 Task: Search one way flight ticket for 3 adults, 3 children in premium economy from Rockland: Knox County Regional Airport to Riverton: Central Wyoming Regional Airport (was Riverton Regional) on 5-4-2023. Choice of flights is Spirit. Price is upto 99000. Outbound departure time preference is 8:00.
Action: Mouse moved to (255, 103)
Screenshot: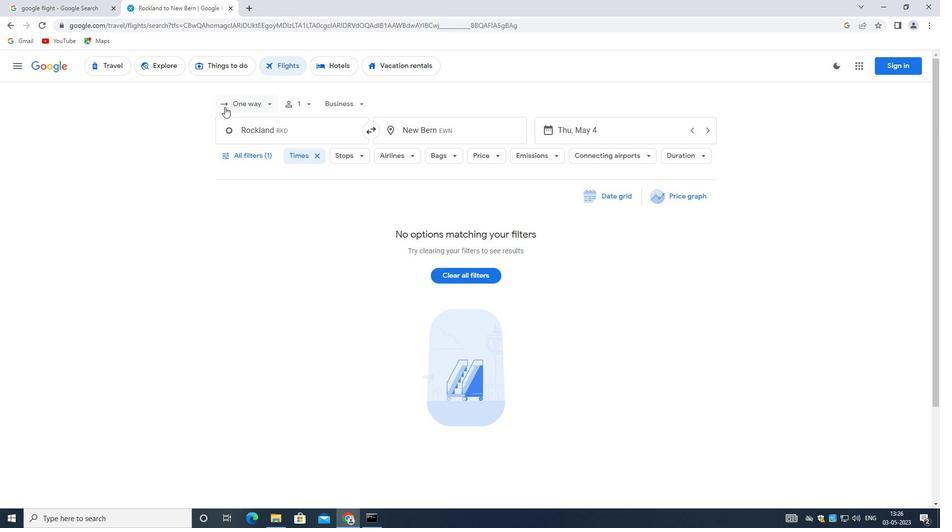 
Action: Mouse pressed left at (255, 103)
Screenshot: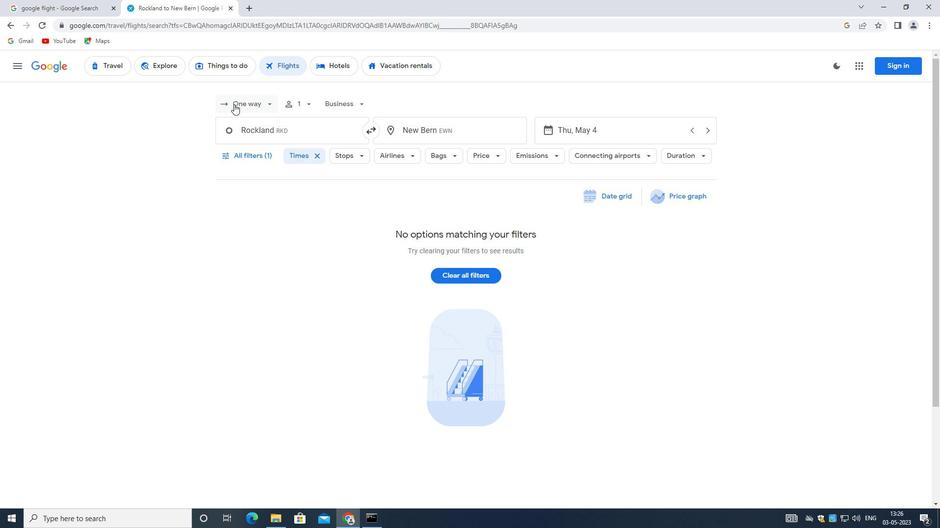 
Action: Mouse moved to (257, 148)
Screenshot: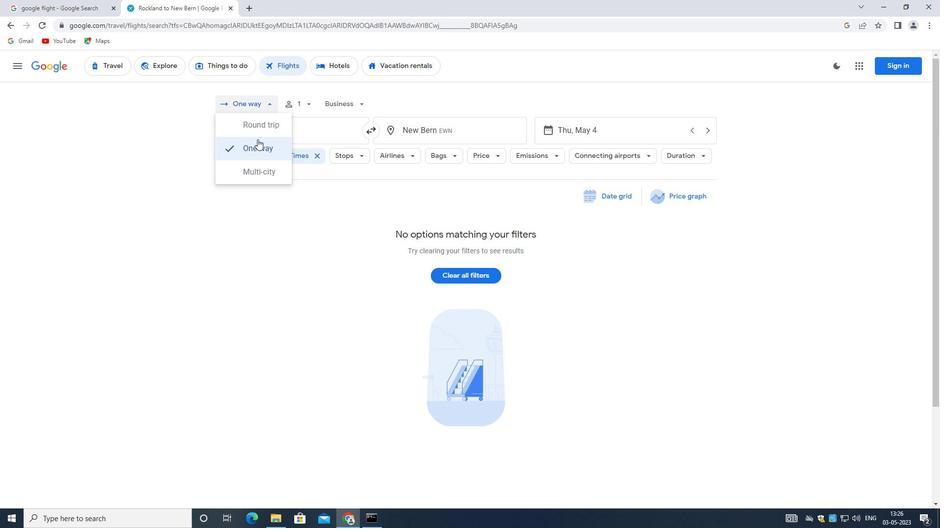 
Action: Mouse pressed left at (257, 148)
Screenshot: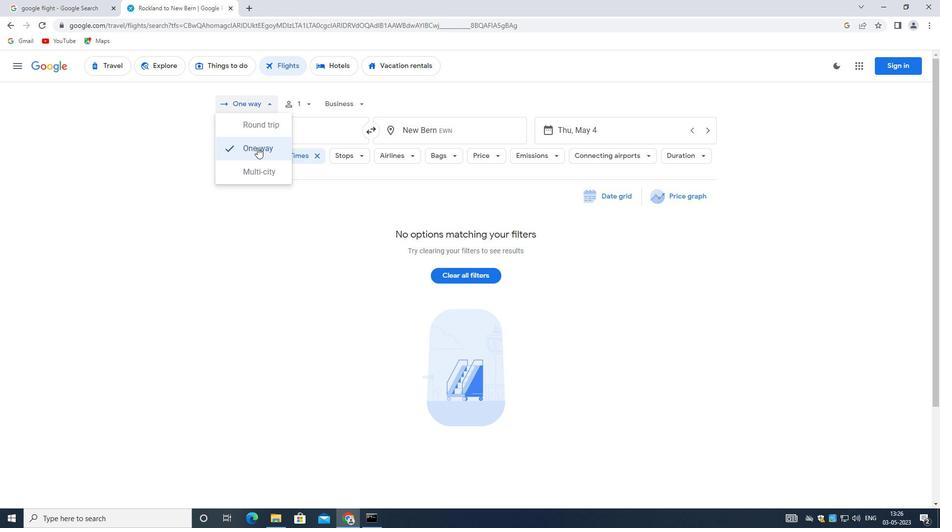 
Action: Mouse moved to (308, 105)
Screenshot: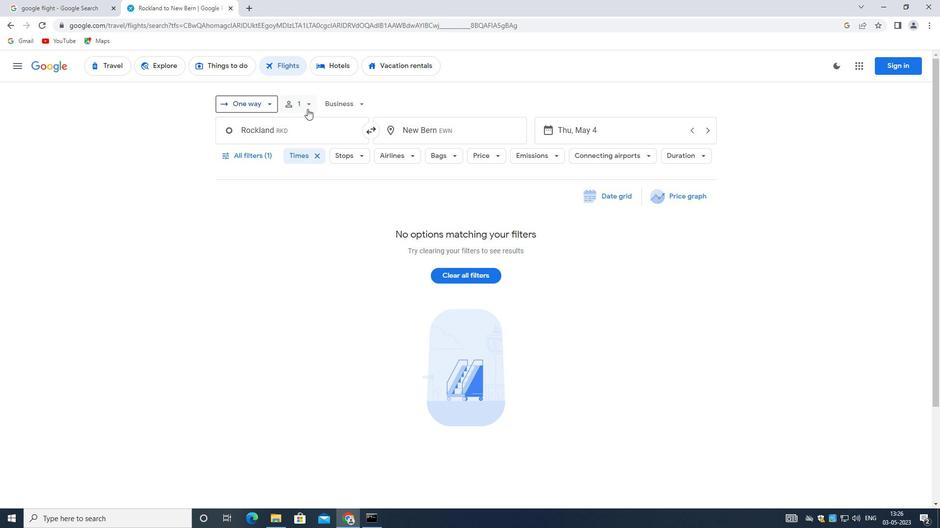 
Action: Mouse pressed left at (308, 105)
Screenshot: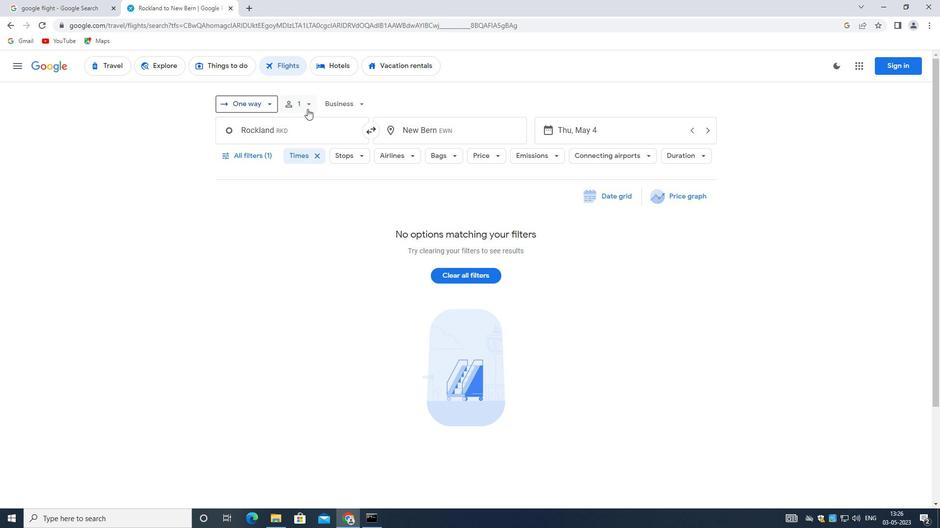 
Action: Mouse moved to (388, 130)
Screenshot: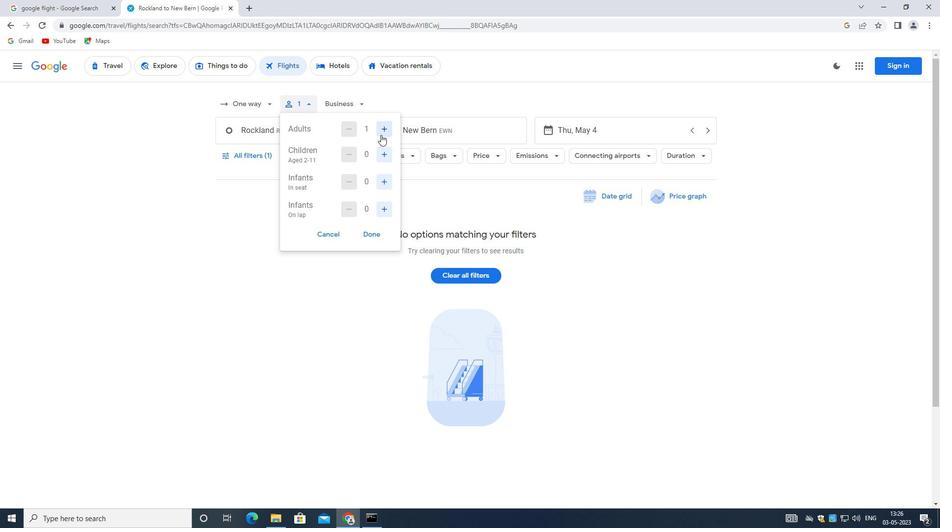 
Action: Mouse pressed left at (388, 130)
Screenshot: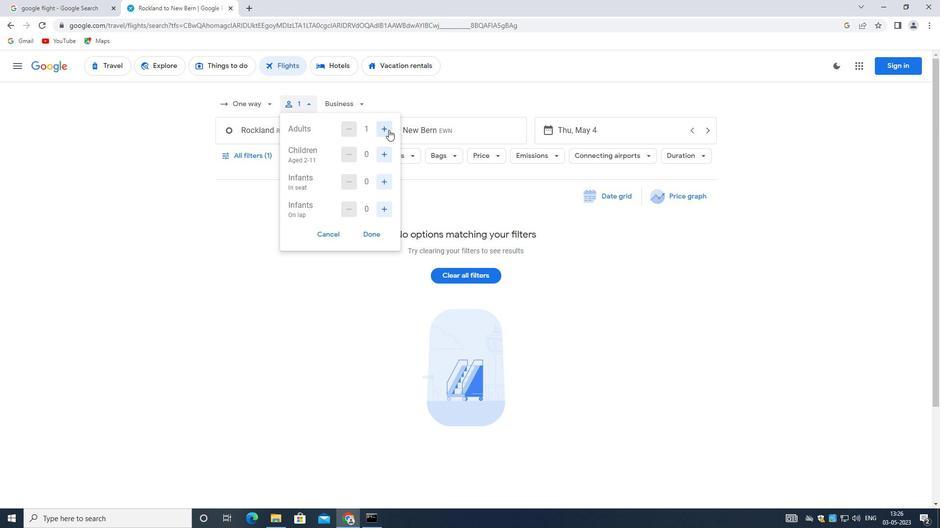 
Action: Mouse pressed left at (388, 130)
Screenshot: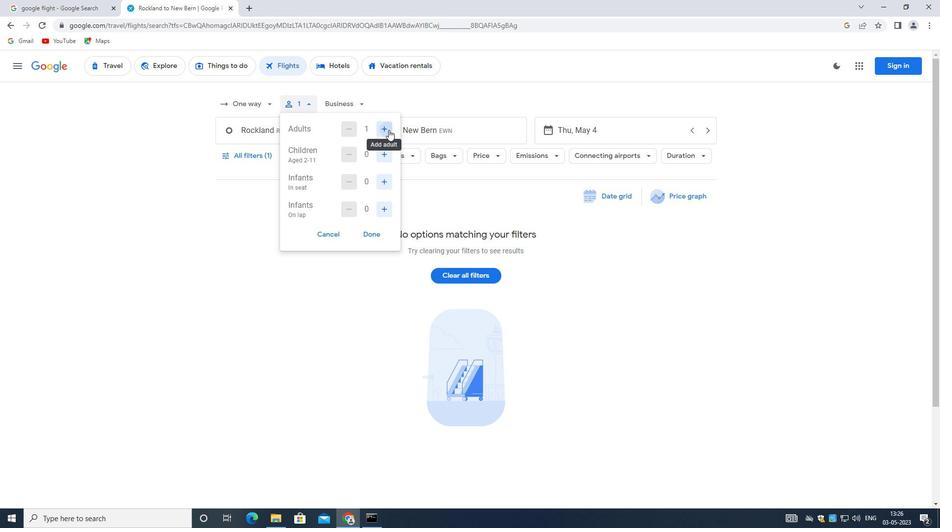 
Action: Mouse moved to (385, 155)
Screenshot: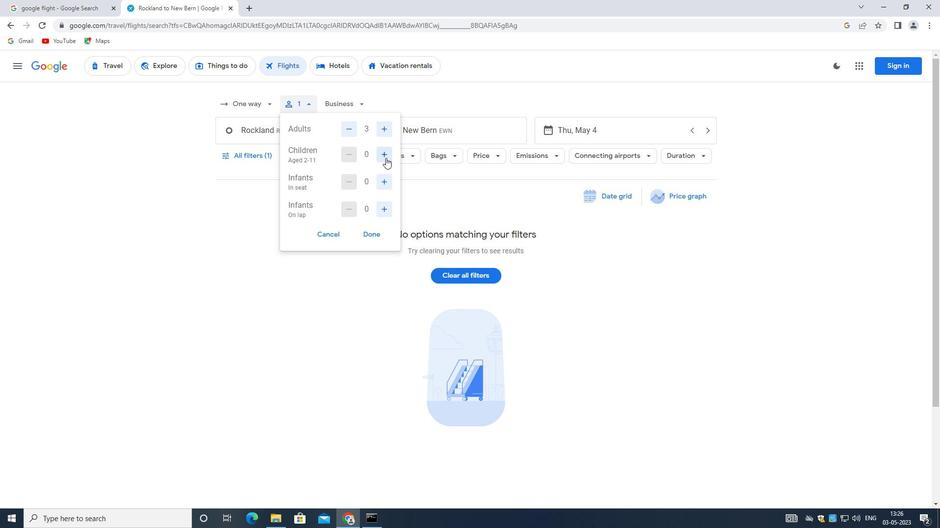 
Action: Mouse pressed left at (385, 155)
Screenshot: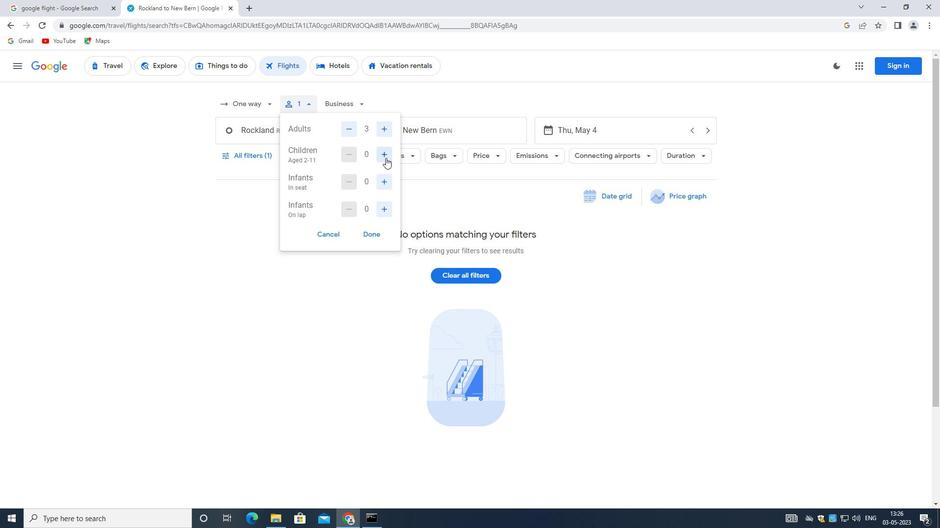 
Action: Mouse pressed left at (385, 155)
Screenshot: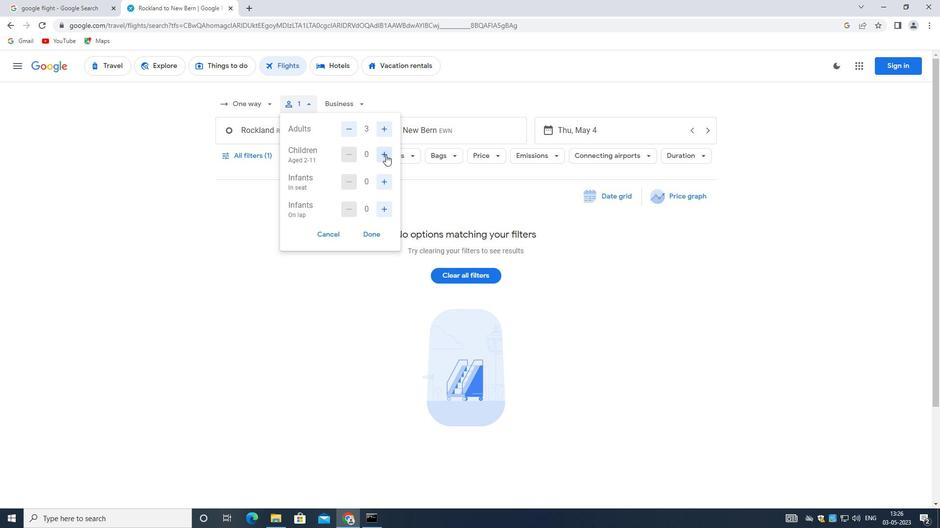 
Action: Mouse moved to (385, 154)
Screenshot: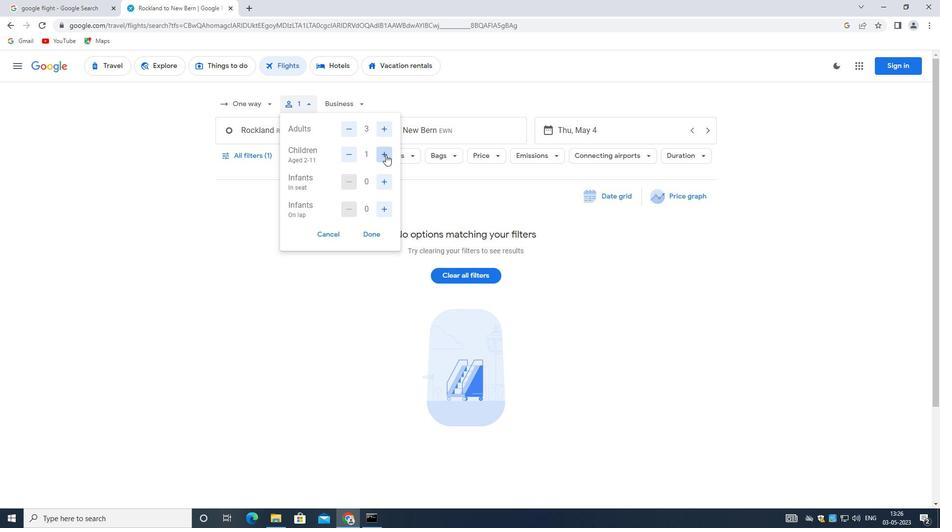 
Action: Mouse pressed left at (385, 154)
Screenshot: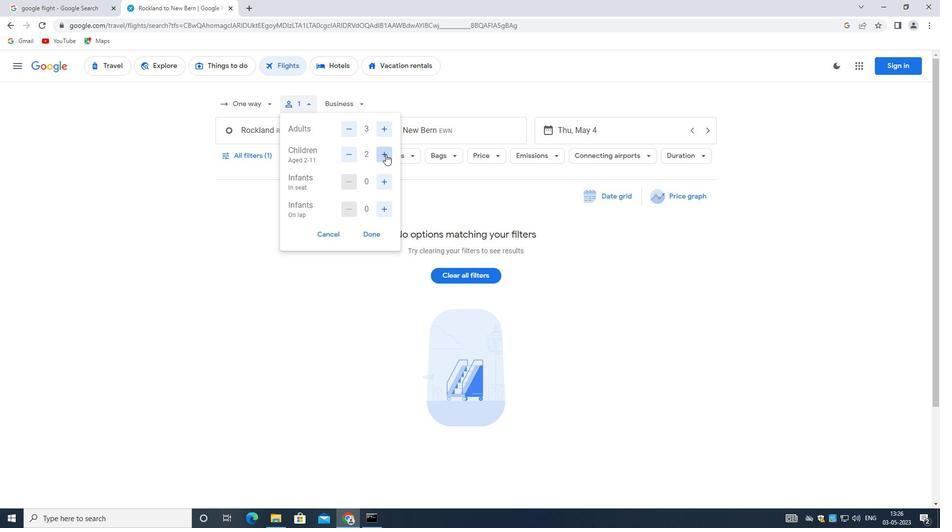 
Action: Mouse moved to (368, 236)
Screenshot: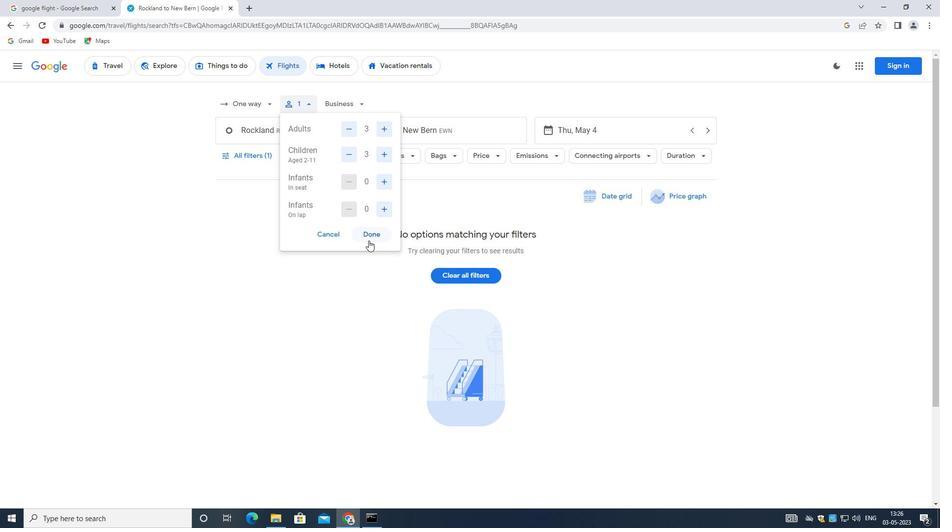 
Action: Mouse pressed left at (368, 236)
Screenshot: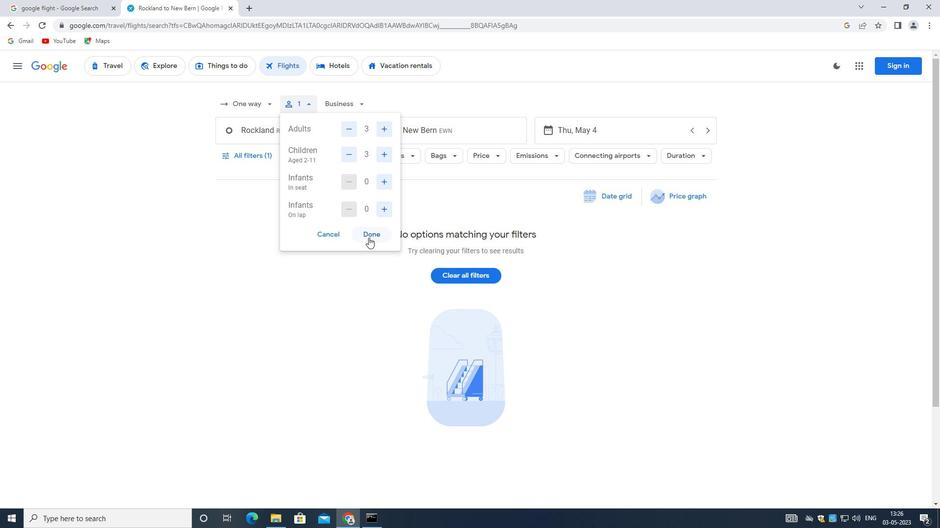 
Action: Mouse moved to (351, 109)
Screenshot: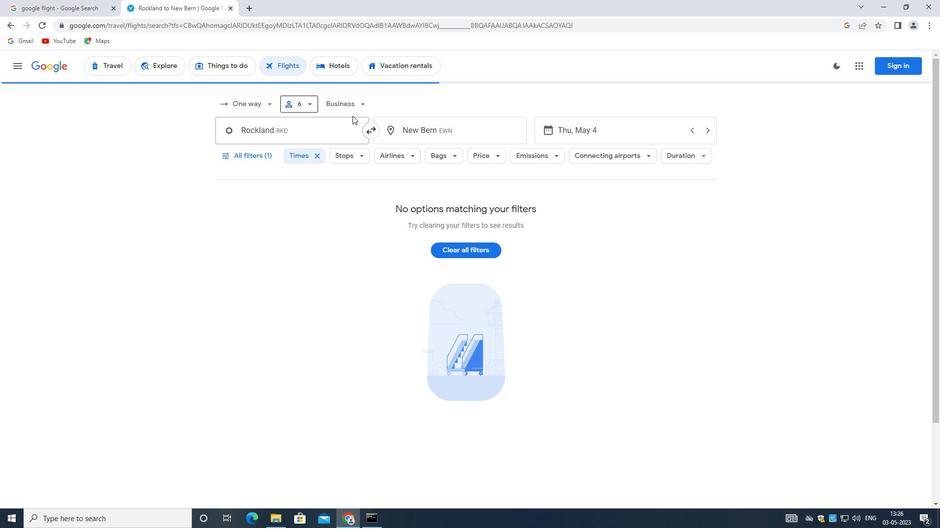 
Action: Mouse pressed left at (351, 109)
Screenshot: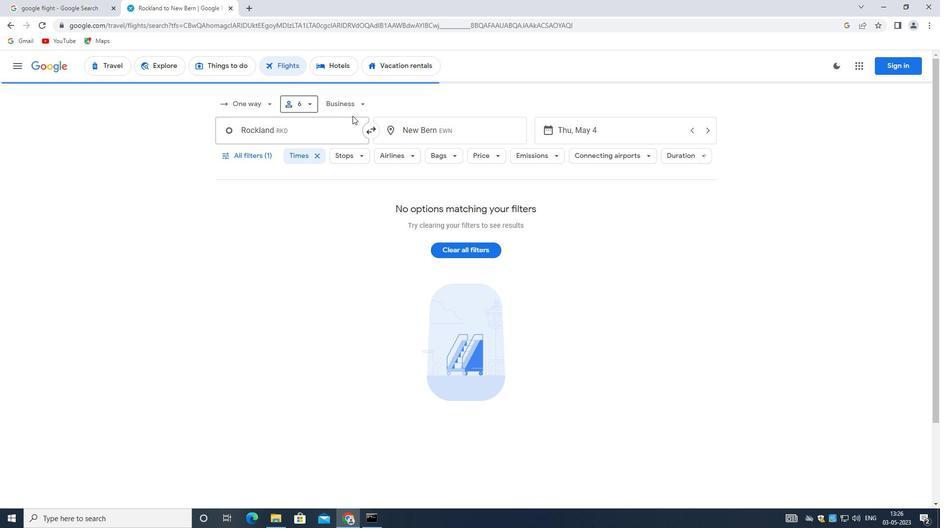 
Action: Mouse moved to (375, 149)
Screenshot: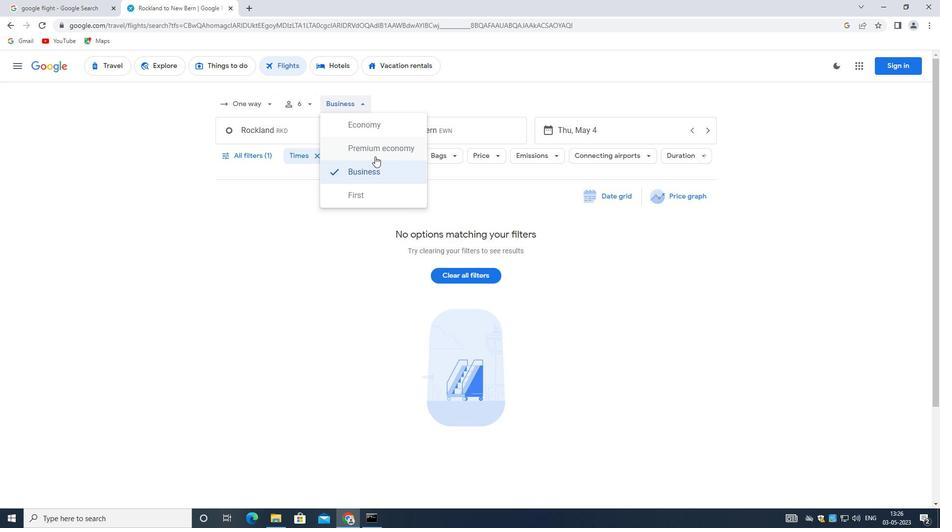 
Action: Mouse pressed left at (375, 149)
Screenshot: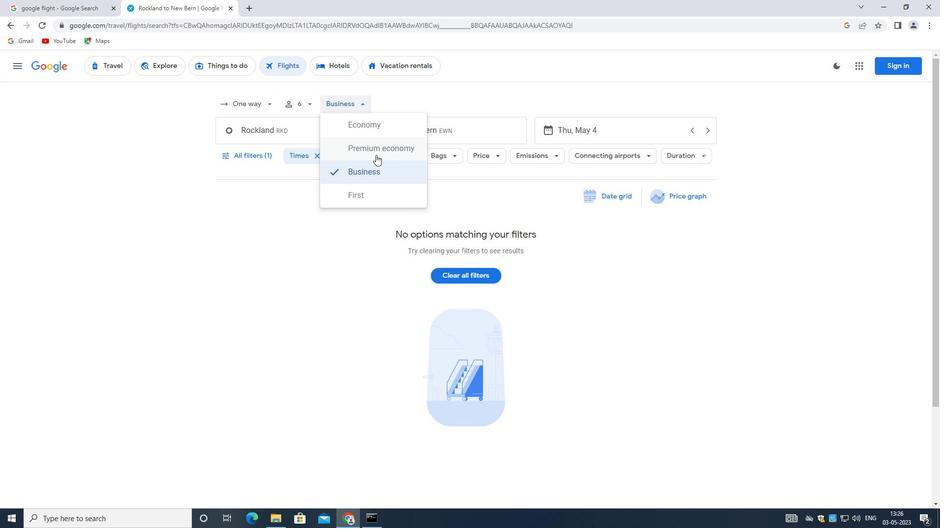 
Action: Mouse moved to (263, 127)
Screenshot: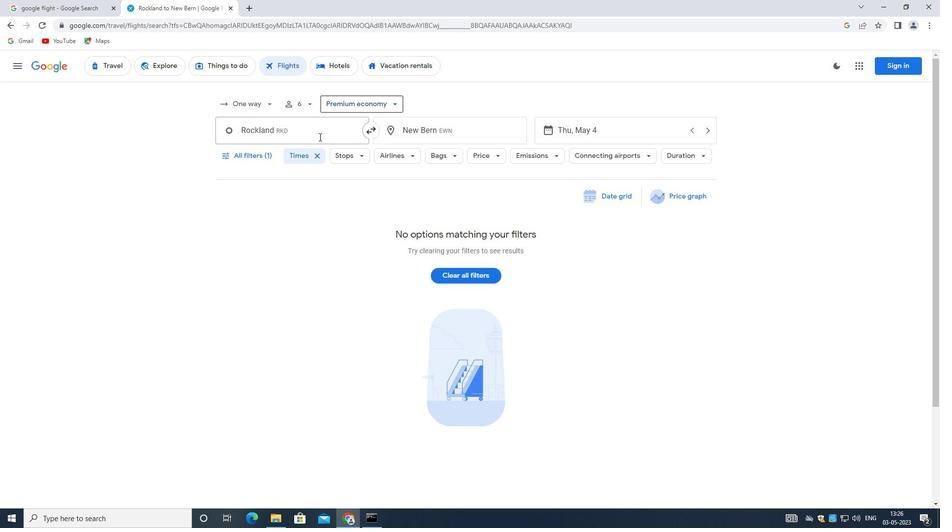 
Action: Mouse pressed left at (263, 127)
Screenshot: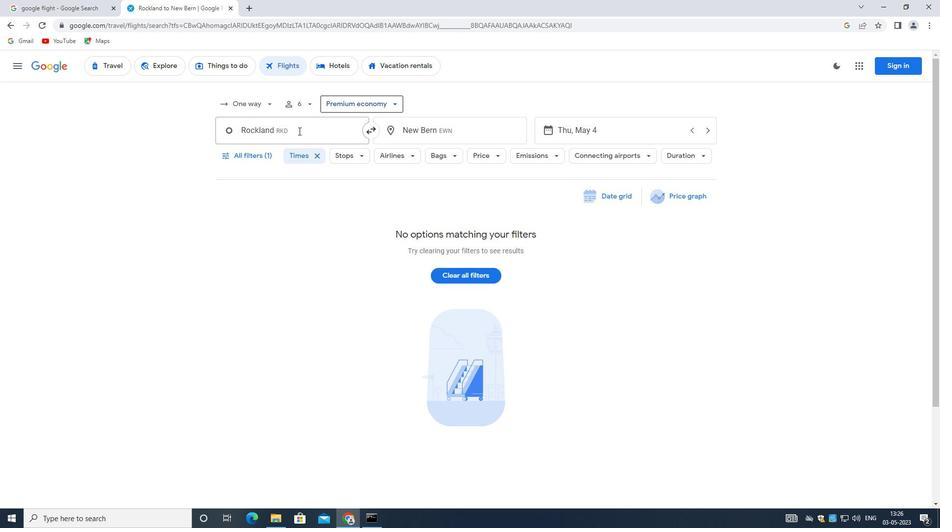 
Action: Mouse moved to (292, 208)
Screenshot: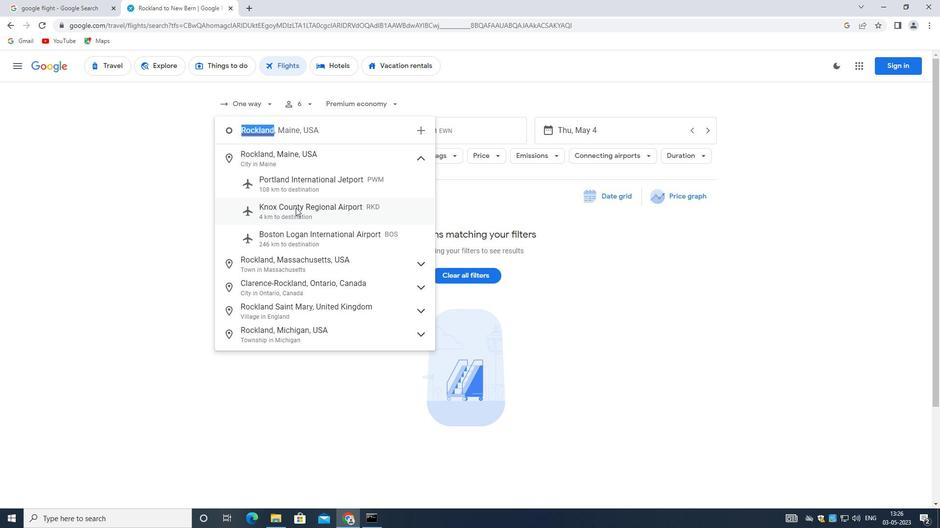 
Action: Mouse pressed left at (292, 208)
Screenshot: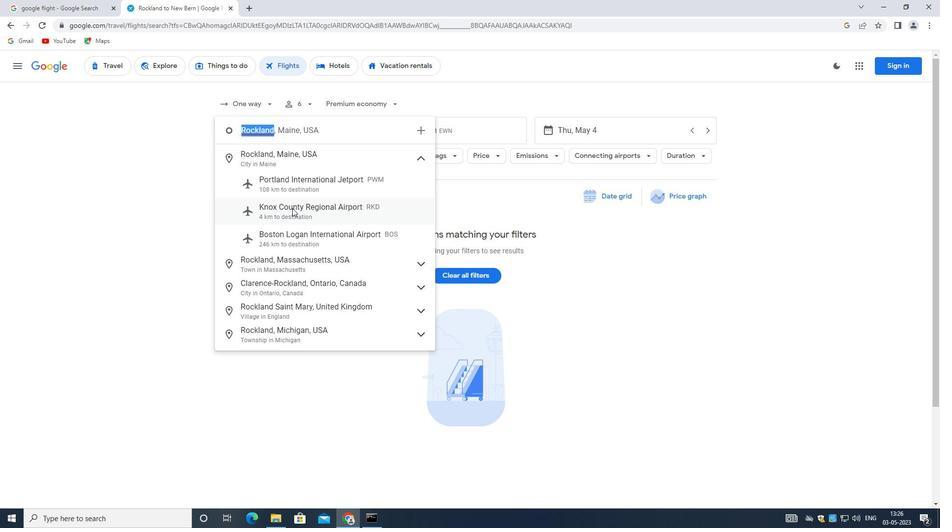 
Action: Mouse moved to (423, 122)
Screenshot: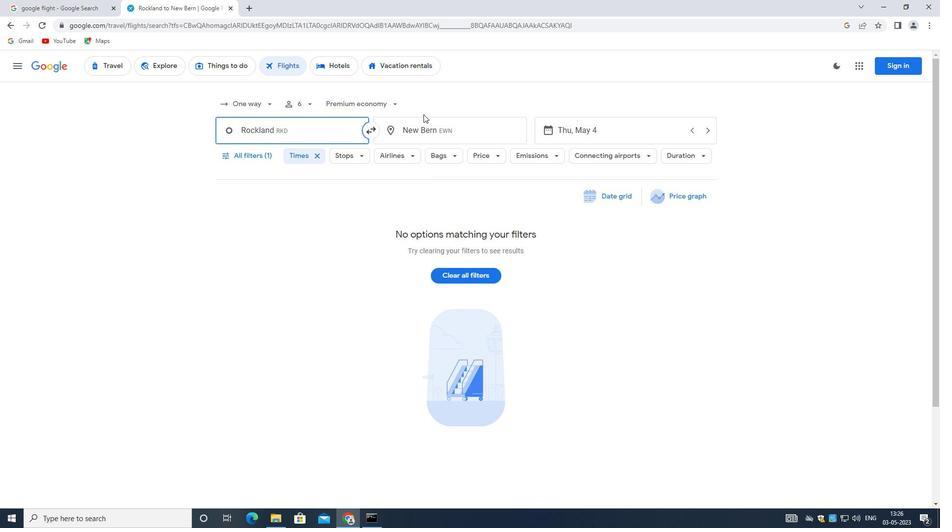 
Action: Mouse pressed left at (423, 122)
Screenshot: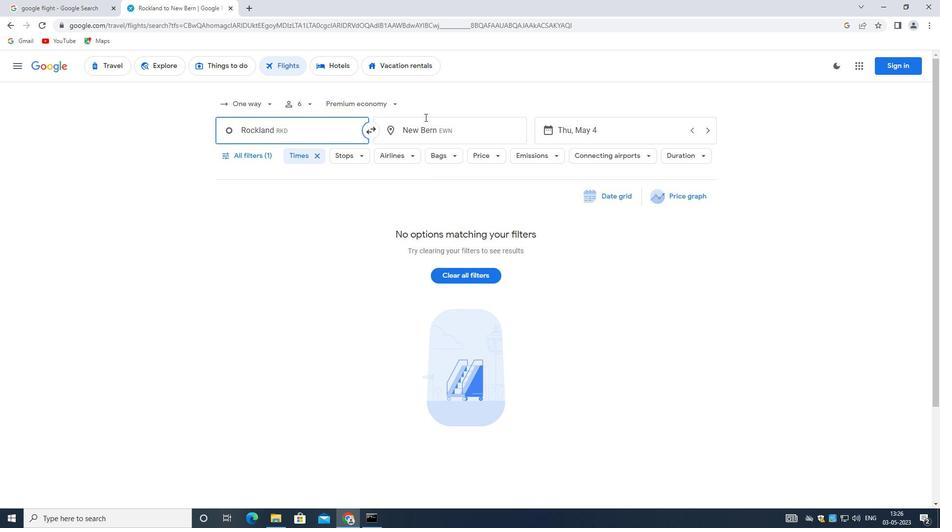 
Action: Mouse moved to (430, 141)
Screenshot: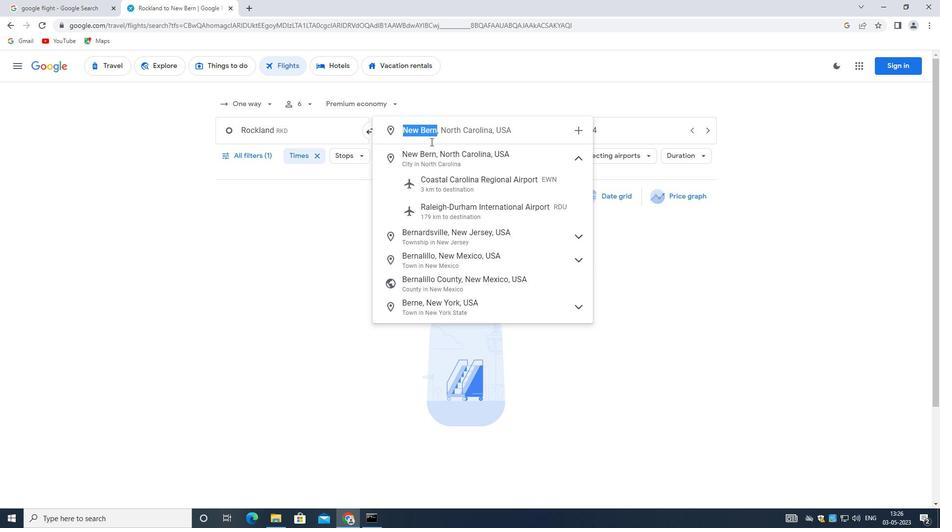 
Action: Key pressed <Key.backspace><Key.shift>CENTRAL
Screenshot: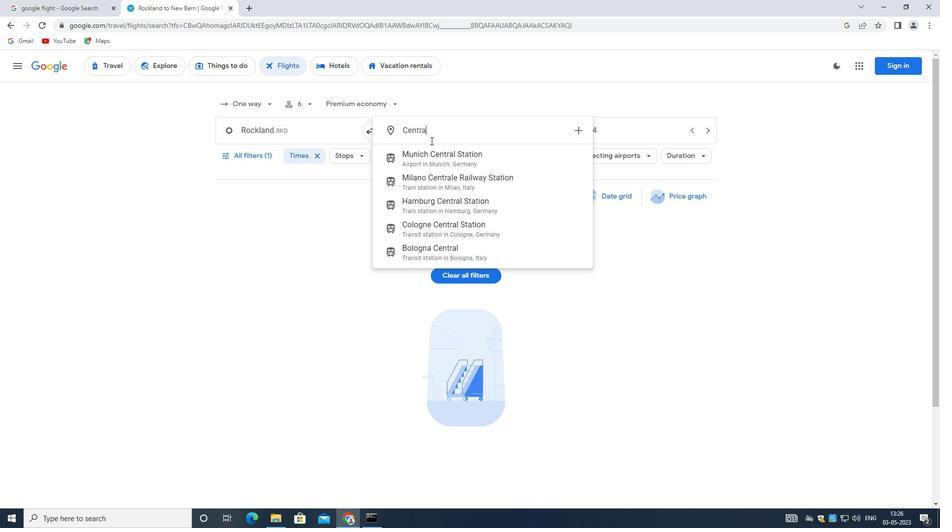 
Action: Mouse moved to (425, 161)
Screenshot: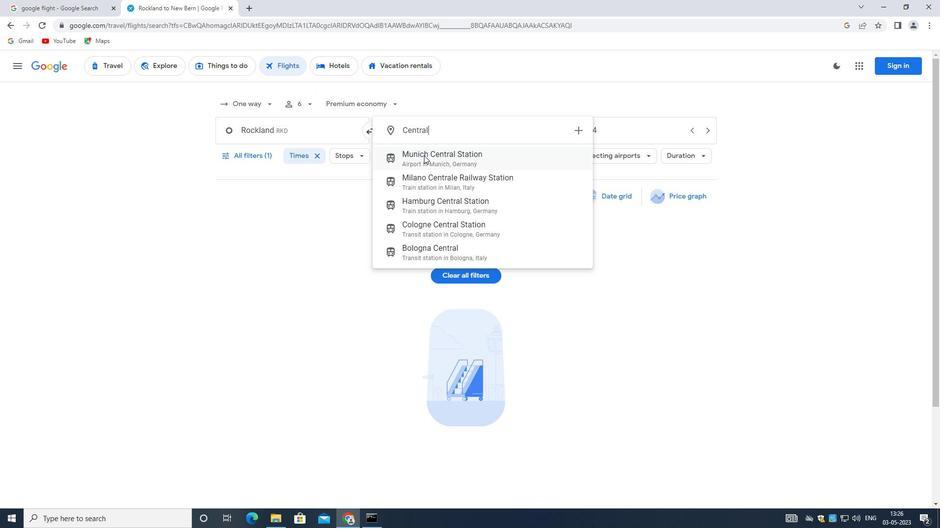 
Action: Key pressed <Key.space><Key.shift>W
Screenshot: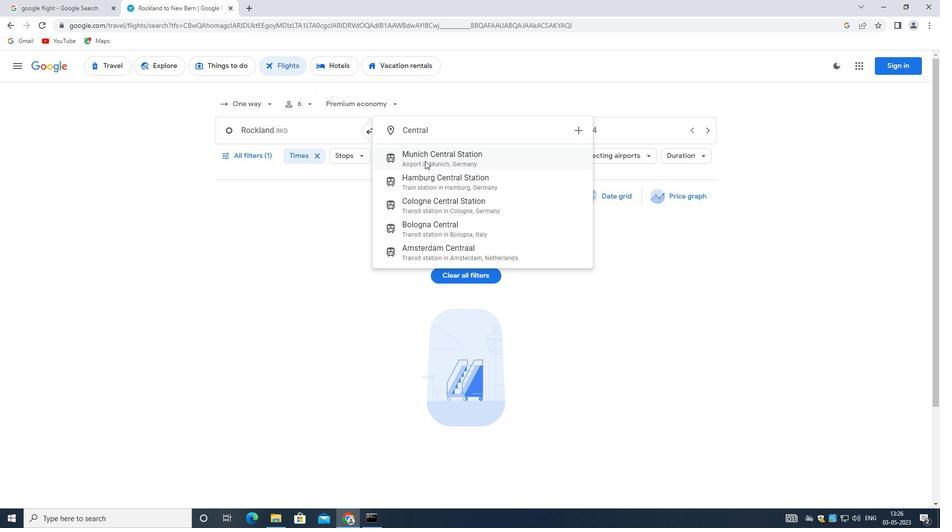 
Action: Mouse moved to (449, 179)
Screenshot: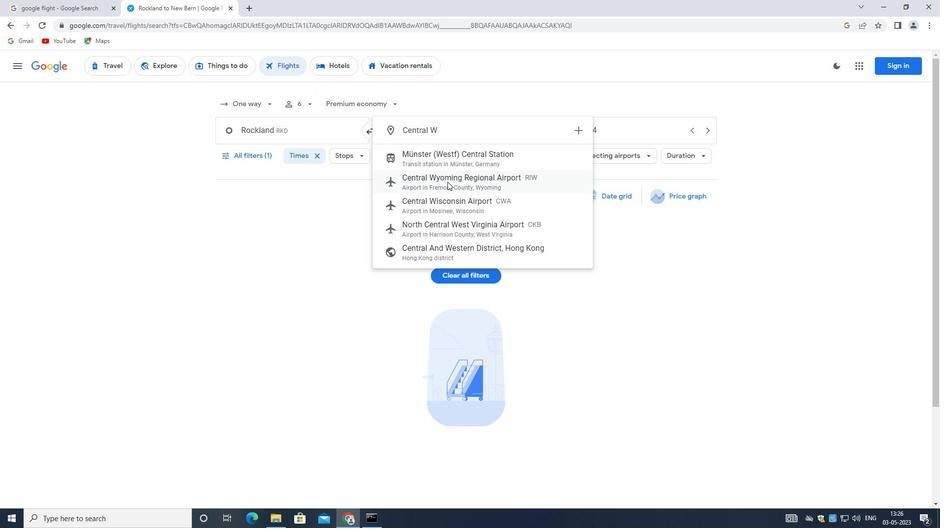 
Action: Mouse pressed left at (449, 179)
Screenshot: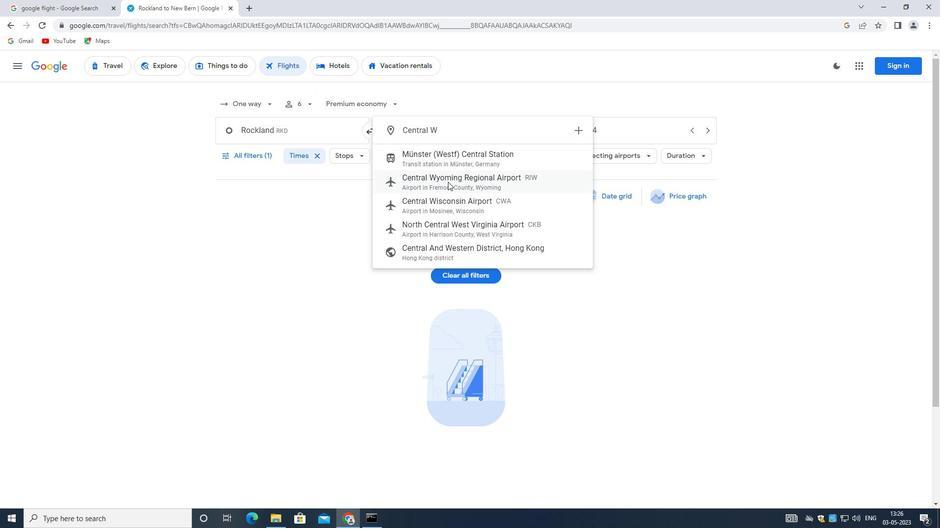 
Action: Mouse moved to (616, 126)
Screenshot: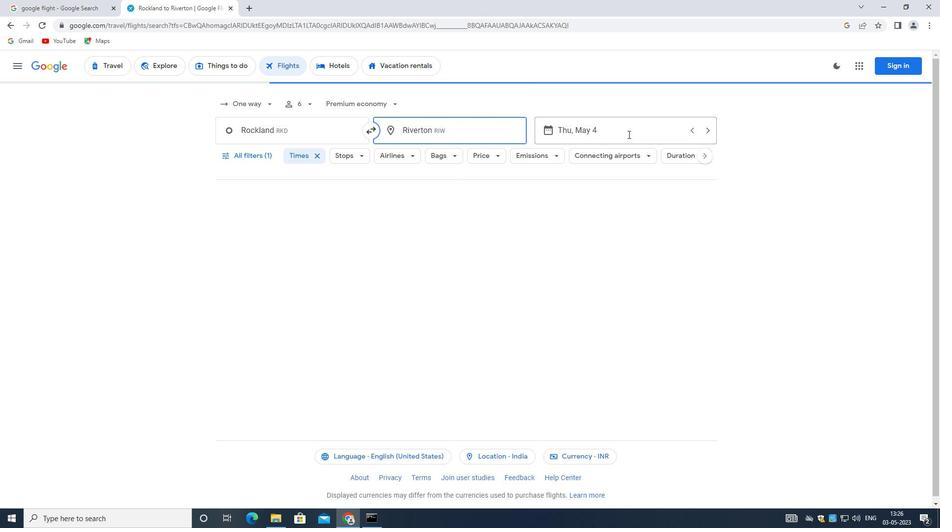 
Action: Mouse pressed left at (616, 126)
Screenshot: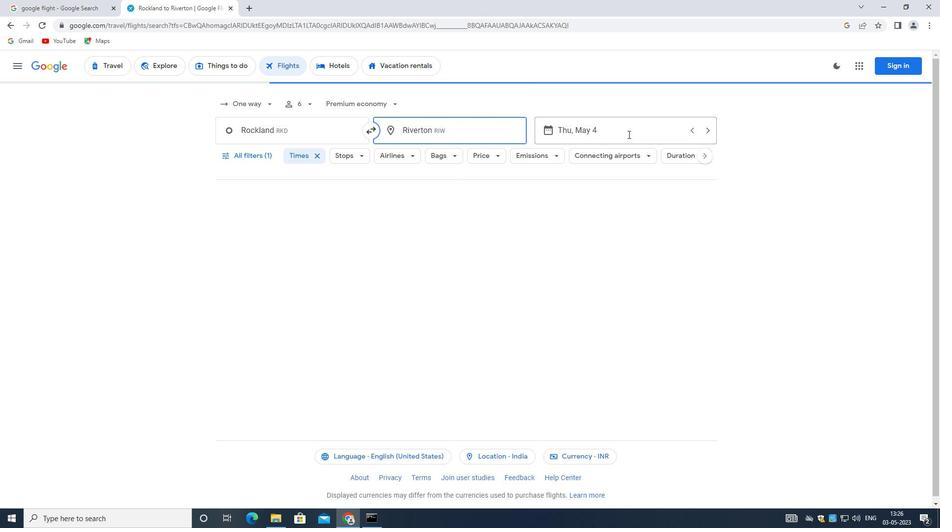 
Action: Mouse moved to (692, 370)
Screenshot: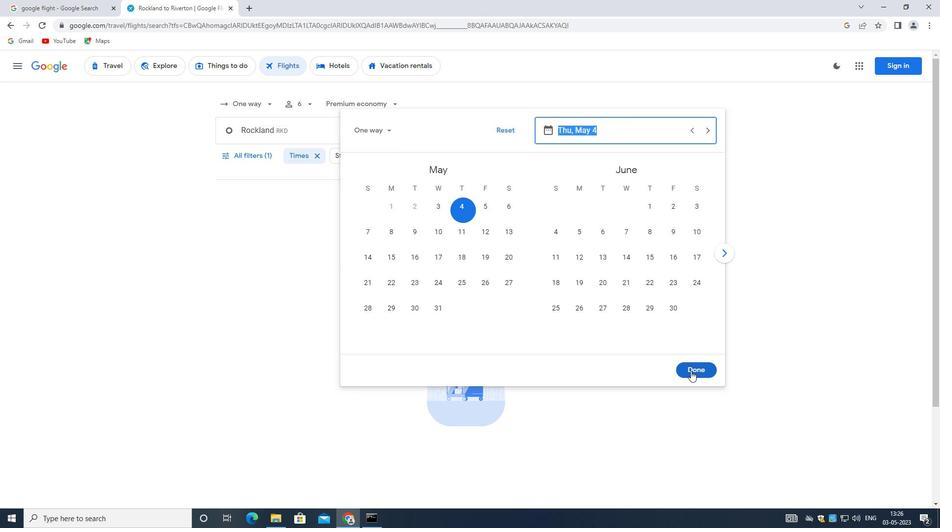 
Action: Mouse pressed left at (692, 370)
Screenshot: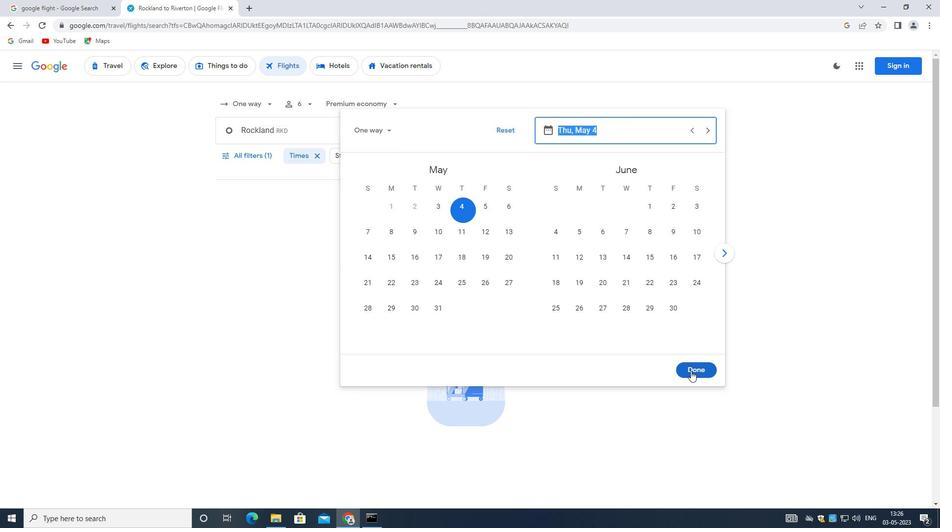 
Action: Mouse moved to (266, 152)
Screenshot: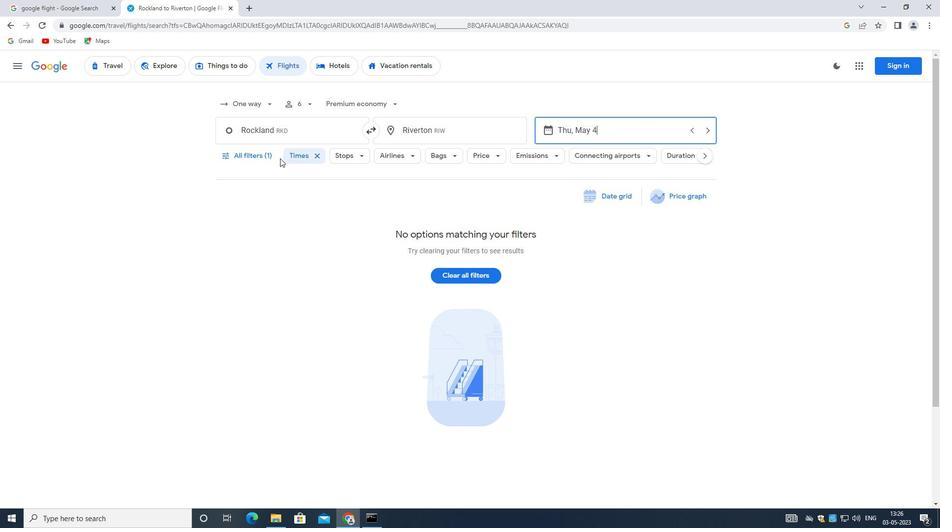 
Action: Mouse pressed left at (266, 152)
Screenshot: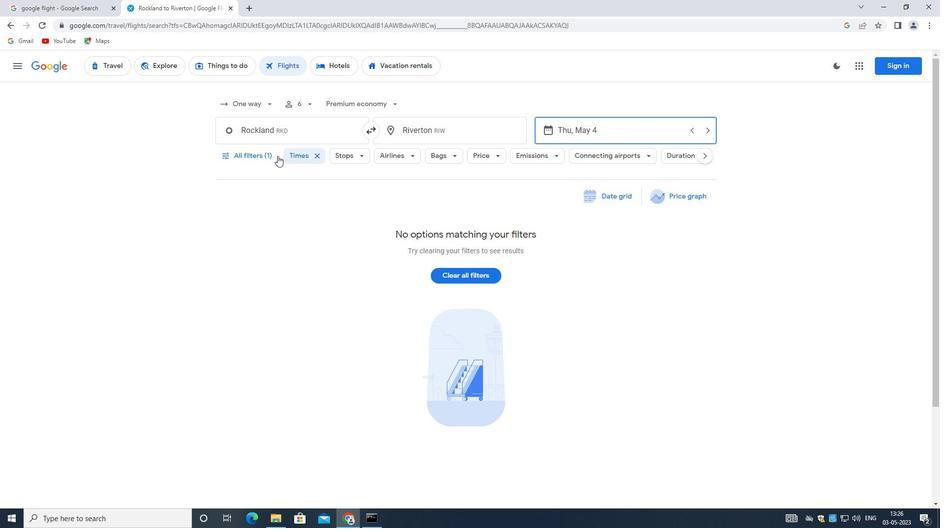 
Action: Mouse moved to (274, 334)
Screenshot: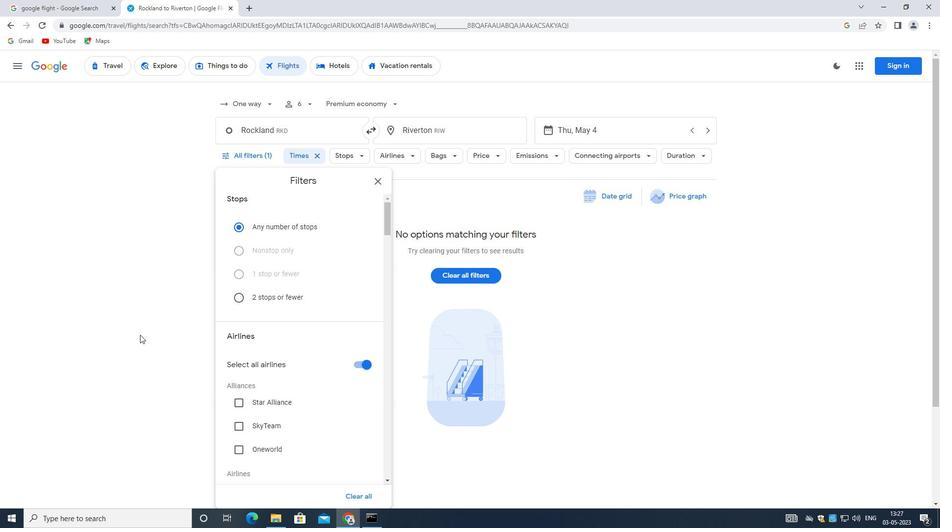 
Action: Mouse scrolled (274, 333) with delta (0, 0)
Screenshot: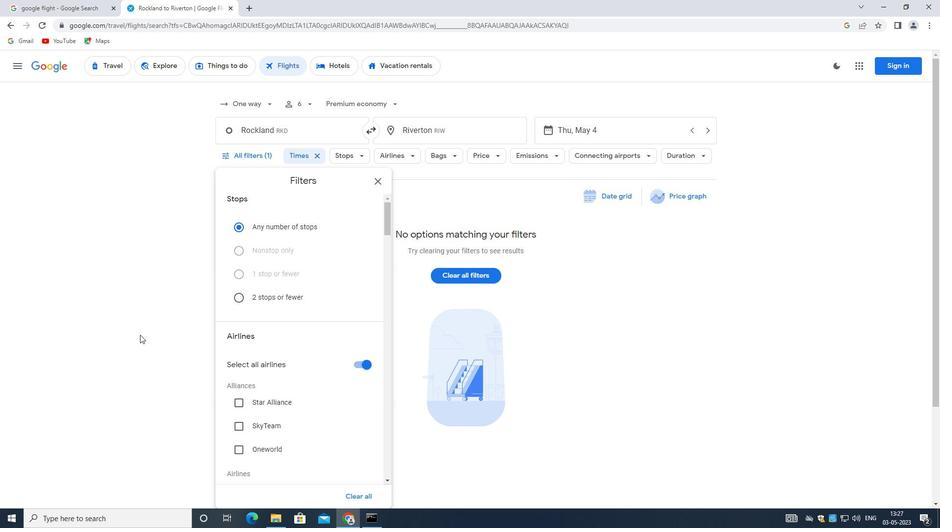 
Action: Mouse moved to (311, 343)
Screenshot: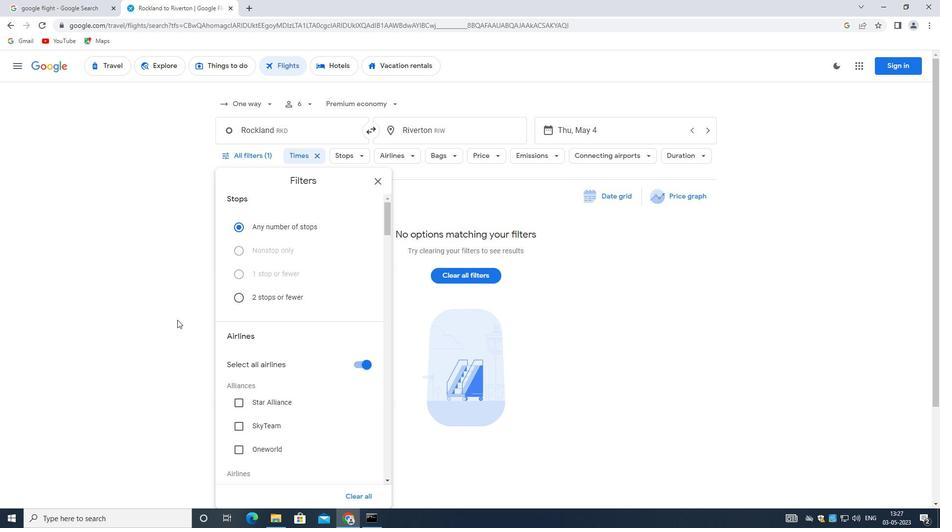 
Action: Mouse scrolled (311, 342) with delta (0, 0)
Screenshot: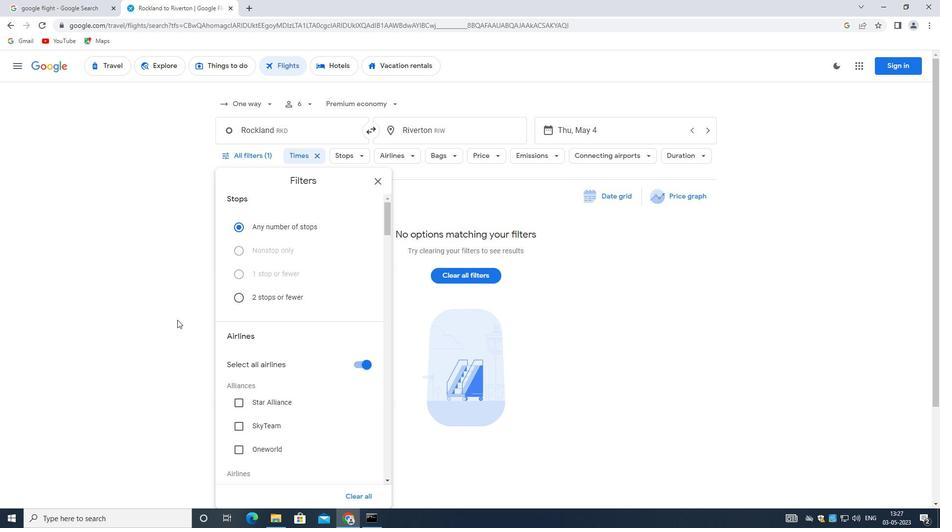 
Action: Mouse scrolled (311, 342) with delta (0, 0)
Screenshot: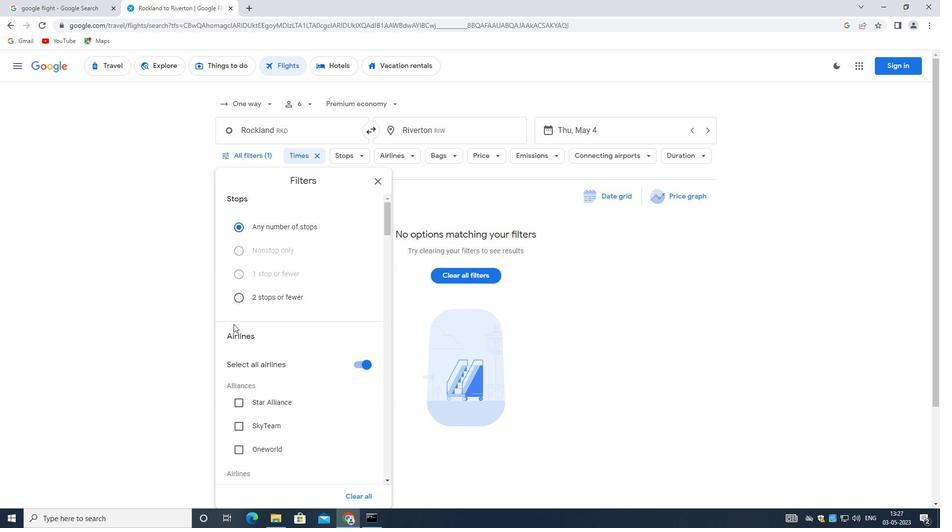 
Action: Mouse moved to (354, 218)
Screenshot: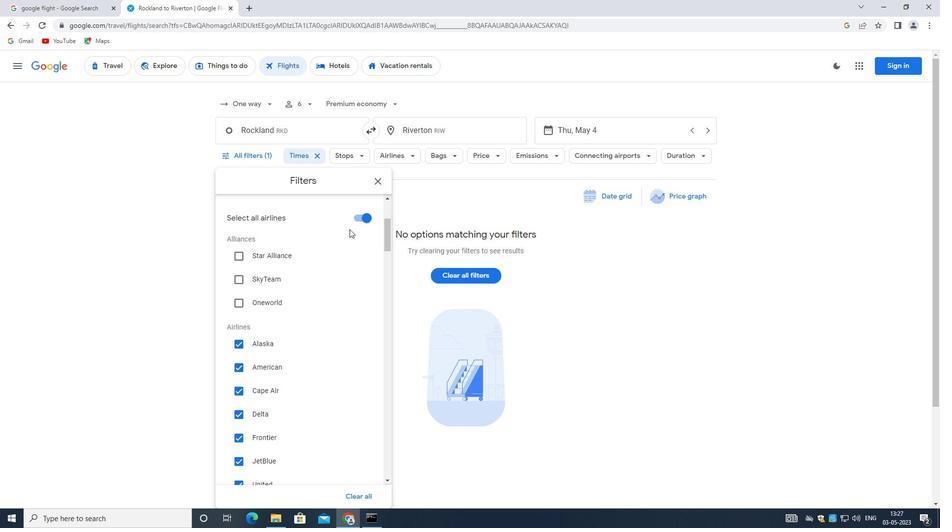 
Action: Mouse pressed left at (354, 218)
Screenshot: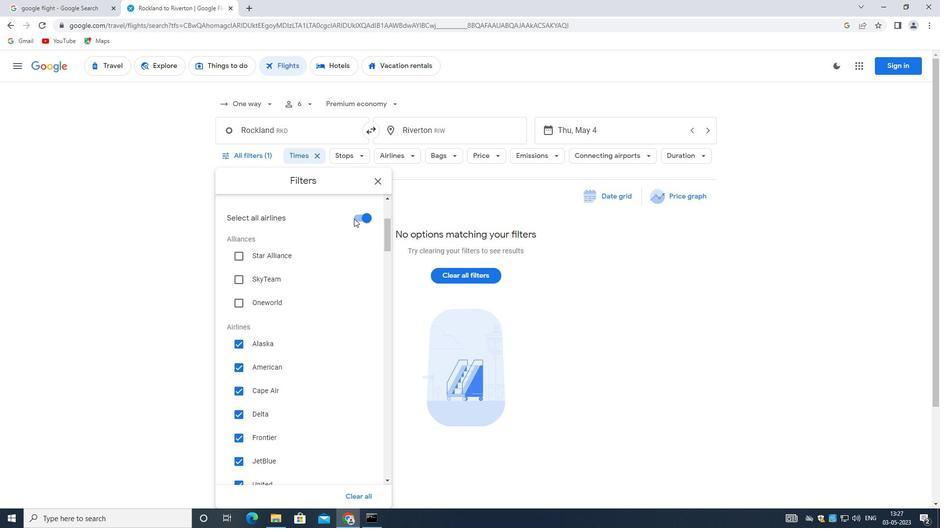 
Action: Mouse moved to (305, 268)
Screenshot: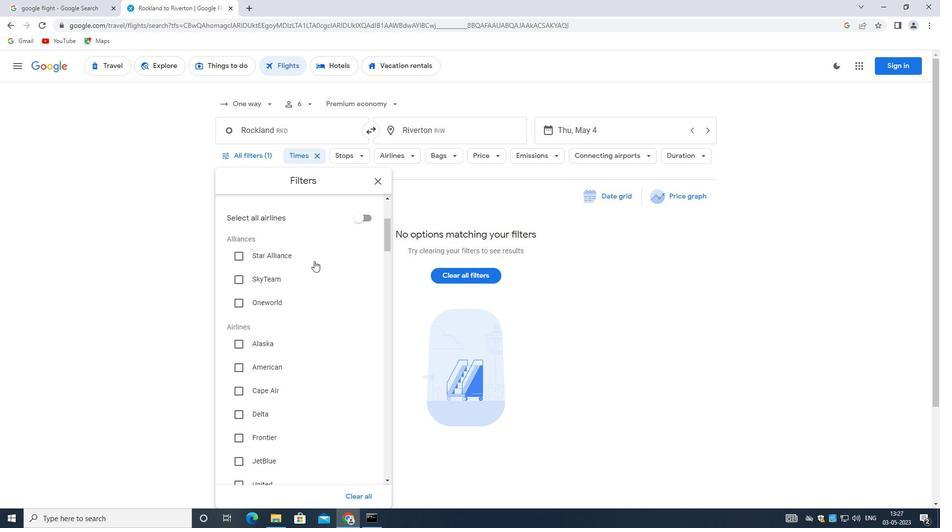
Action: Mouse scrolled (305, 268) with delta (0, 0)
Screenshot: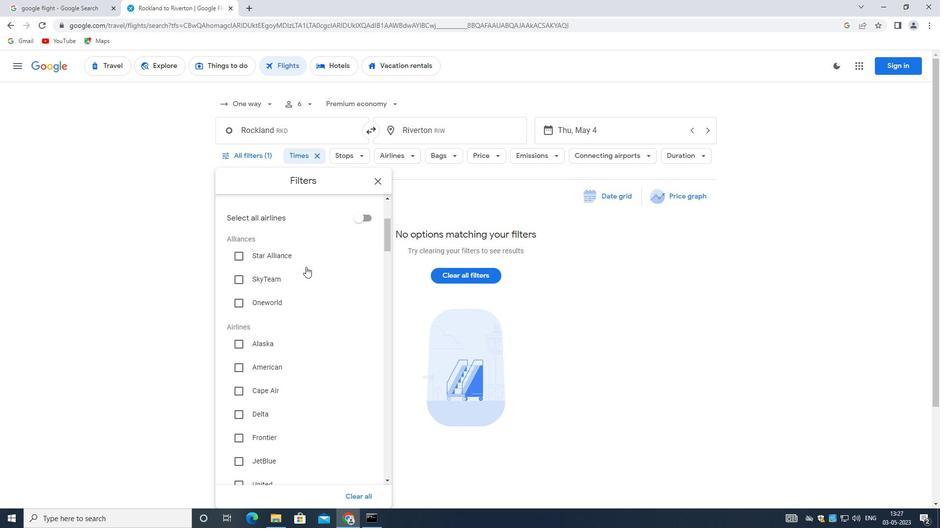 
Action: Mouse moved to (304, 270)
Screenshot: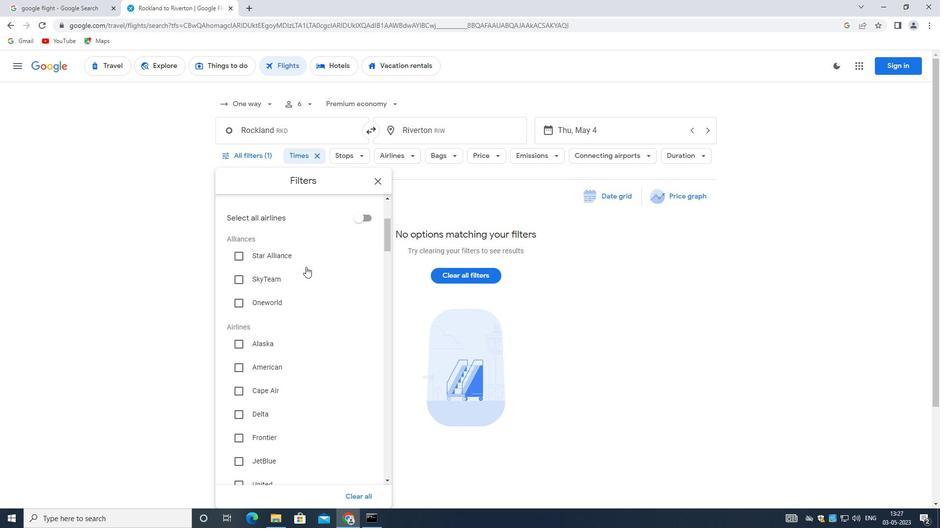 
Action: Mouse scrolled (304, 269) with delta (0, 0)
Screenshot: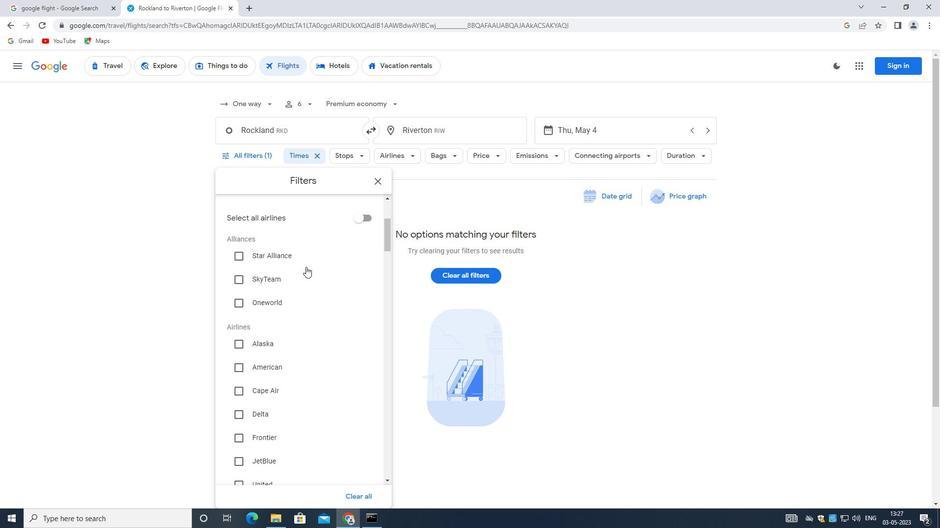 
Action: Mouse moved to (303, 270)
Screenshot: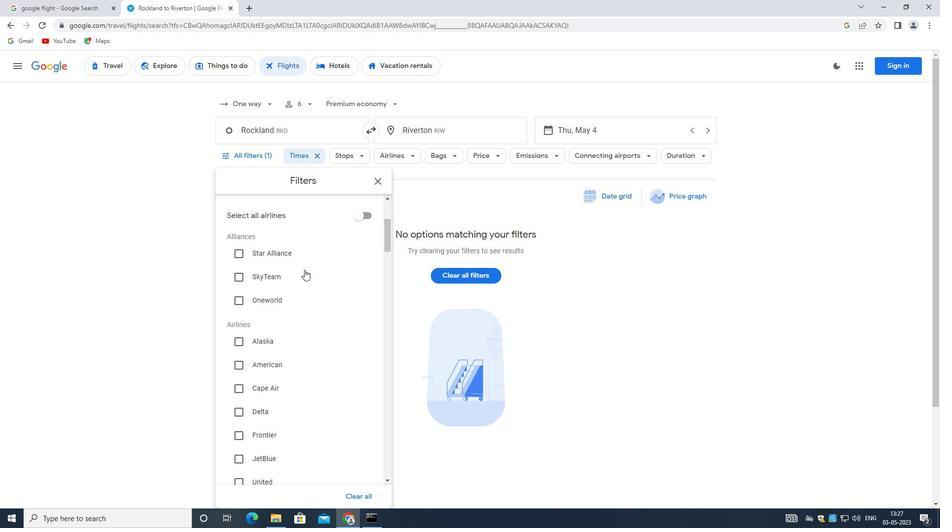 
Action: Mouse scrolled (303, 270) with delta (0, 0)
Screenshot: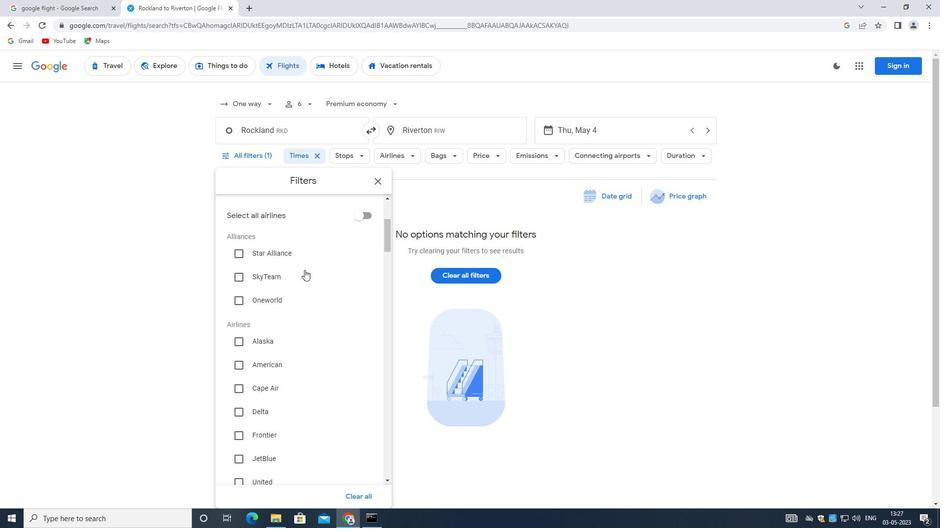 
Action: Mouse moved to (303, 271)
Screenshot: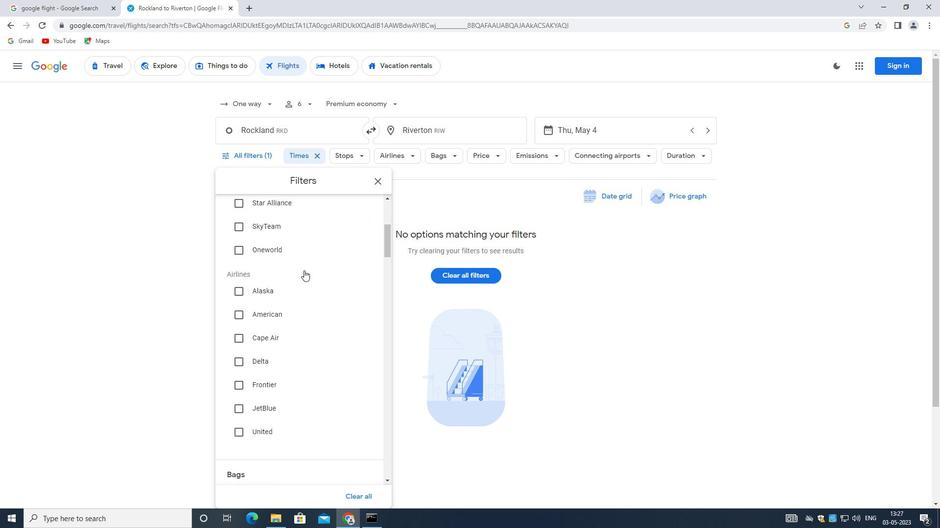 
Action: Mouse scrolled (303, 270) with delta (0, 0)
Screenshot: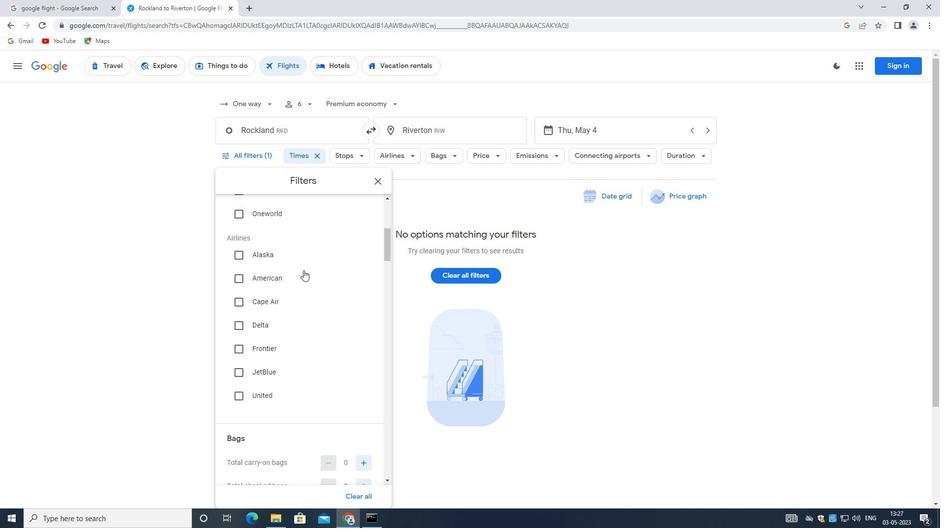 
Action: Mouse moved to (302, 271)
Screenshot: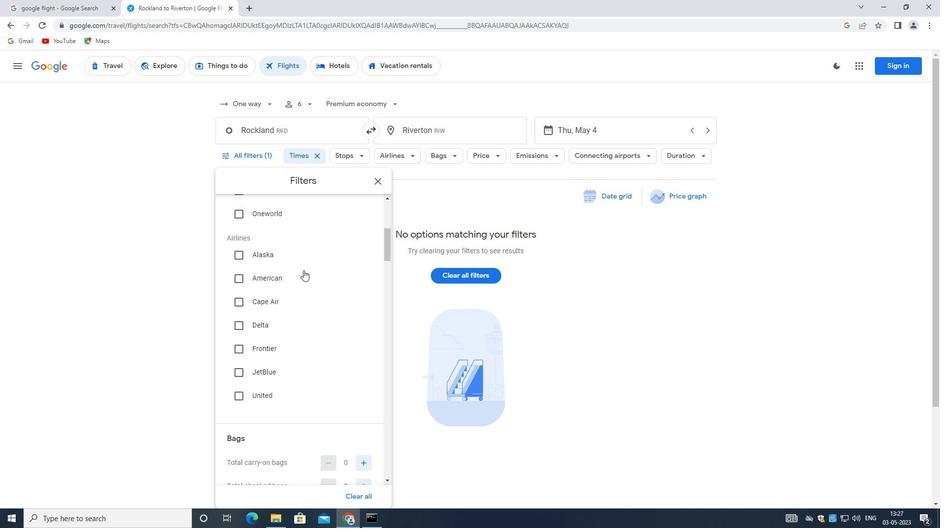 
Action: Mouse scrolled (302, 270) with delta (0, 0)
Screenshot: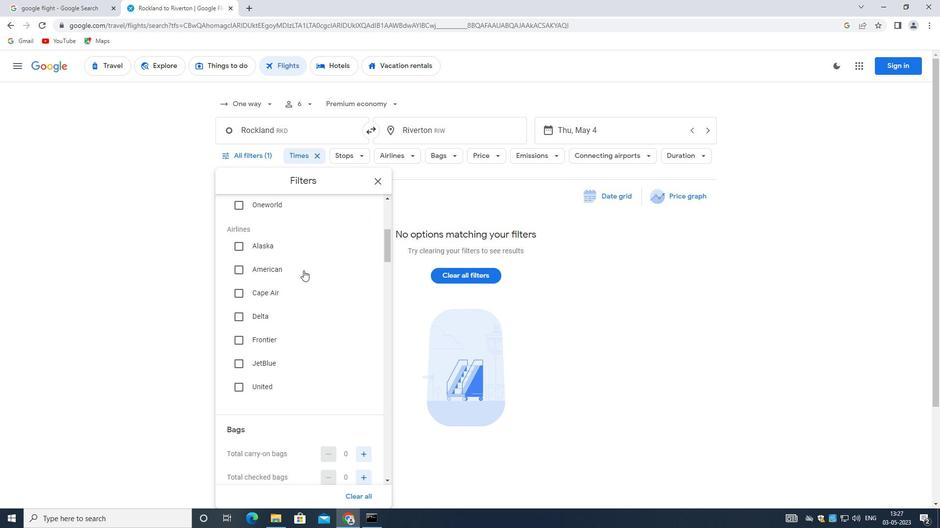 
Action: Mouse moved to (332, 354)
Screenshot: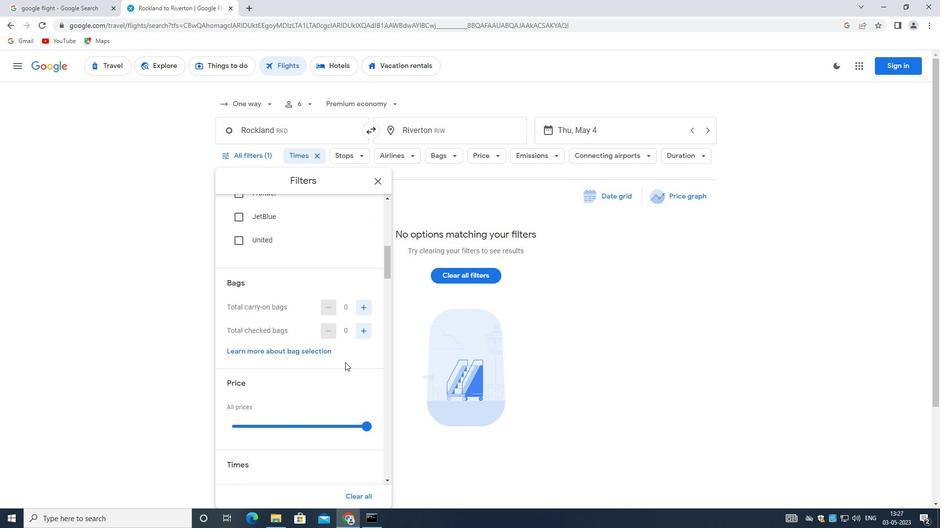 
Action: Mouse scrolled (332, 354) with delta (0, 0)
Screenshot: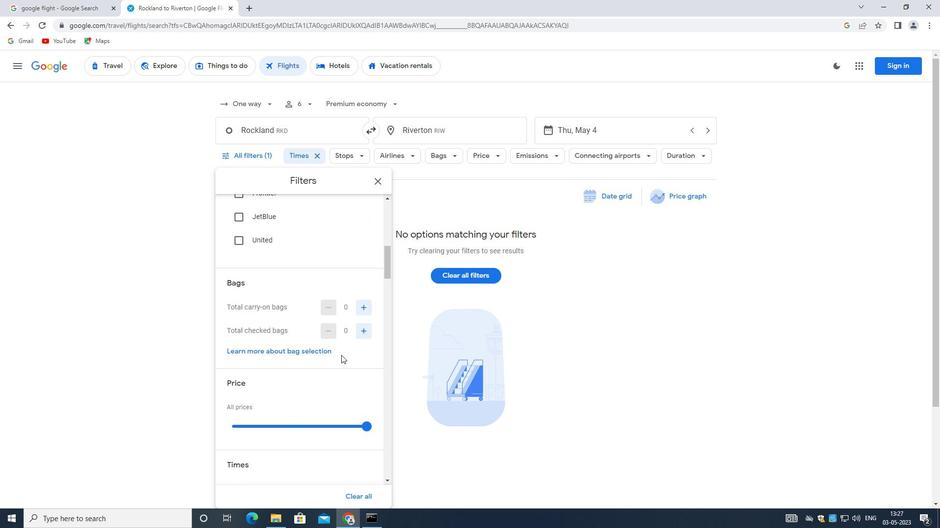 
Action: Mouse scrolled (332, 354) with delta (0, 0)
Screenshot: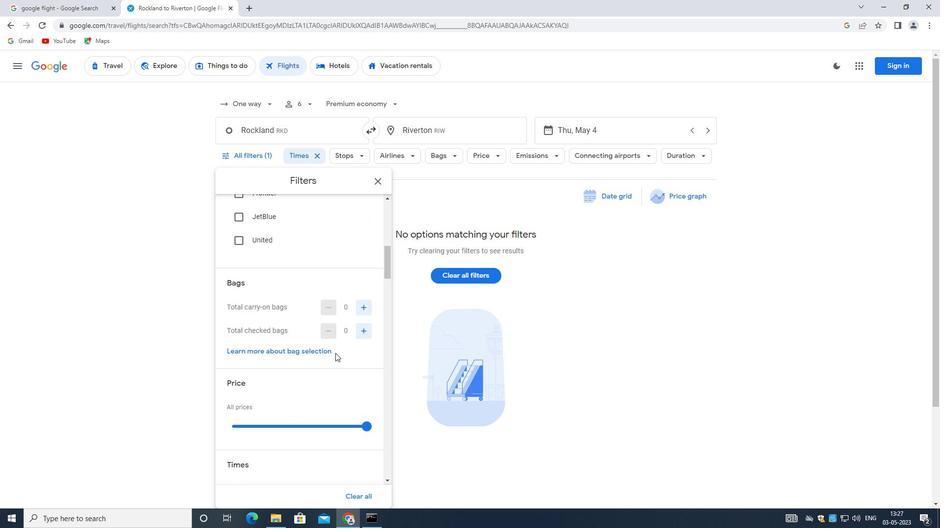 
Action: Mouse moved to (320, 340)
Screenshot: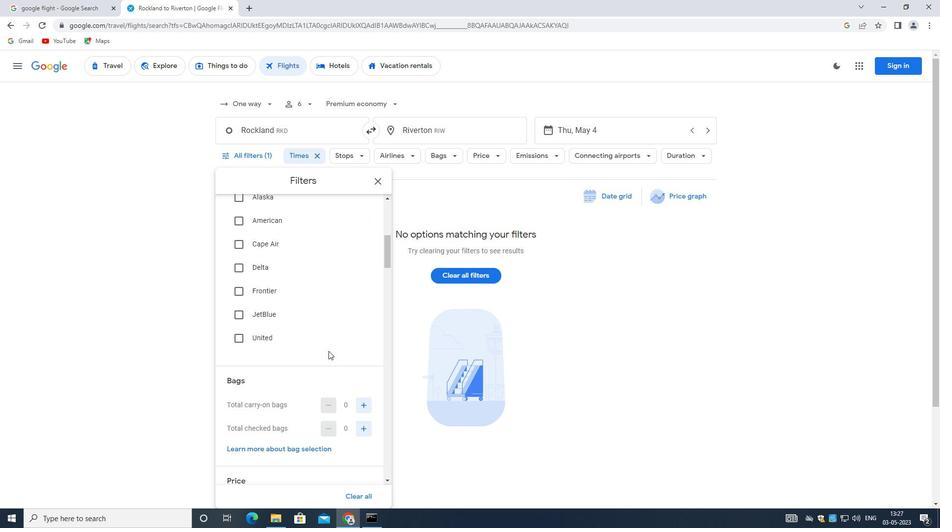 
Action: Mouse scrolled (320, 340) with delta (0, 0)
Screenshot: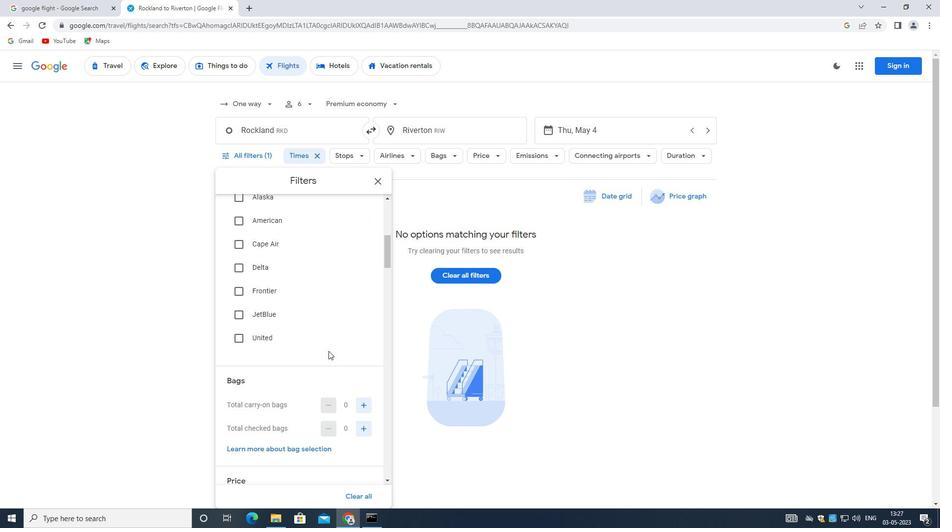 
Action: Mouse scrolled (320, 340) with delta (0, 0)
Screenshot: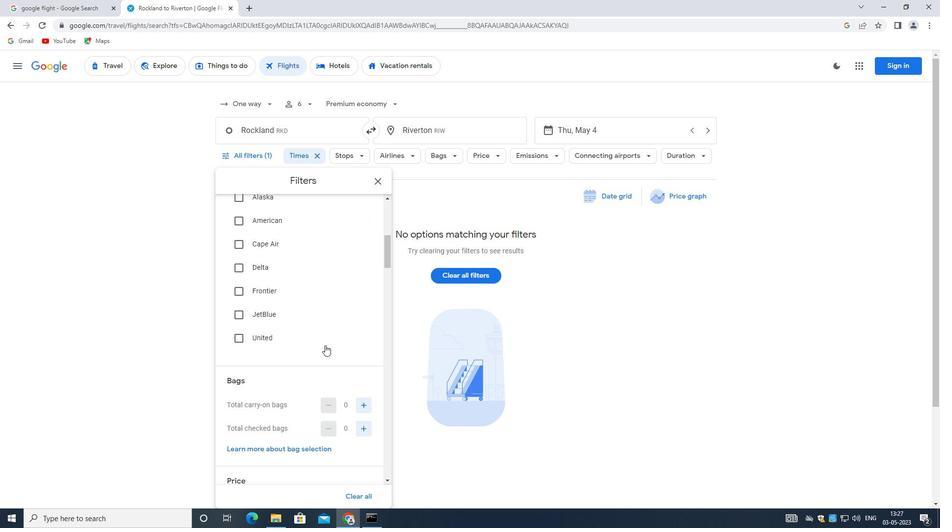 
Action: Mouse moved to (320, 339)
Screenshot: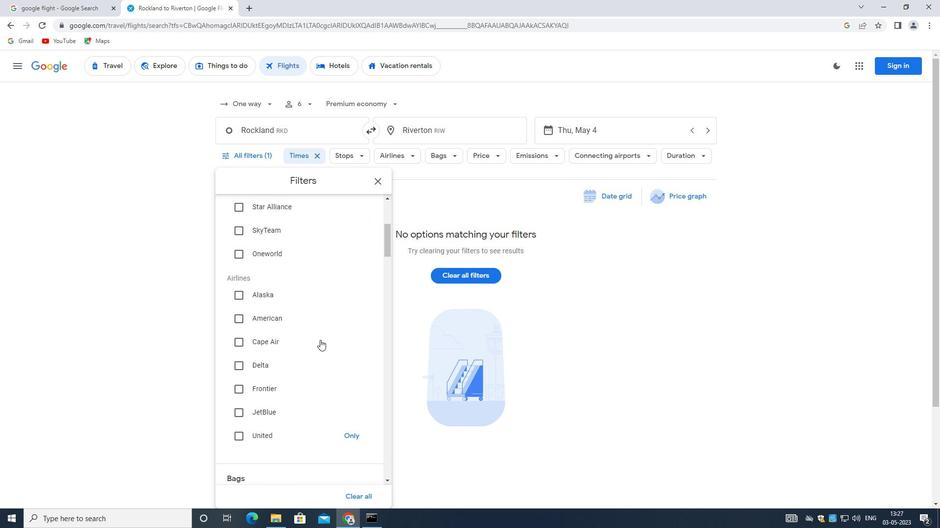 
Action: Mouse scrolled (320, 339) with delta (0, 0)
Screenshot: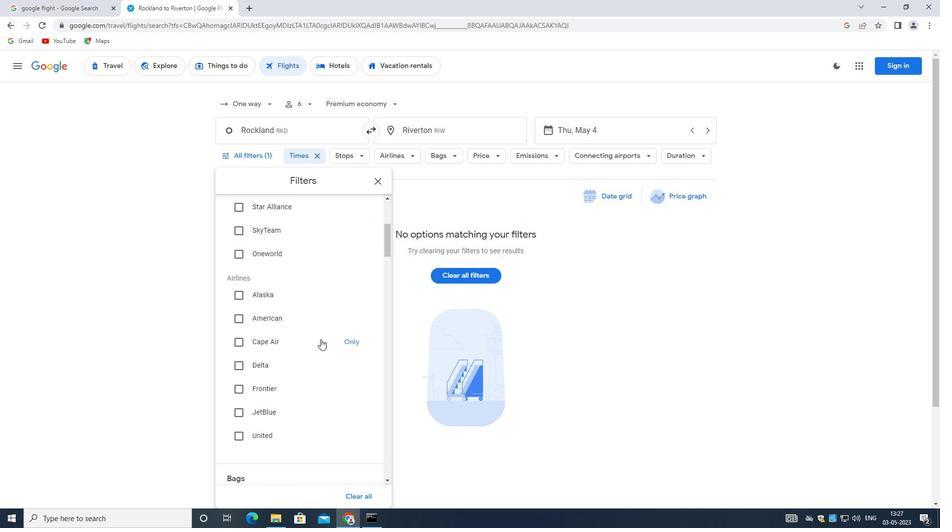 
Action: Mouse scrolled (320, 339) with delta (0, 0)
Screenshot: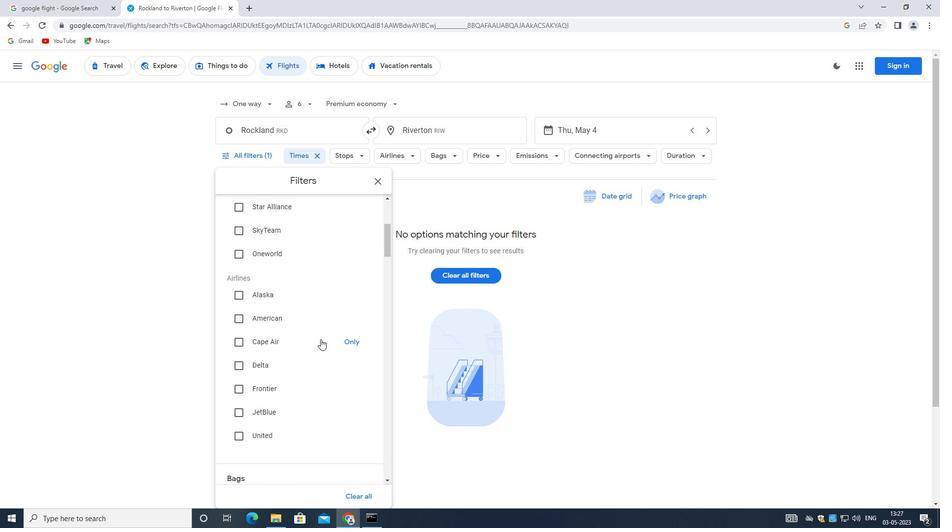 
Action: Mouse scrolled (320, 339) with delta (0, 0)
Screenshot: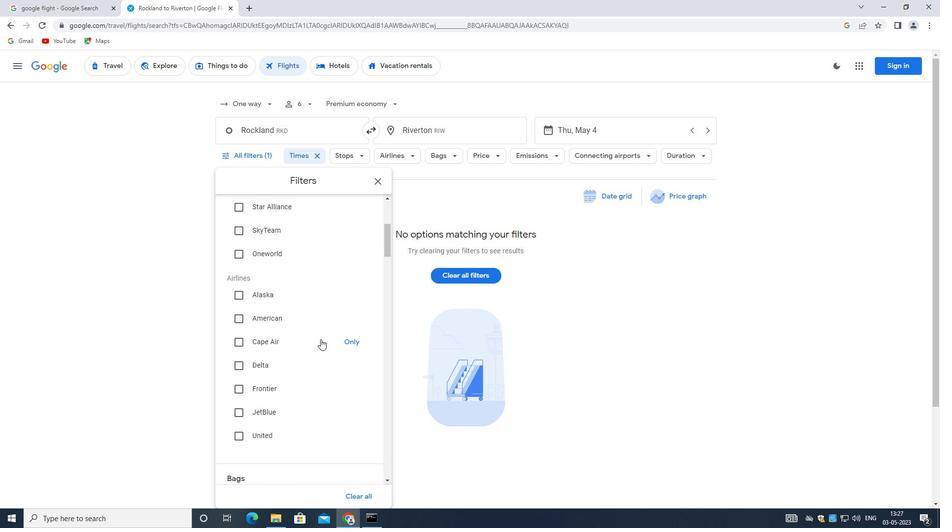 
Action: Mouse scrolled (320, 339) with delta (0, 0)
Screenshot: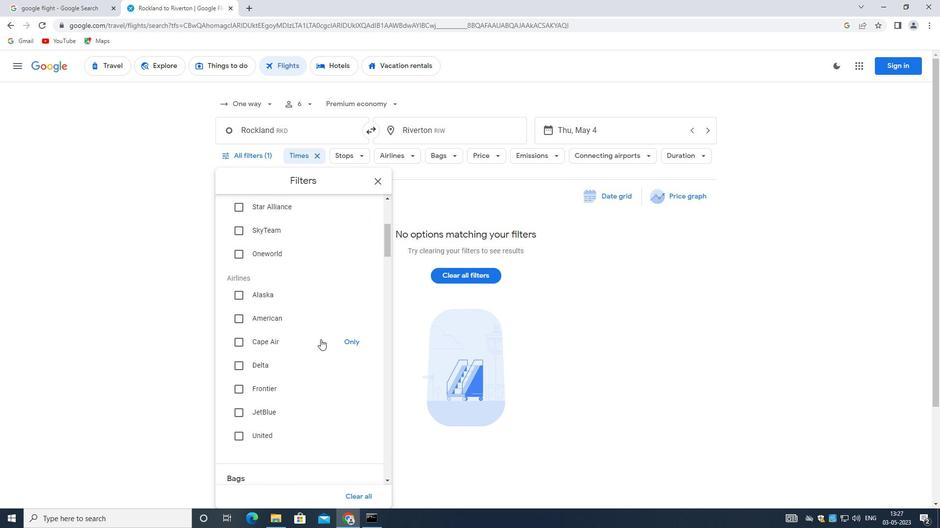 
Action: Mouse moved to (320, 339)
Screenshot: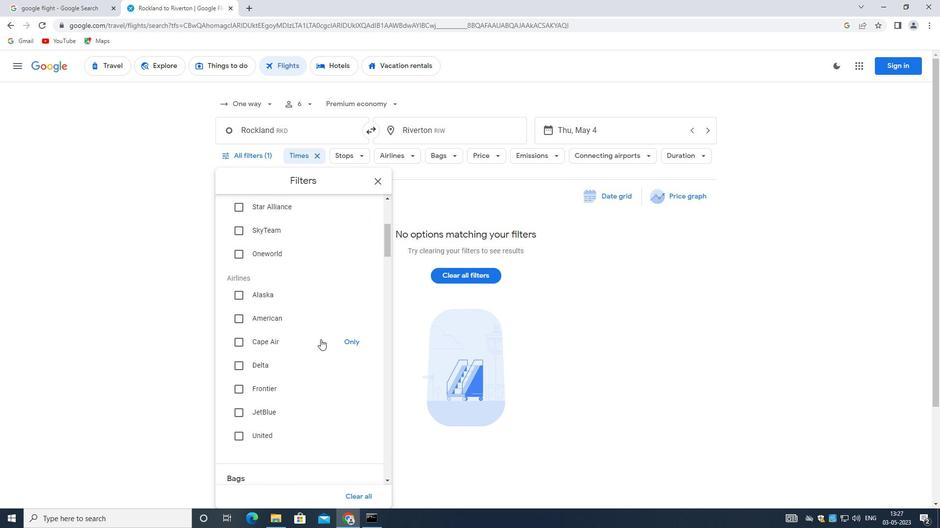 
Action: Mouse scrolled (320, 339) with delta (0, 0)
Screenshot: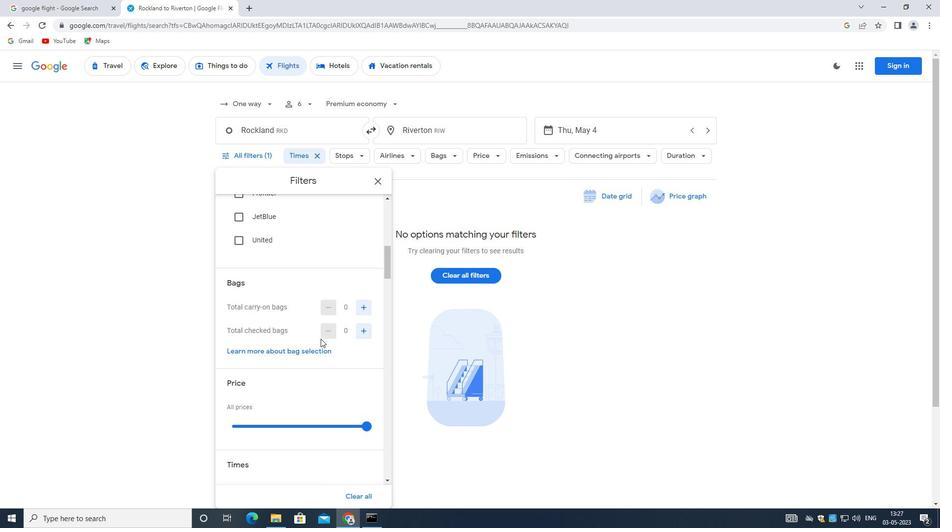 
Action: Mouse scrolled (320, 339) with delta (0, 0)
Screenshot: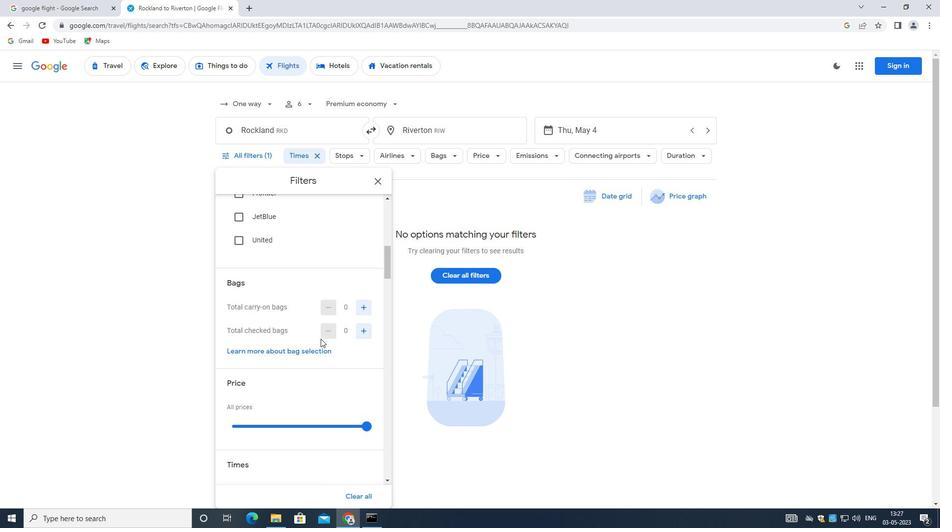 
Action: Mouse scrolled (320, 338) with delta (0, 0)
Screenshot: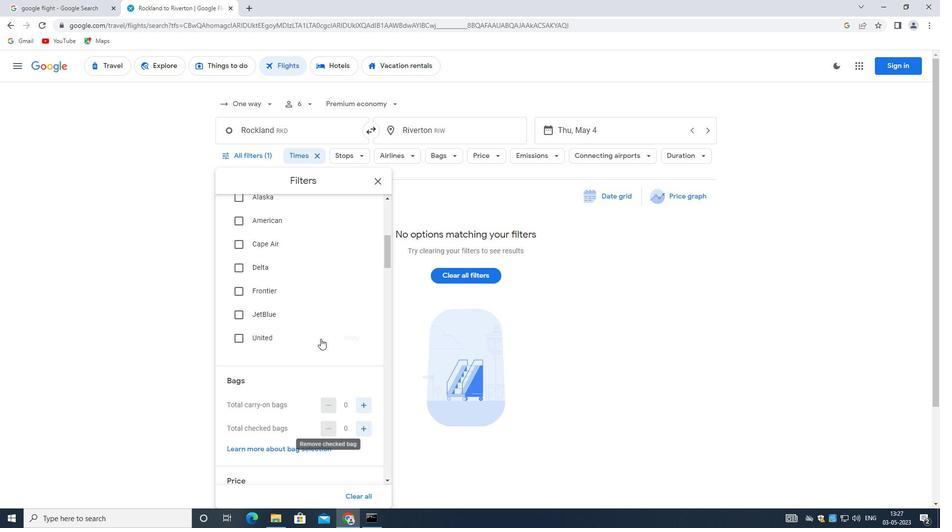 
Action: Mouse scrolled (320, 338) with delta (0, 0)
Screenshot: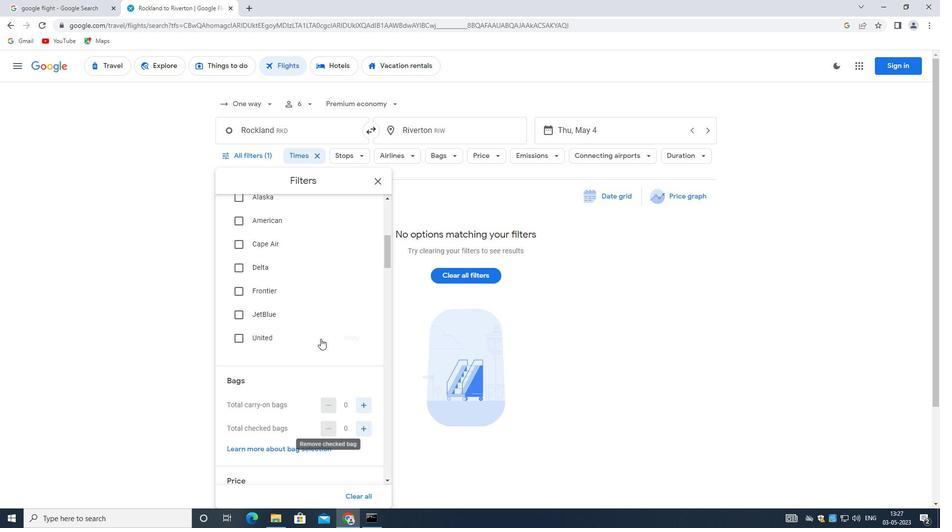 
Action: Mouse scrolled (320, 338) with delta (0, 0)
Screenshot: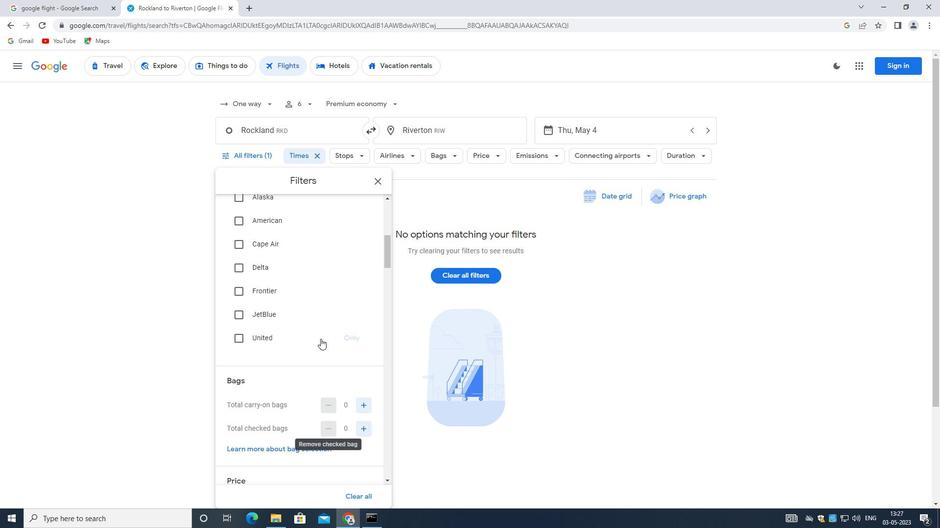 
Action: Mouse moved to (294, 333)
Screenshot: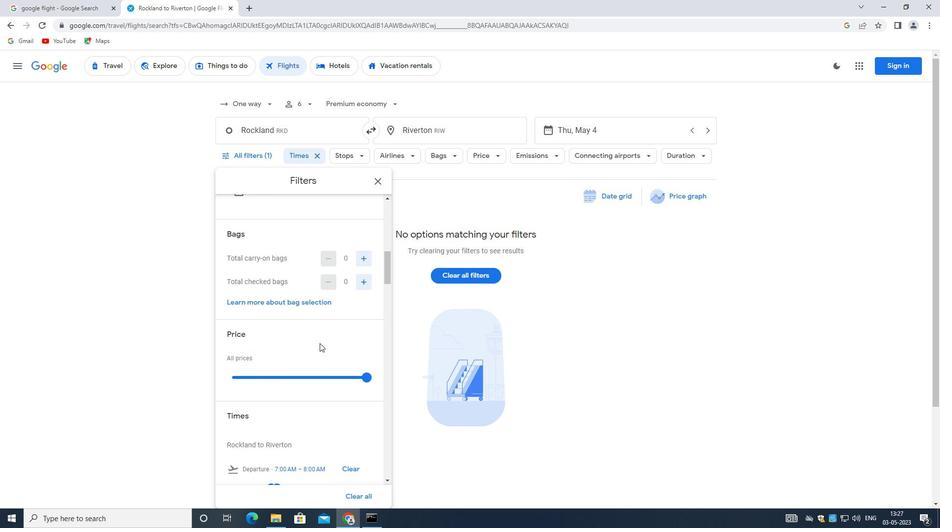 
Action: Mouse scrolled (294, 332) with delta (0, 0)
Screenshot: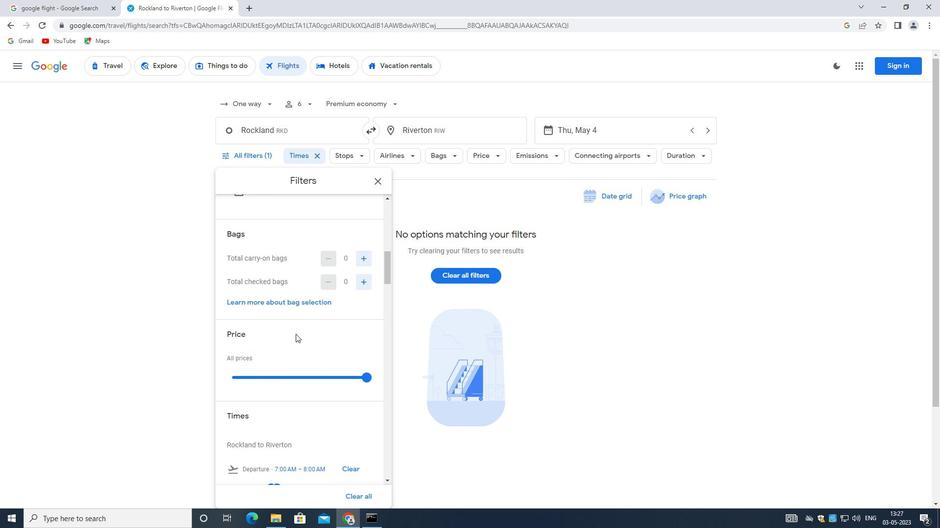 
Action: Mouse scrolled (294, 332) with delta (0, 0)
Screenshot: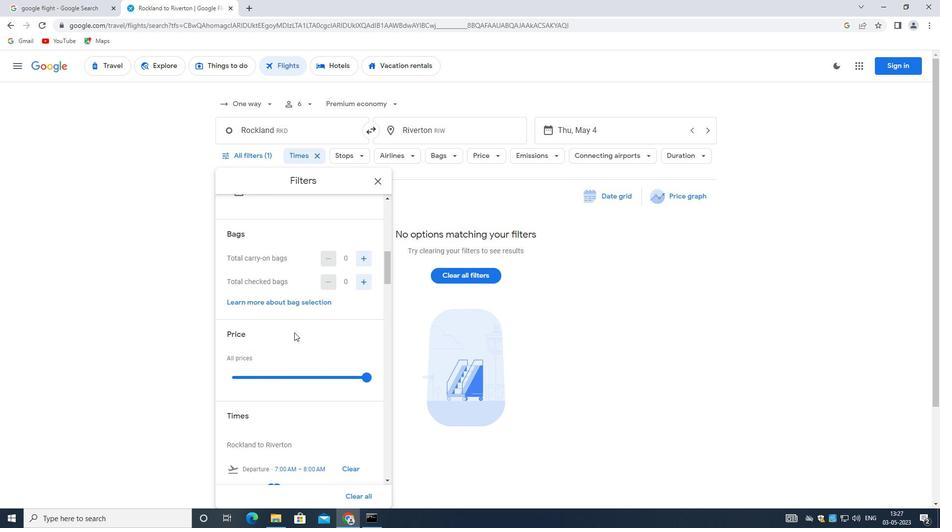 
Action: Mouse scrolled (294, 332) with delta (0, 0)
Screenshot: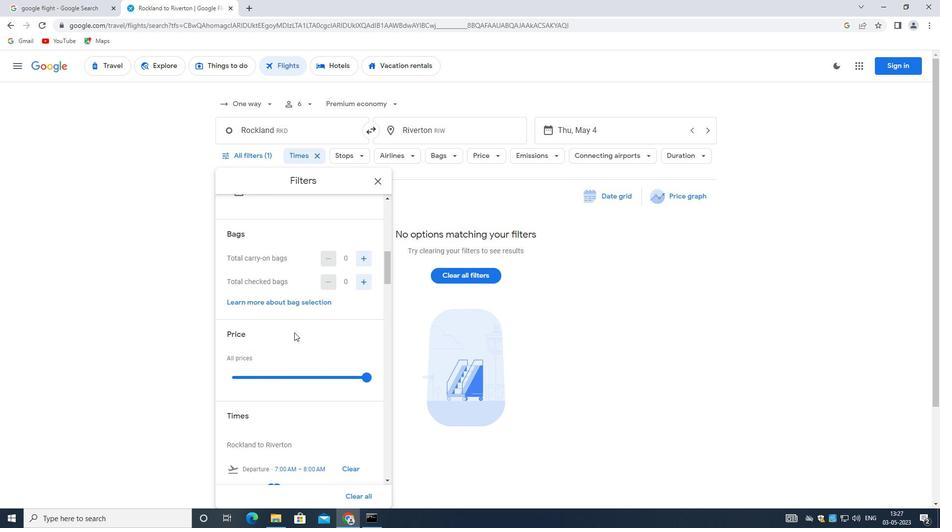 
Action: Mouse moved to (351, 276)
Screenshot: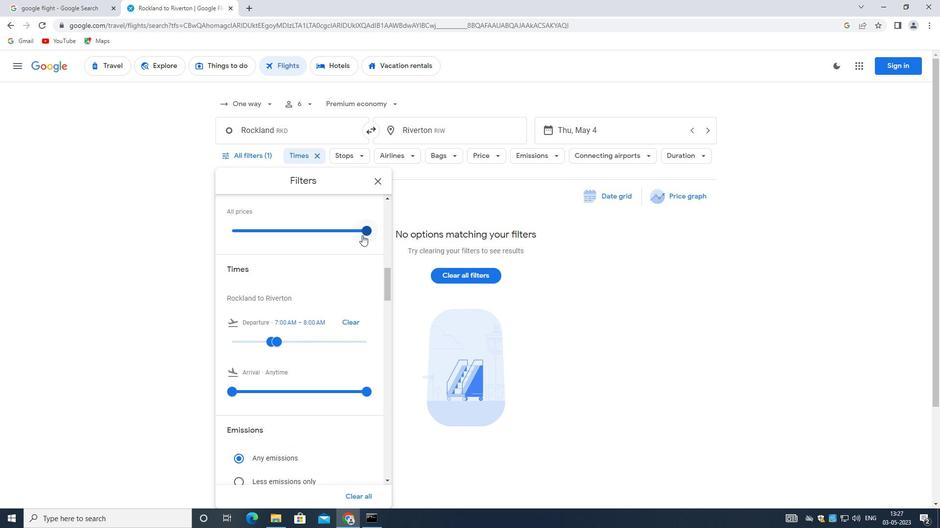 
Action: Mouse scrolled (351, 277) with delta (0, 0)
Screenshot: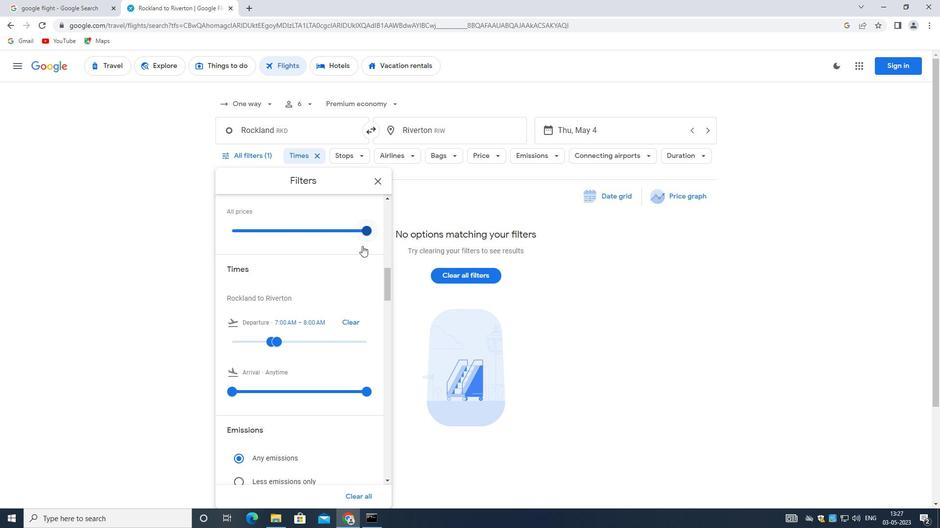 
Action: Mouse moved to (350, 276)
Screenshot: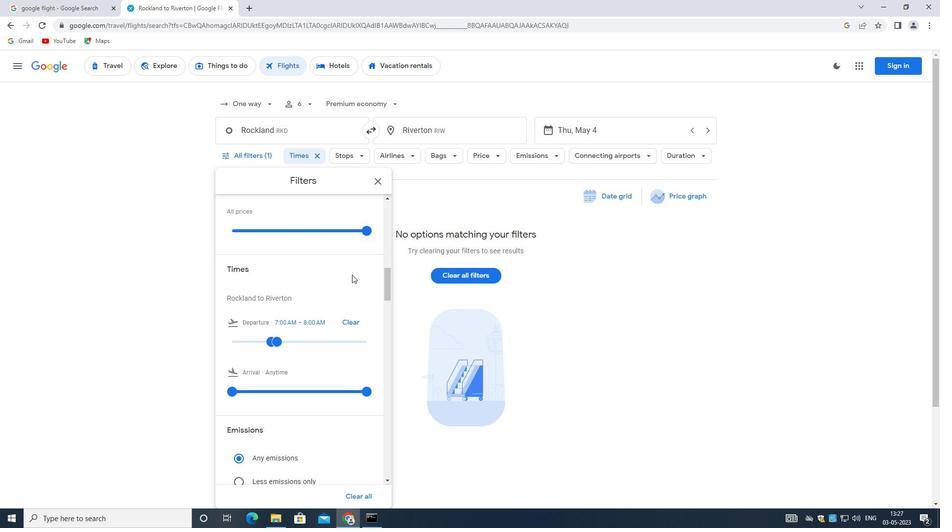 
Action: Mouse scrolled (350, 277) with delta (0, 0)
Screenshot: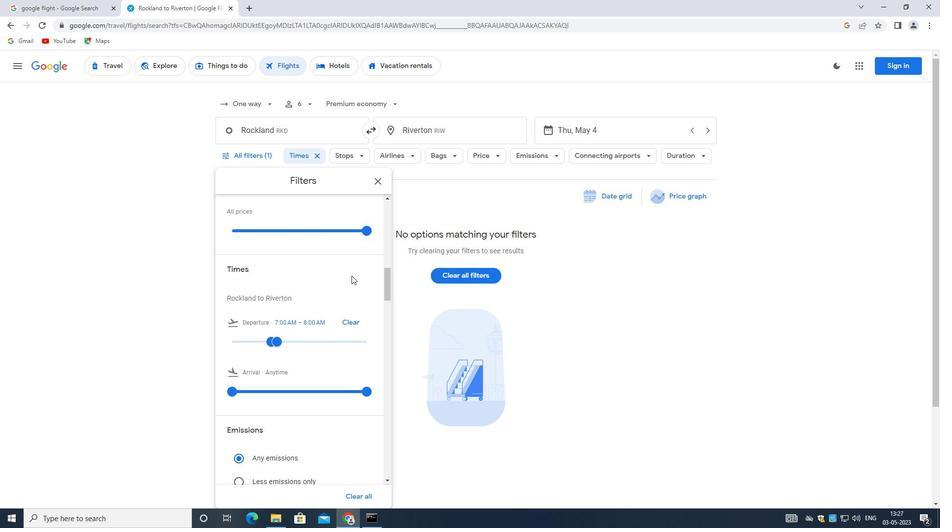 
Action: Mouse moved to (364, 326)
Screenshot: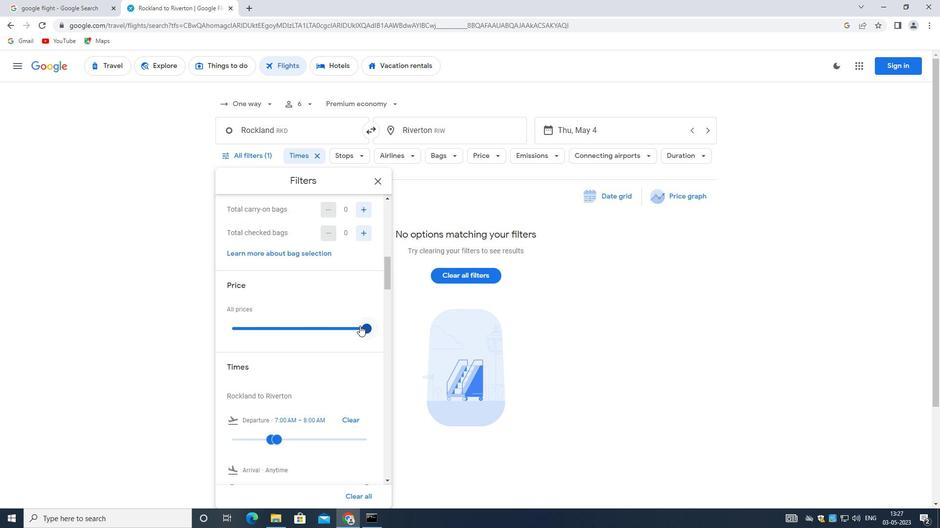 
Action: Mouse pressed left at (364, 326)
Screenshot: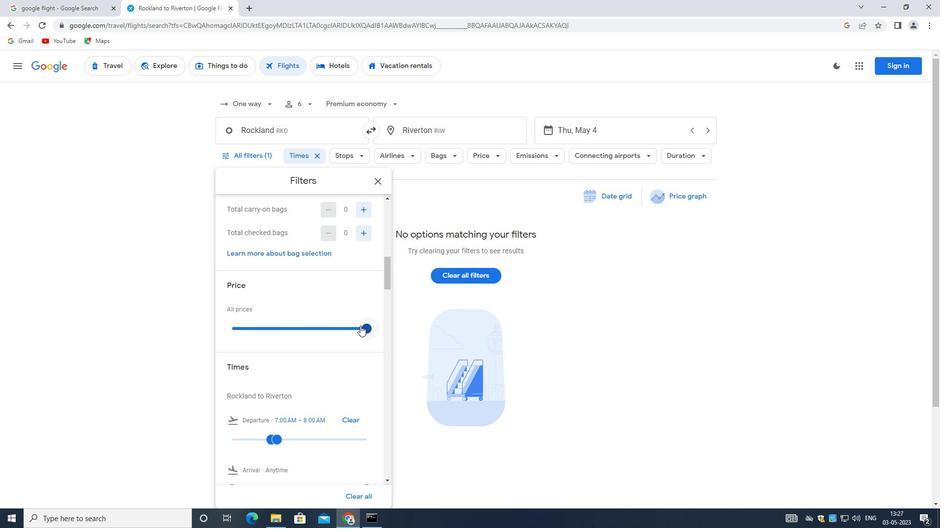 
Action: Mouse pressed left at (364, 326)
Screenshot: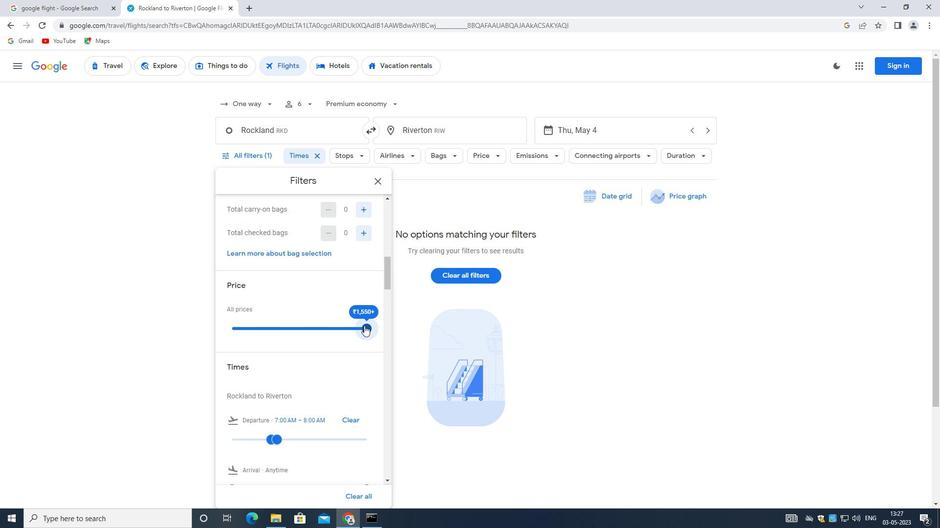 
Action: Mouse moved to (298, 368)
Screenshot: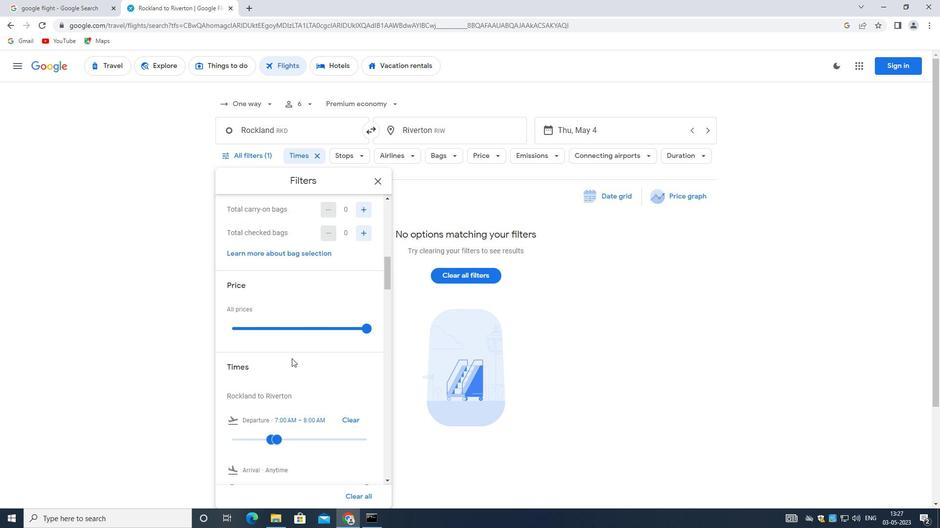 
Action: Mouse scrolled (298, 368) with delta (0, 0)
Screenshot: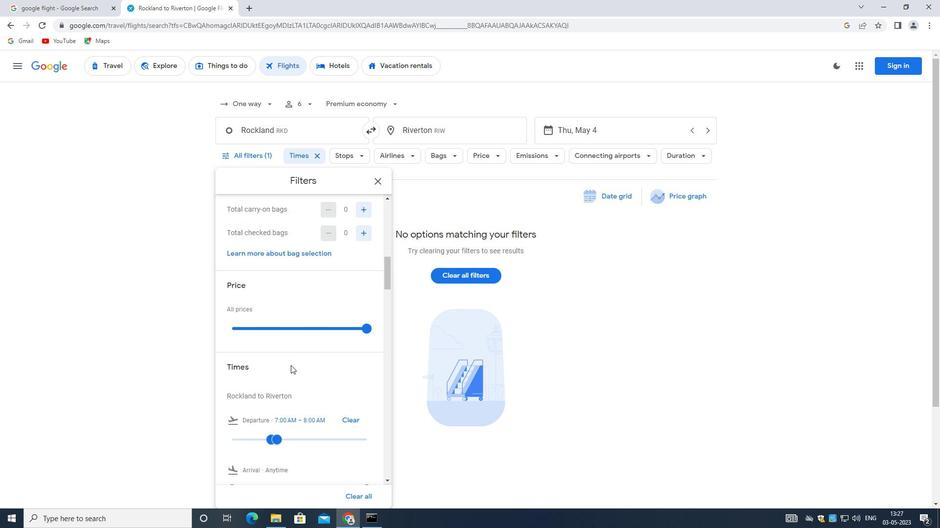
Action: Mouse scrolled (298, 368) with delta (0, 0)
Screenshot: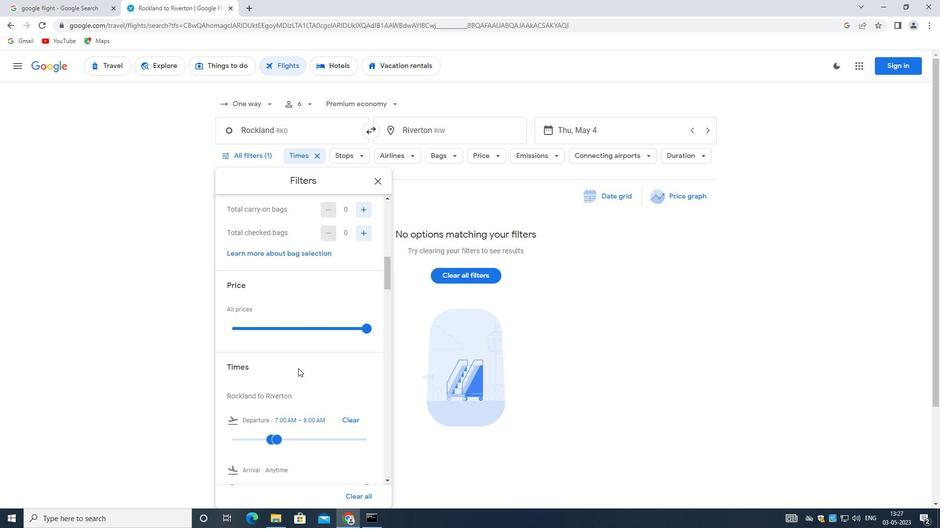 
Action: Mouse moved to (294, 338)
Screenshot: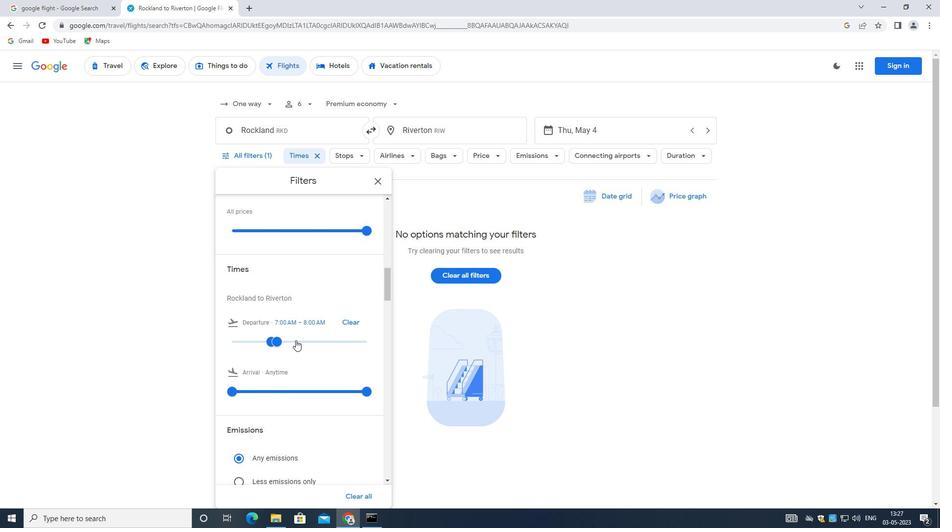 
Action: Mouse pressed left at (294, 338)
Screenshot: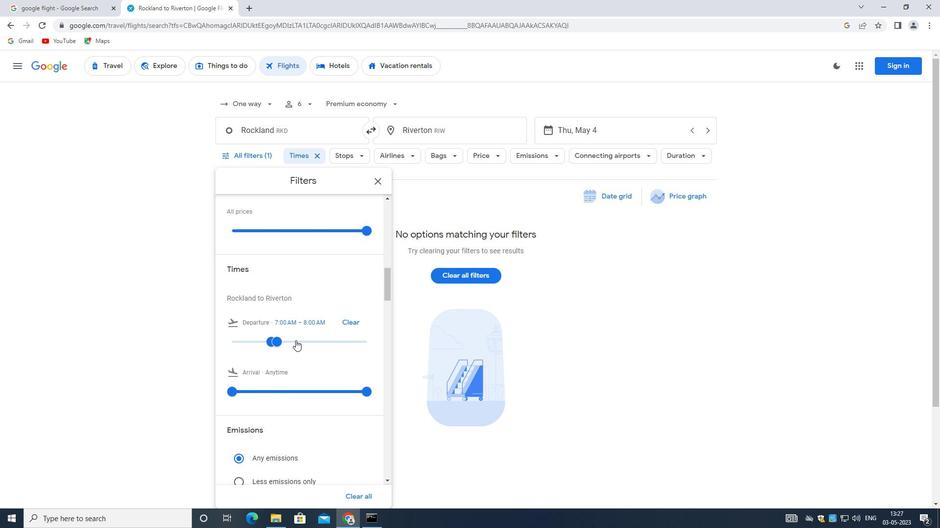 
Action: Mouse moved to (275, 339)
Screenshot: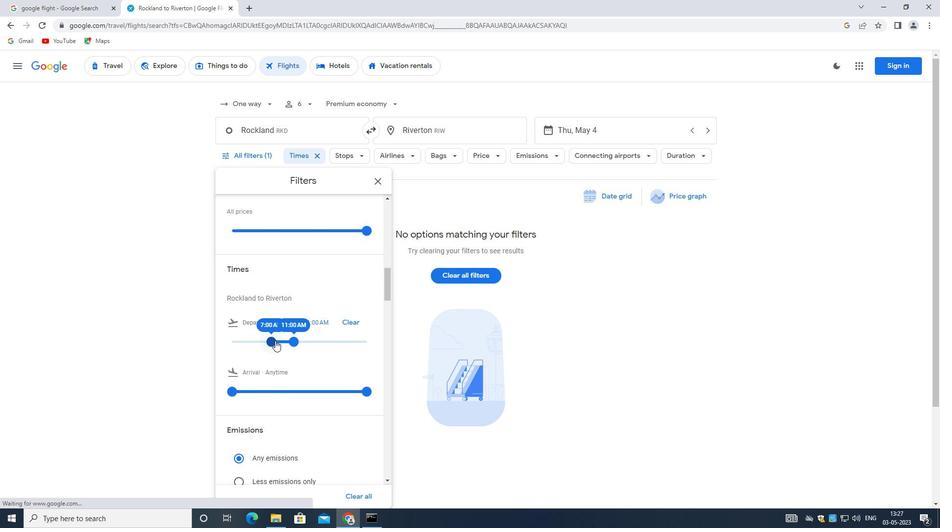
Action: Mouse pressed left at (275, 339)
Screenshot: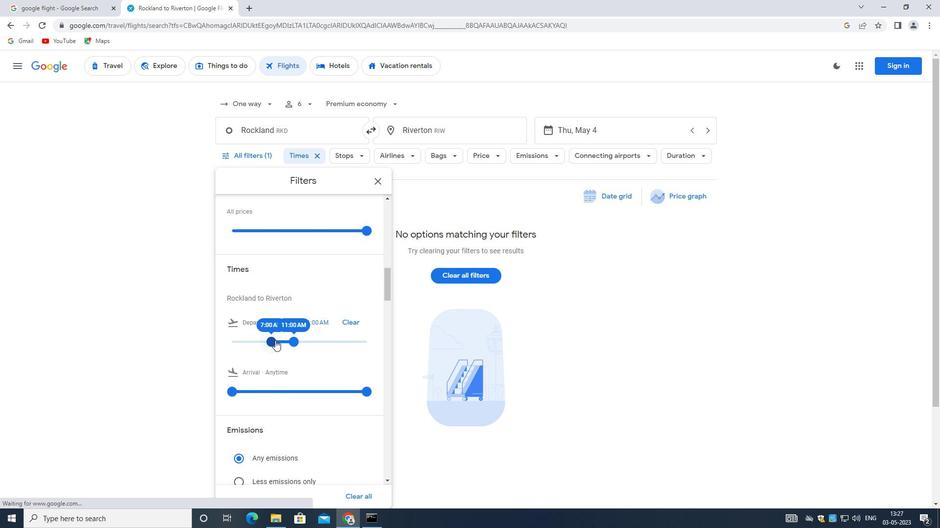 
Action: Mouse moved to (293, 340)
Screenshot: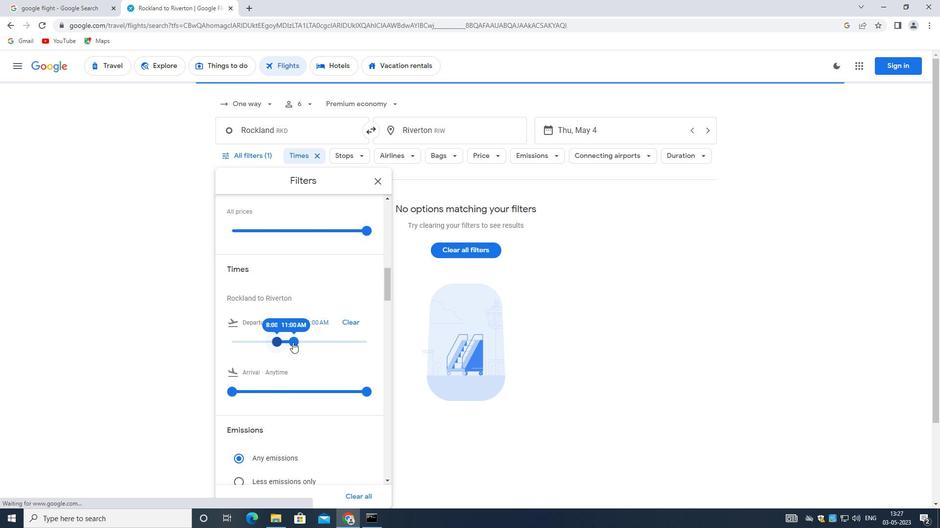 
Action: Mouse pressed left at (293, 340)
Screenshot: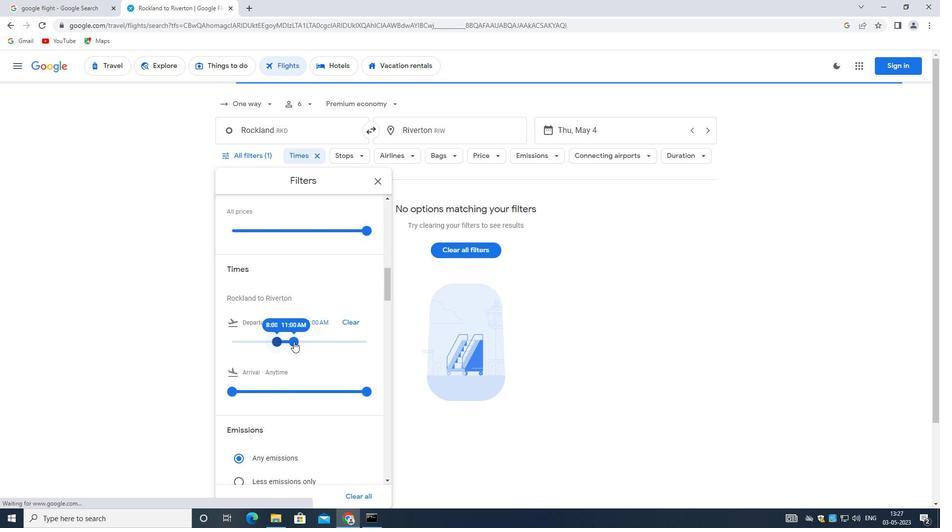 
Action: Mouse moved to (315, 362)
Screenshot: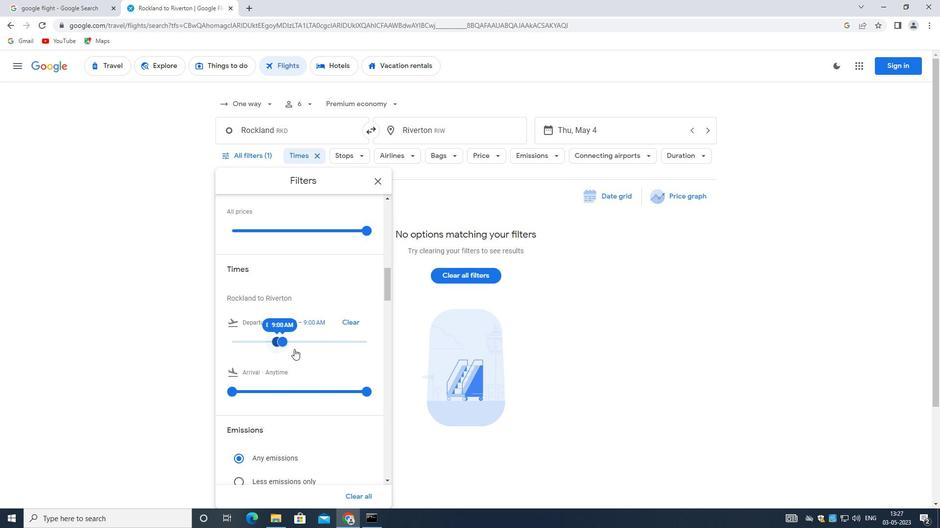 
Action: Mouse scrolled (315, 361) with delta (0, 0)
Screenshot: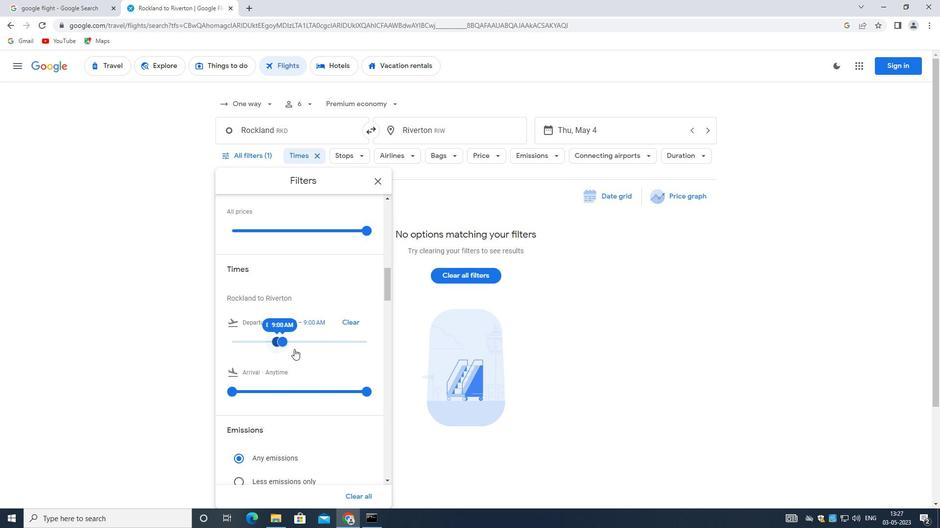 
Action: Mouse moved to (336, 456)
Screenshot: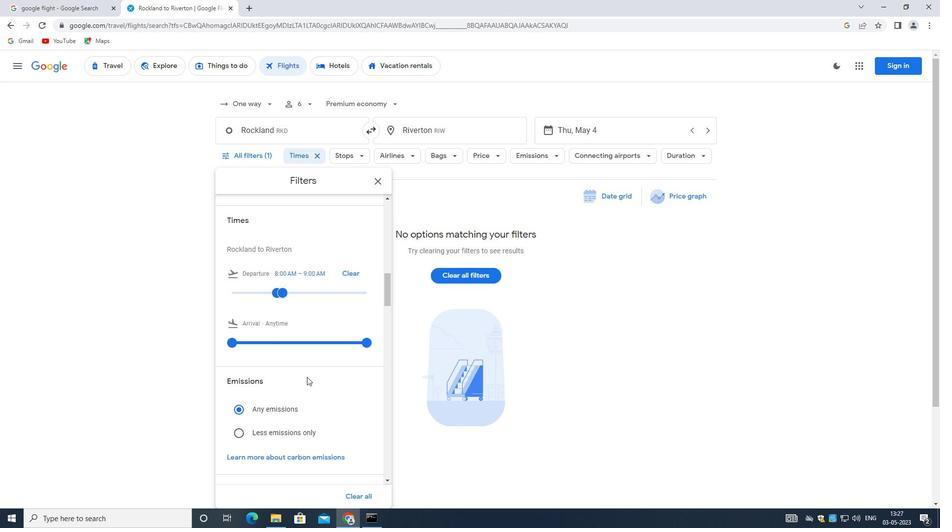
Action: Mouse scrolled (336, 455) with delta (0, 0)
Screenshot: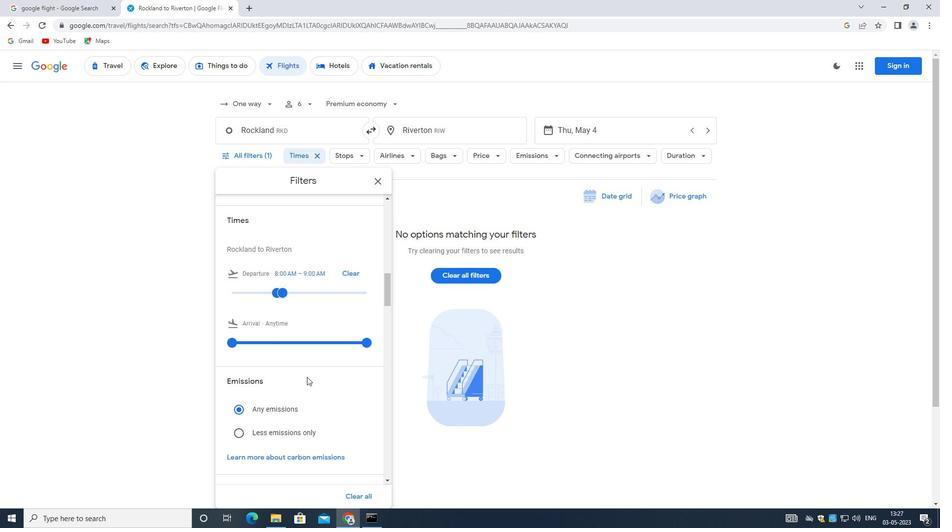 
Action: Mouse moved to (331, 456)
Screenshot: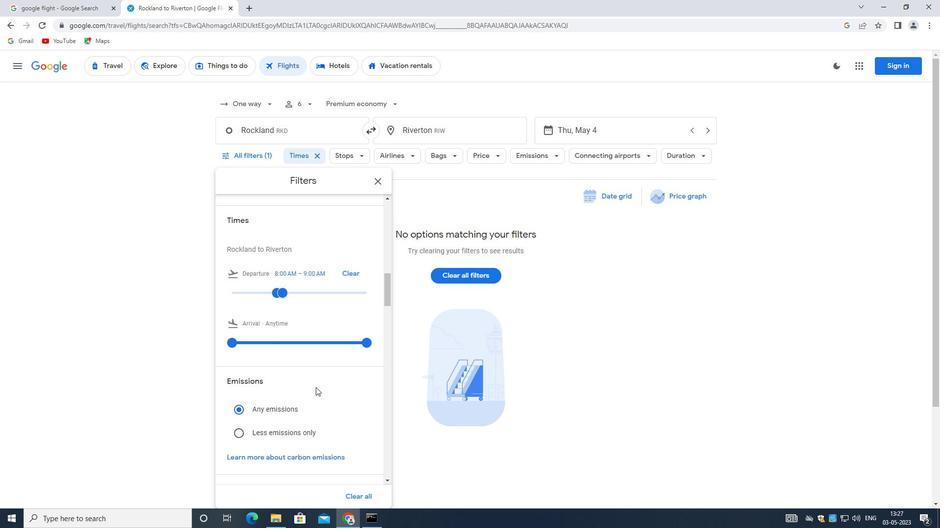 
Action: Mouse scrolled (331, 455) with delta (0, 0)
Screenshot: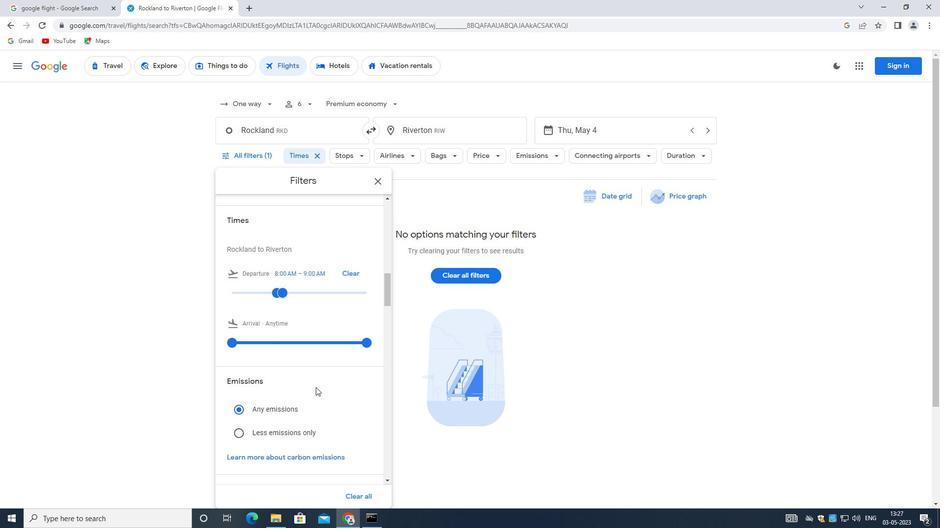 
Action: Mouse moved to (328, 455)
Screenshot: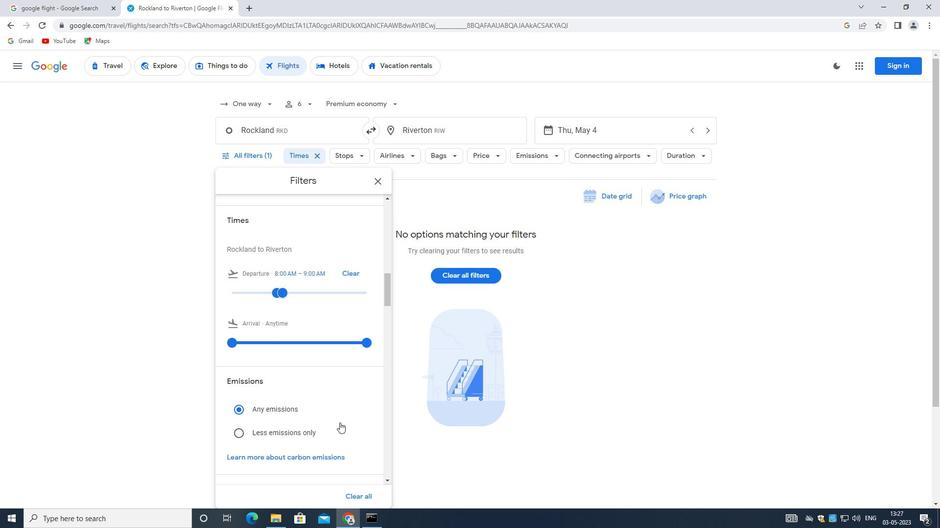 
Action: Mouse scrolled (328, 455) with delta (0, 0)
Screenshot: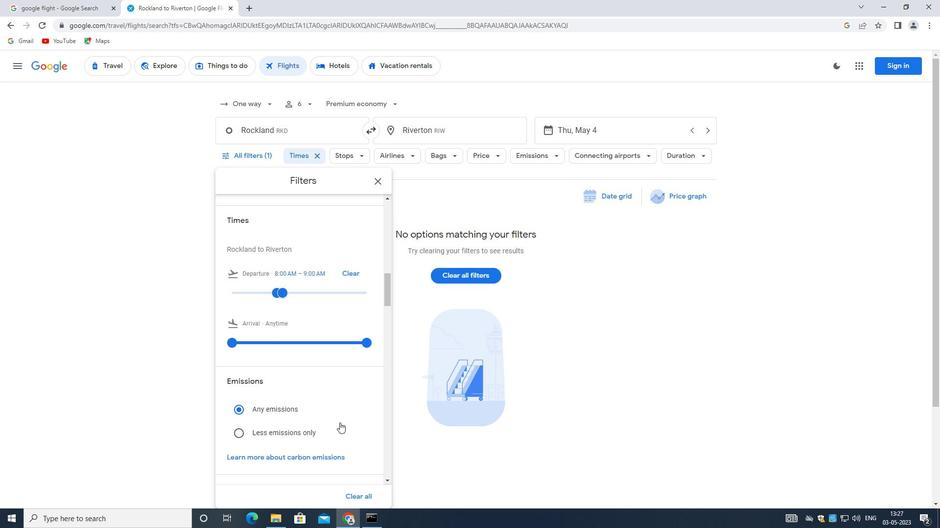
Action: Mouse moved to (323, 441)
Screenshot: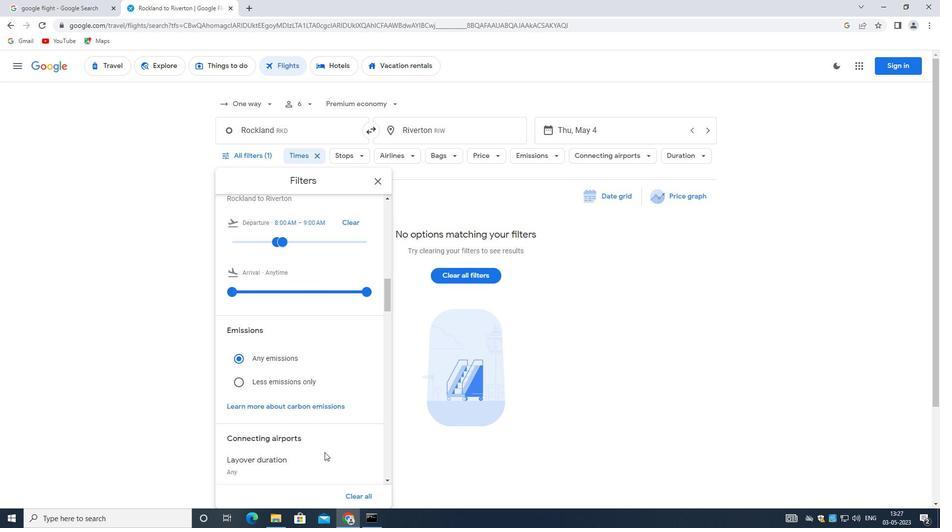 
Action: Mouse scrolled (323, 441) with delta (0, 0)
Screenshot: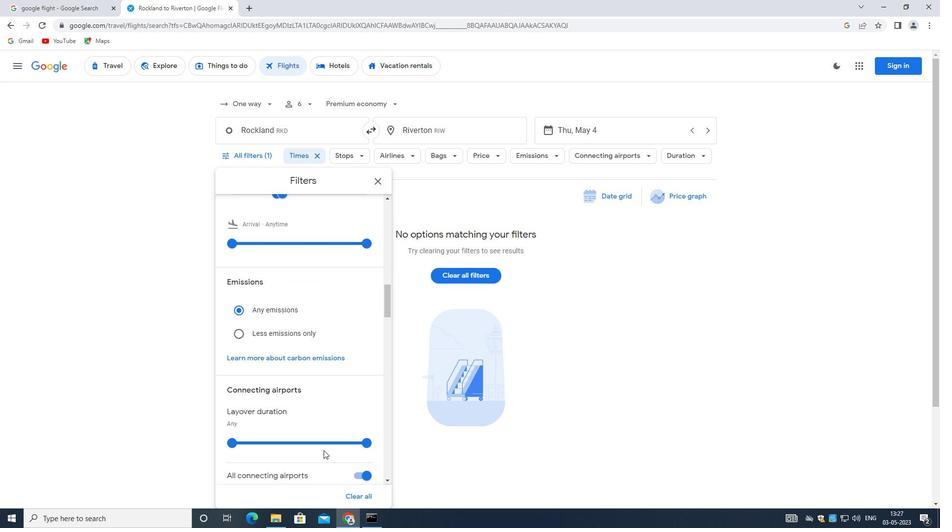 
Action: Mouse moved to (322, 440)
Screenshot: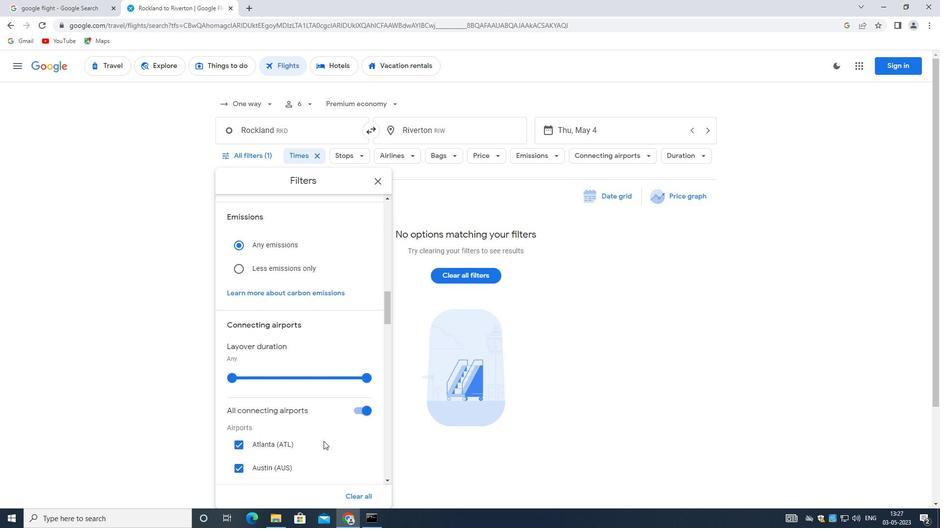 
Action: Mouse scrolled (322, 440) with delta (0, 0)
Screenshot: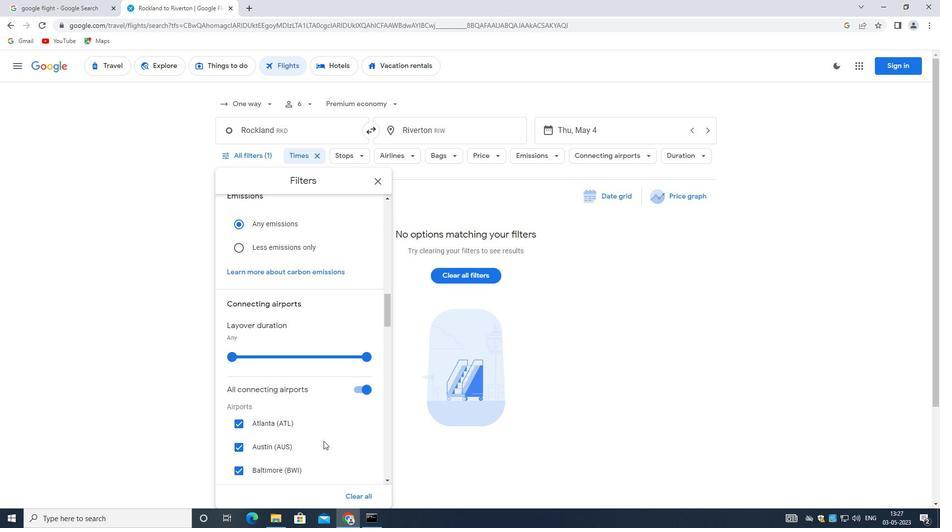 
Action: Mouse moved to (322, 440)
Screenshot: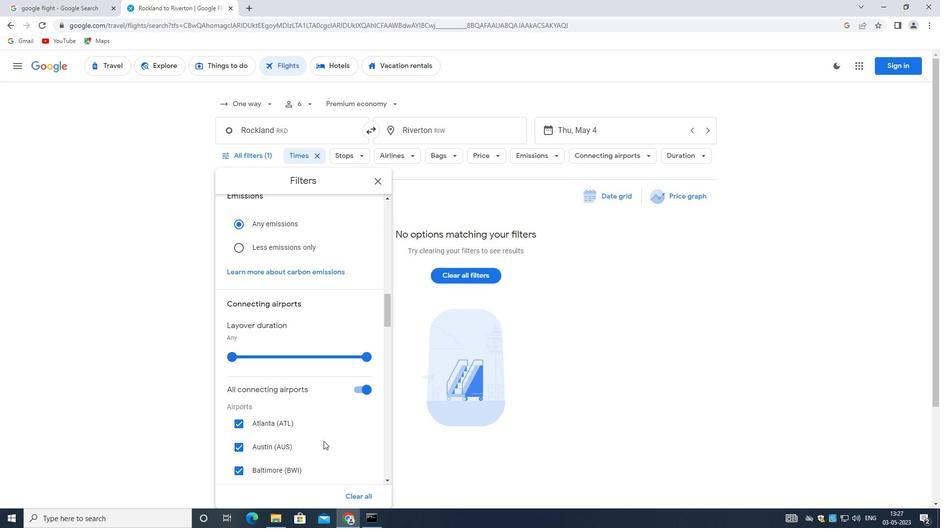 
Action: Mouse scrolled (322, 439) with delta (0, 0)
Screenshot: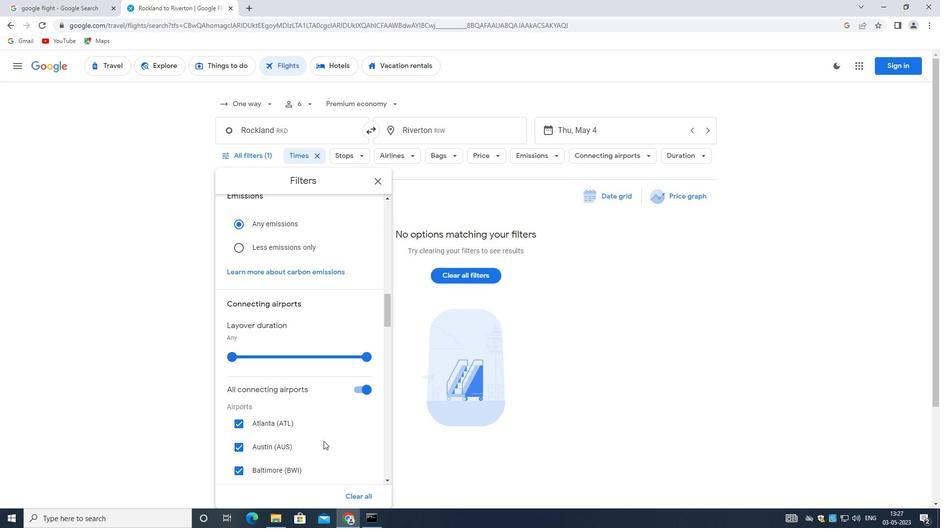 
Action: Mouse moved to (322, 440)
Screenshot: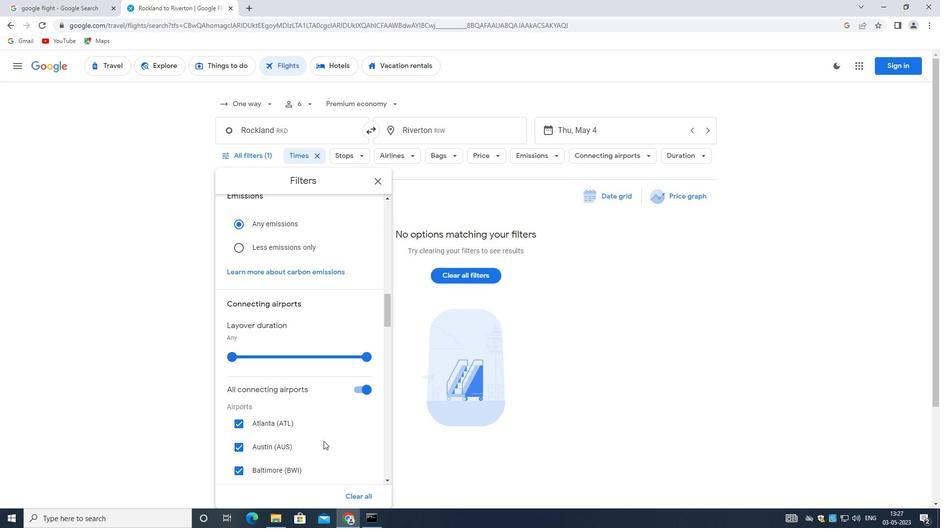 
Action: Mouse scrolled (322, 439) with delta (0, 0)
Screenshot: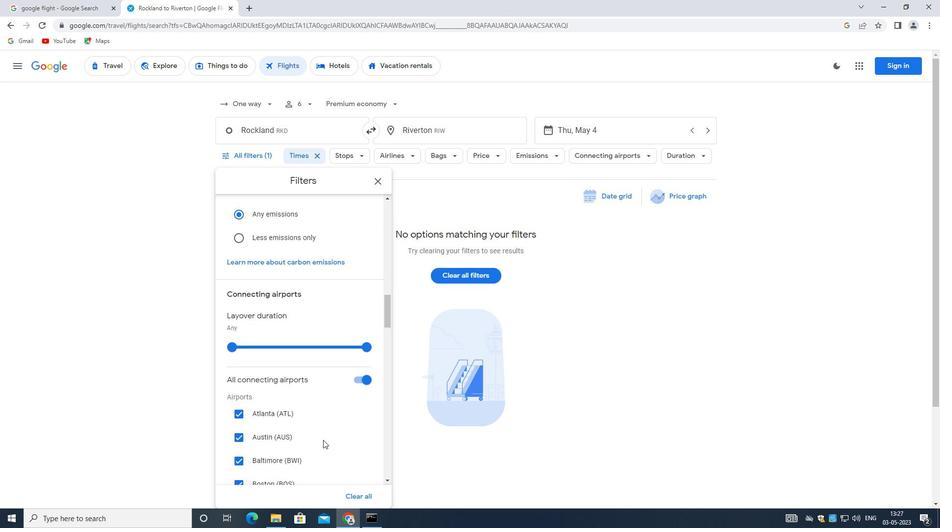
Action: Mouse moved to (359, 232)
Screenshot: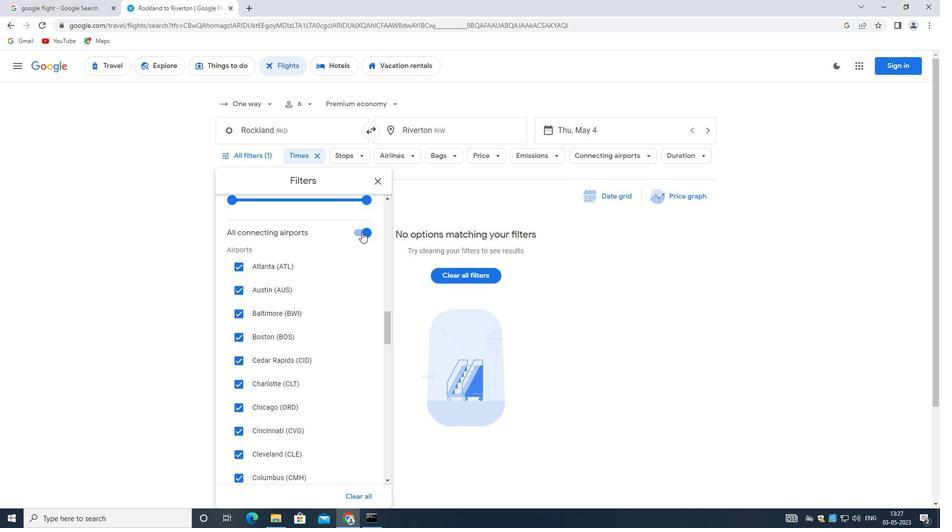
Action: Mouse pressed left at (359, 232)
Screenshot: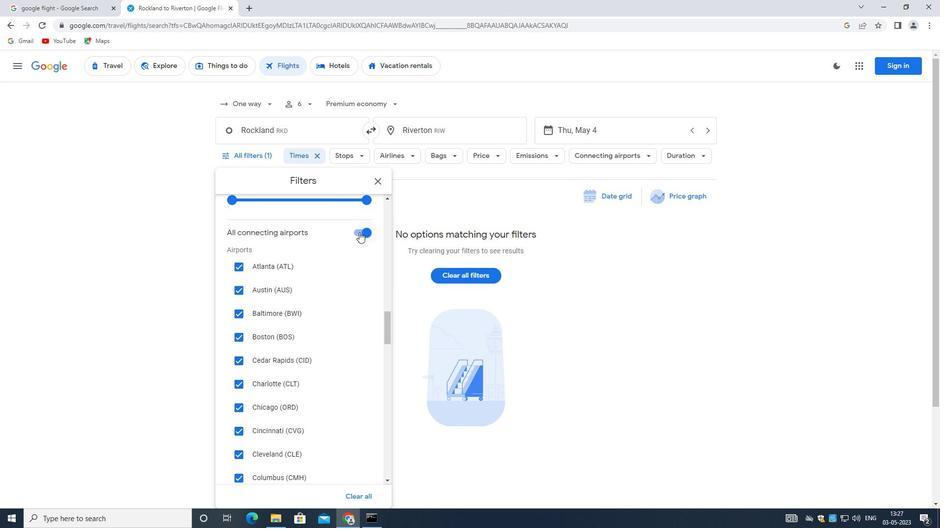 
Action: Mouse moved to (342, 263)
Screenshot: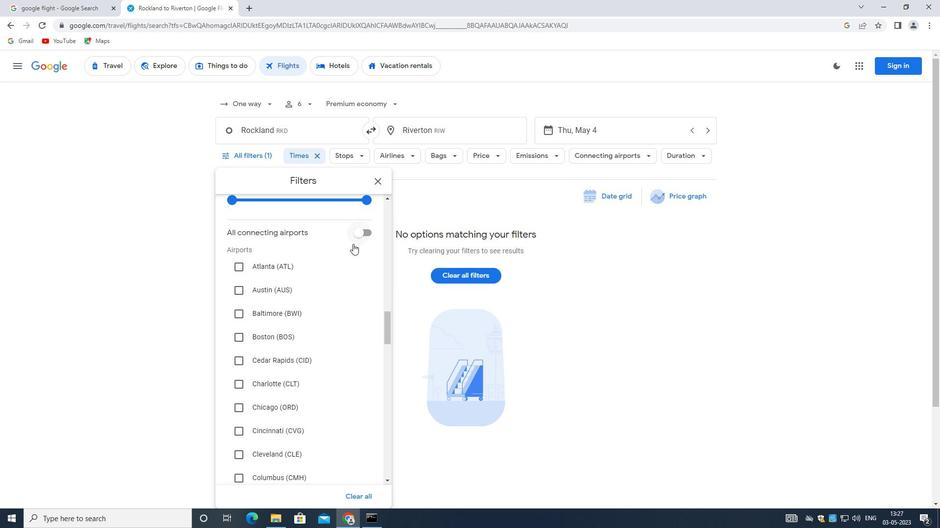 
Action: Mouse scrolled (342, 263) with delta (0, 0)
Screenshot: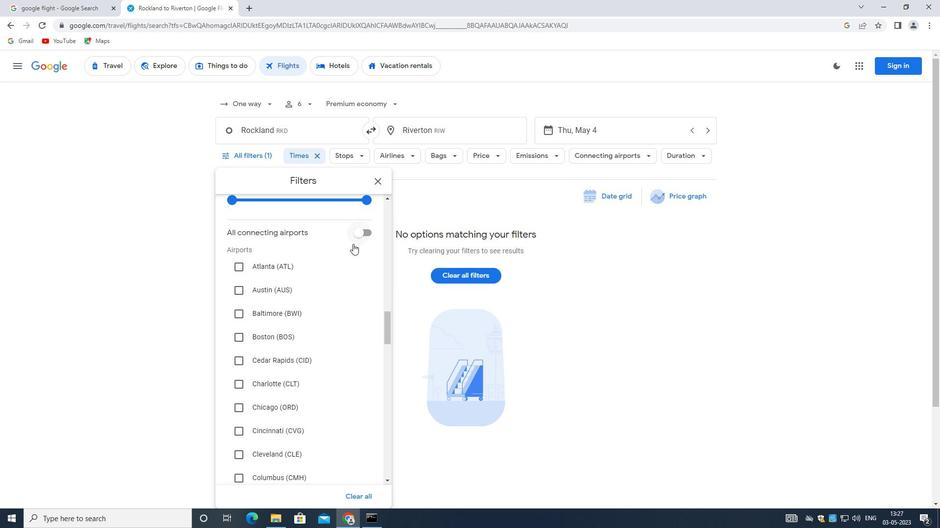 
Action: Mouse moved to (341, 265)
Screenshot: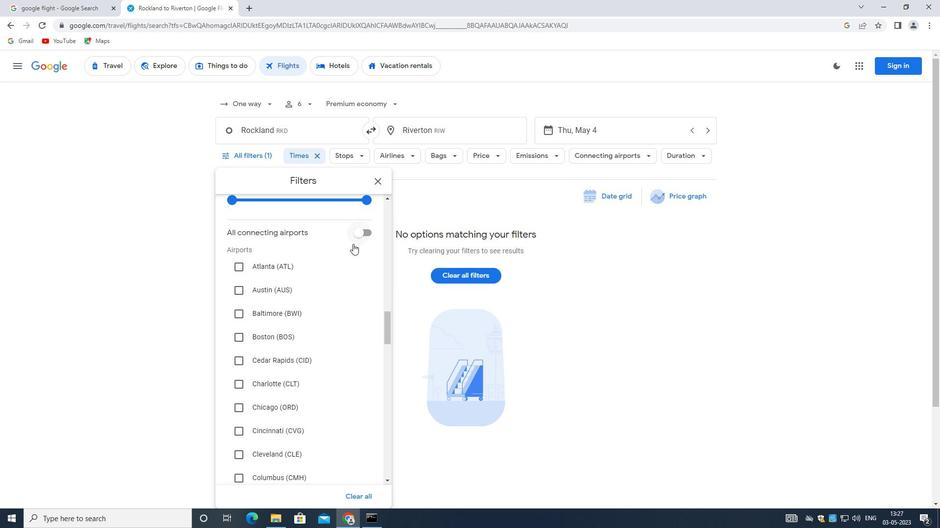 
Action: Mouse scrolled (341, 264) with delta (0, 0)
Screenshot: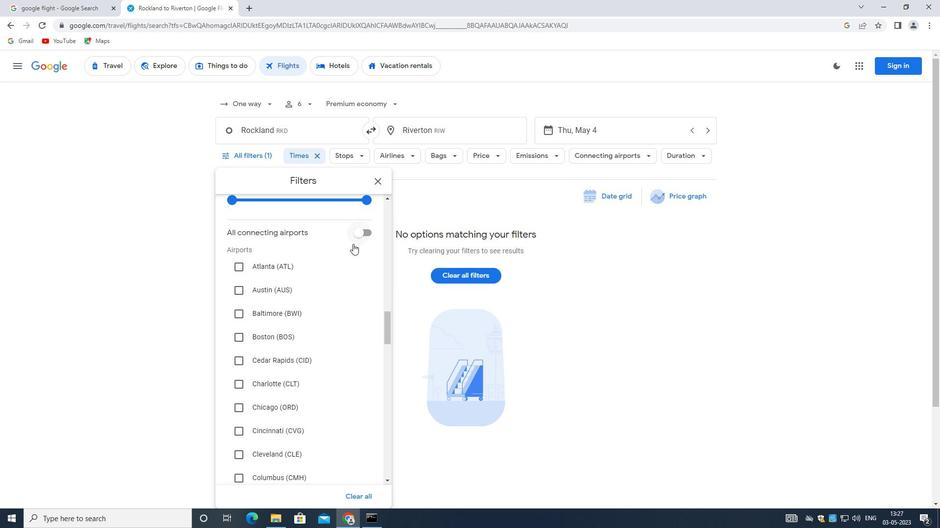 
Action: Mouse moved to (341, 265)
Screenshot: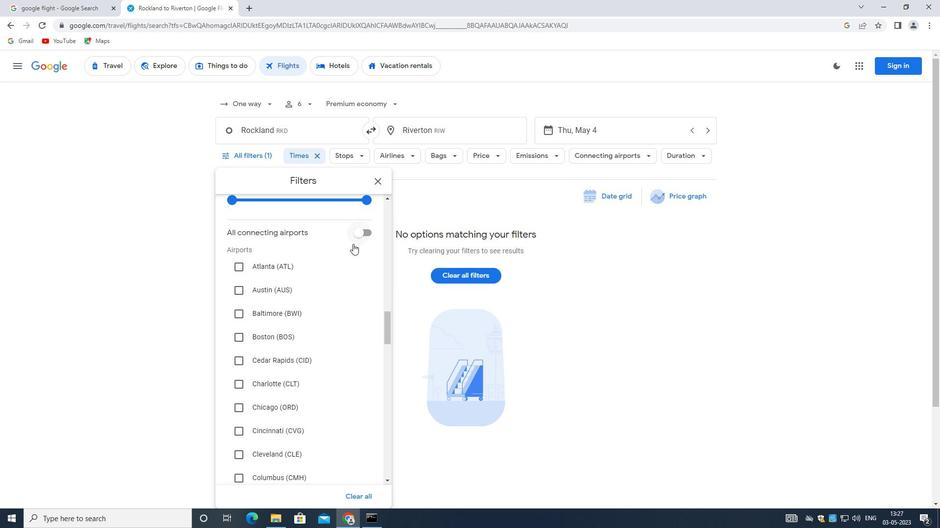 
Action: Mouse scrolled (341, 264) with delta (0, 0)
Screenshot: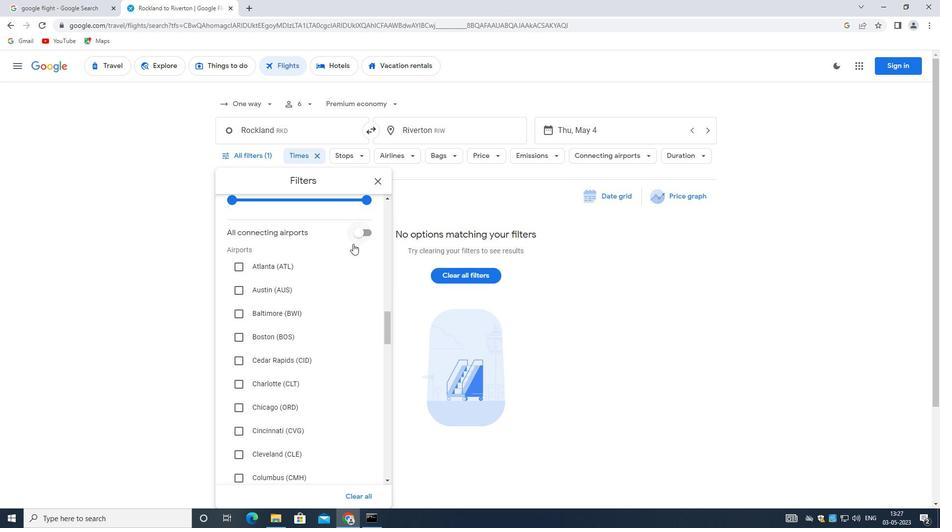 
Action: Mouse moved to (341, 265)
Screenshot: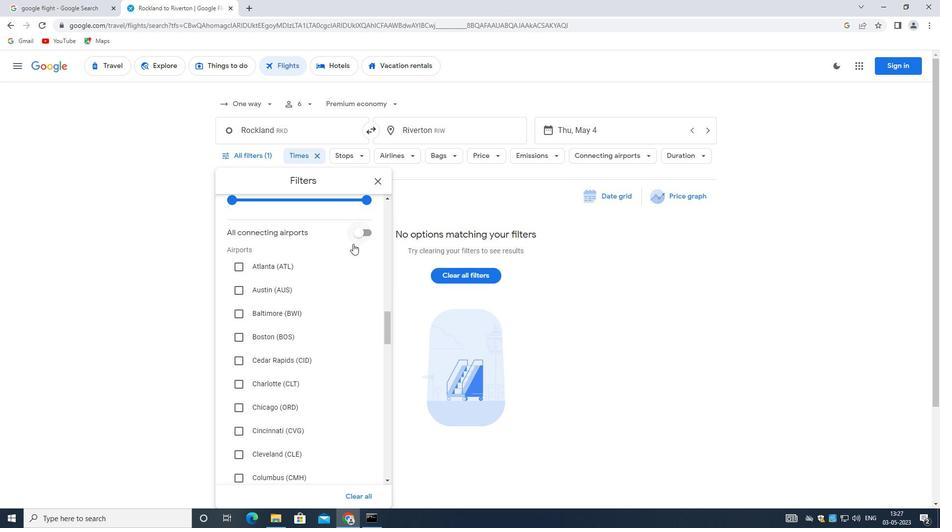 
Action: Mouse scrolled (341, 265) with delta (0, 0)
Screenshot: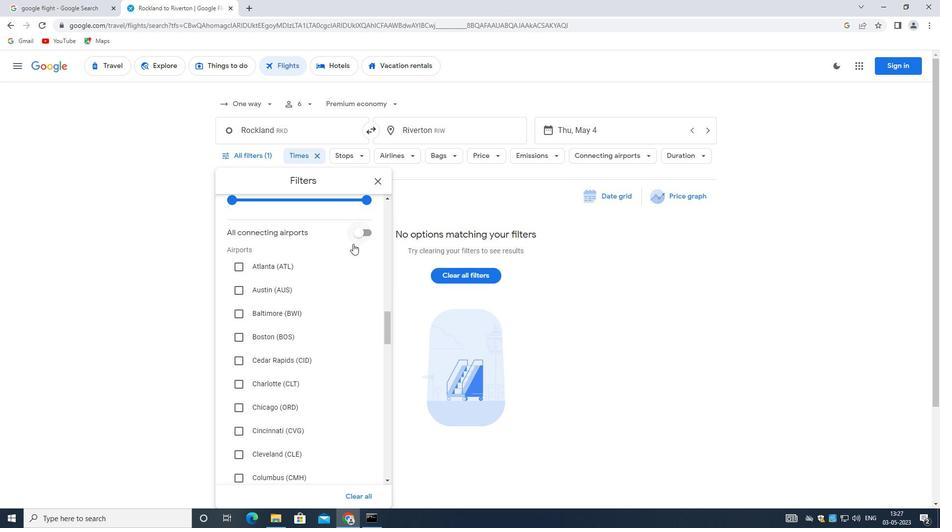 
Action: Mouse moved to (340, 270)
Screenshot: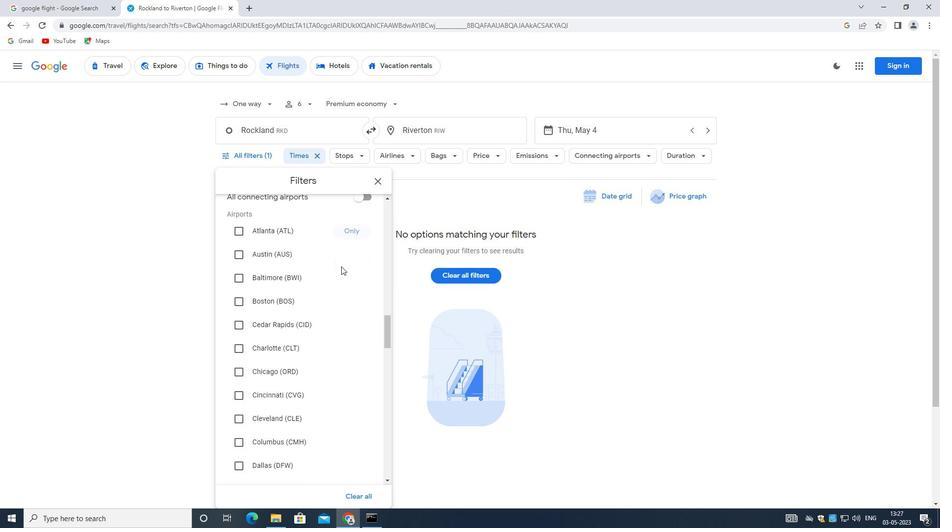 
Action: Mouse scrolled (340, 269) with delta (0, 0)
Screenshot: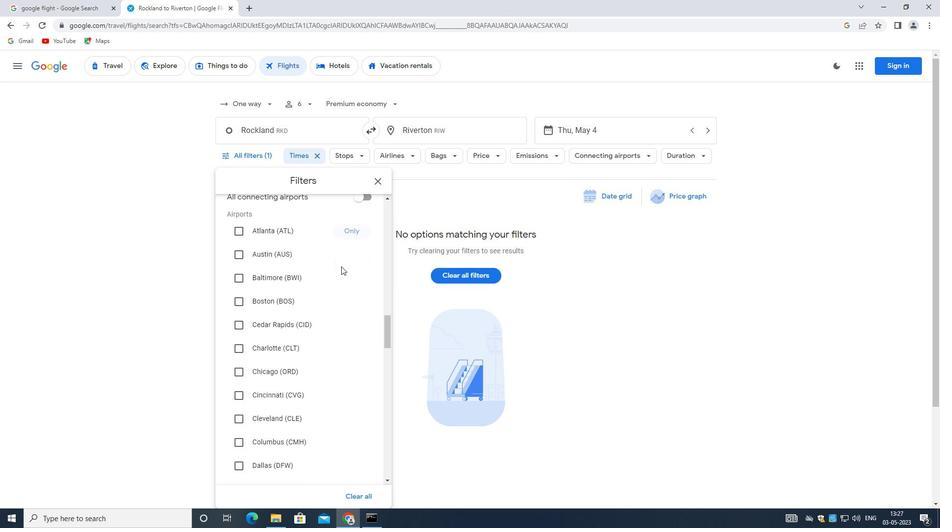 
Action: Mouse moved to (338, 277)
Screenshot: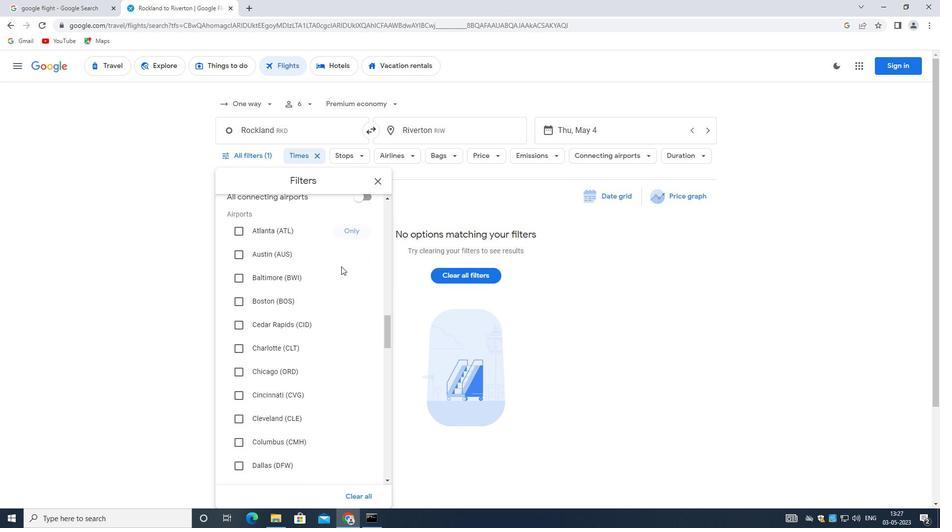 
Action: Mouse scrolled (338, 277) with delta (0, 0)
Screenshot: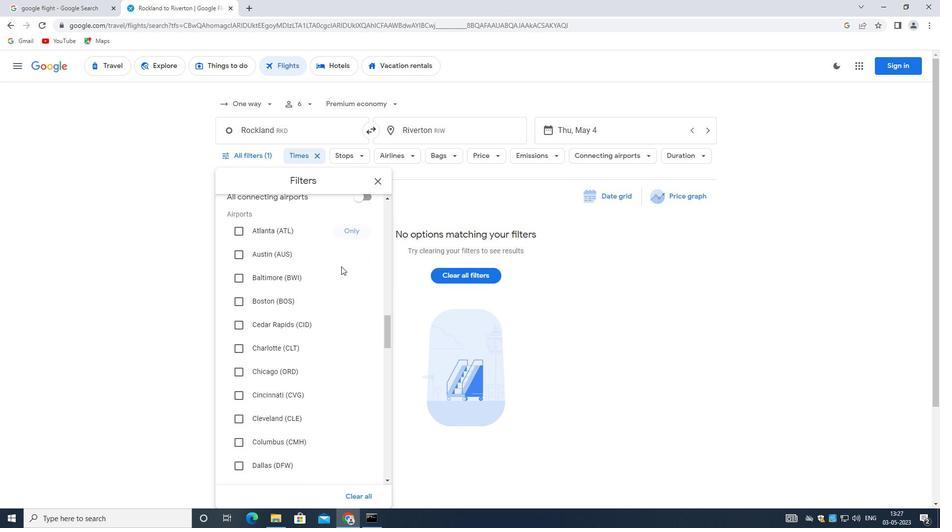 
Action: Mouse moved to (338, 281)
Screenshot: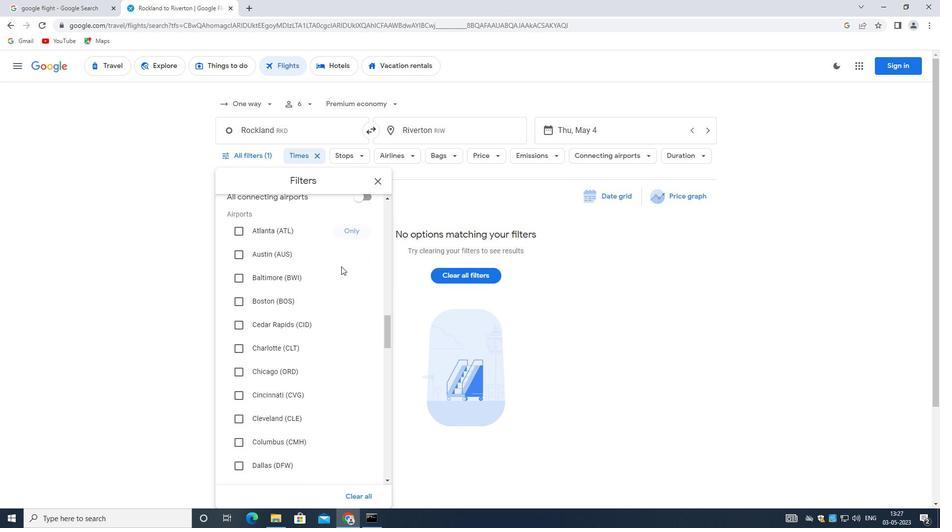 
Action: Mouse scrolled (338, 280) with delta (0, 0)
Screenshot: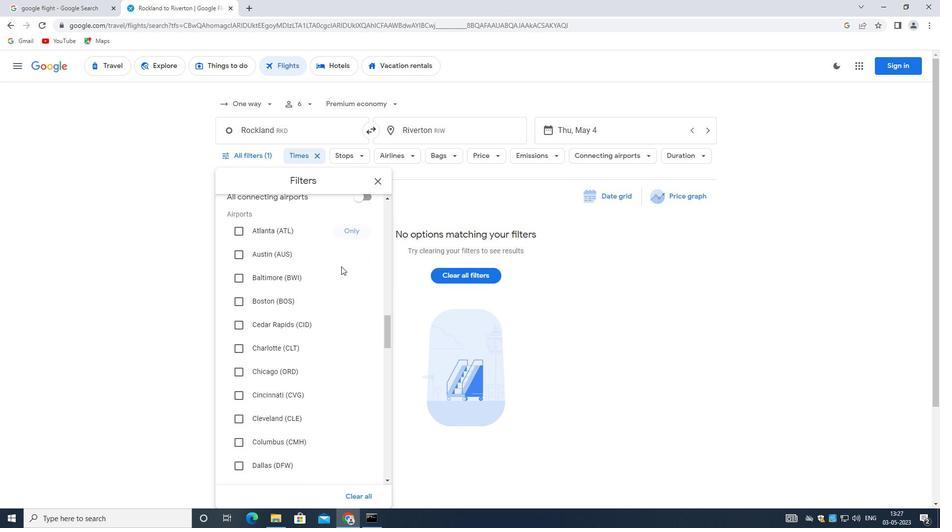 
Action: Mouse moved to (337, 283)
Screenshot: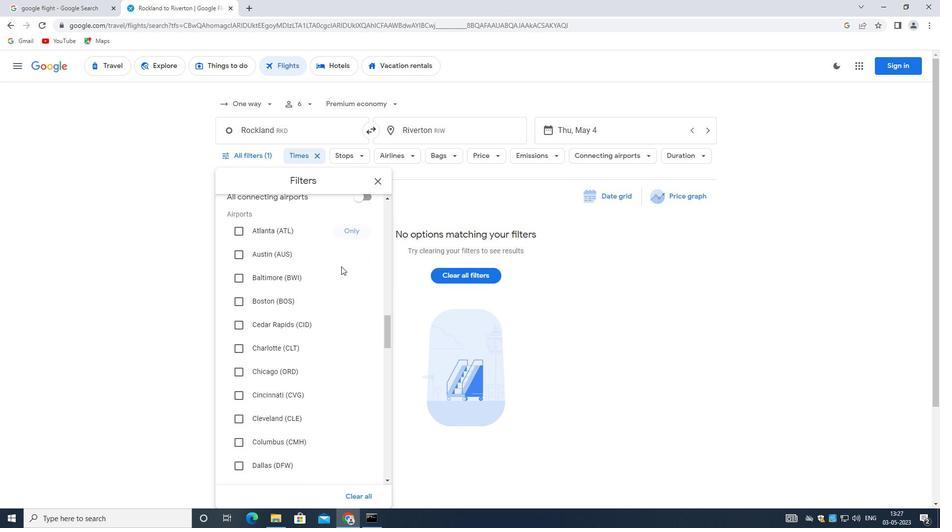 
Action: Mouse scrolled (337, 282) with delta (0, 0)
Screenshot: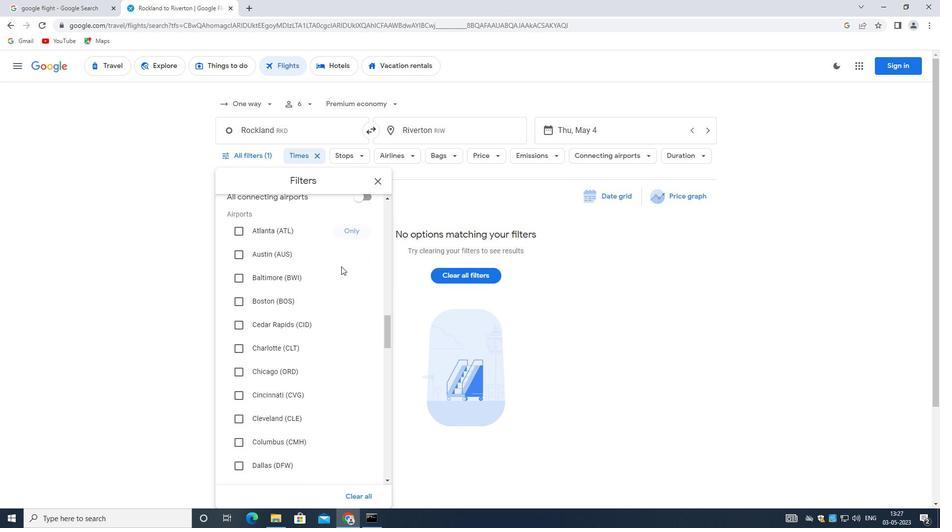
Action: Mouse moved to (334, 289)
Screenshot: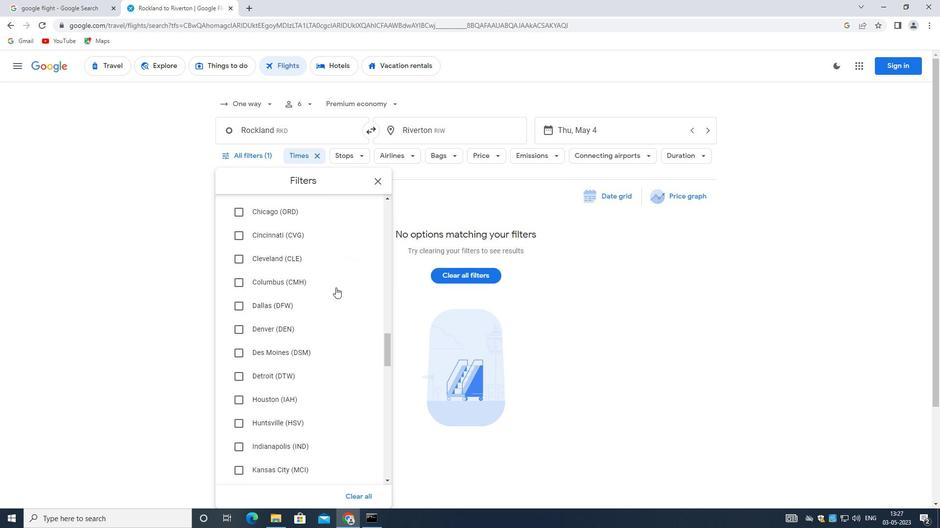 
Action: Mouse scrolled (334, 288) with delta (0, 0)
Screenshot: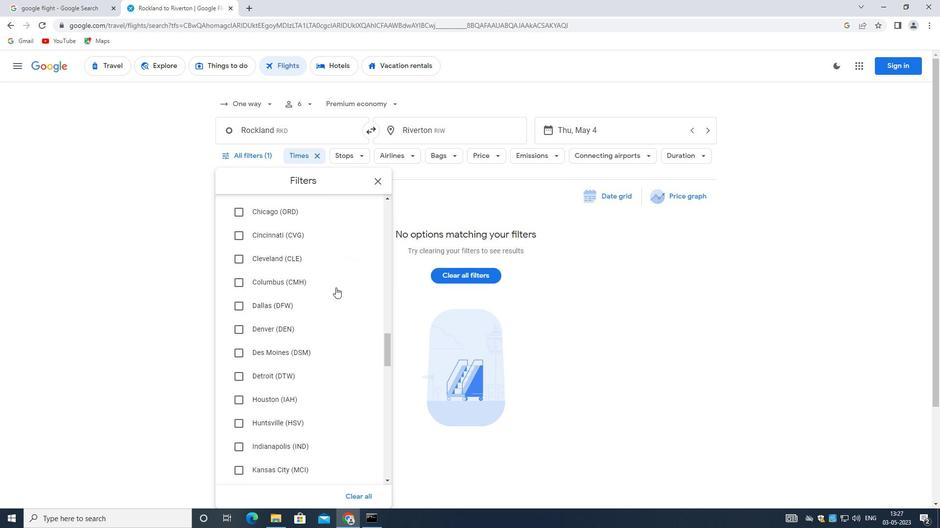 
Action: Mouse moved to (334, 291)
Screenshot: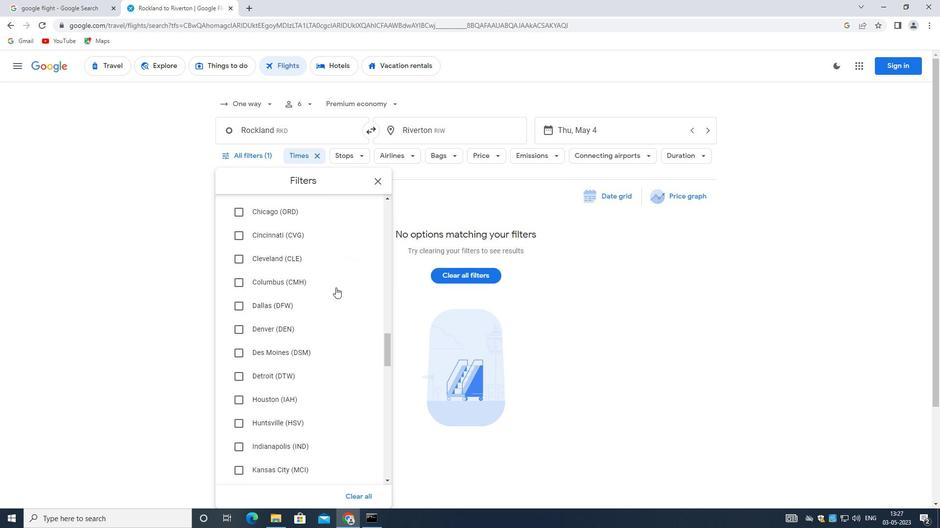 
Action: Mouse scrolled (334, 290) with delta (0, 0)
Screenshot: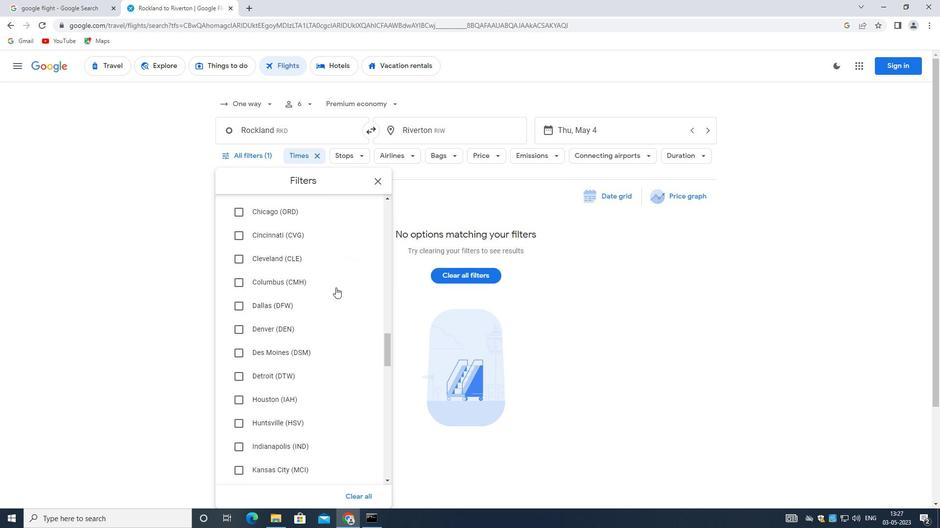 
Action: Mouse moved to (324, 312)
Screenshot: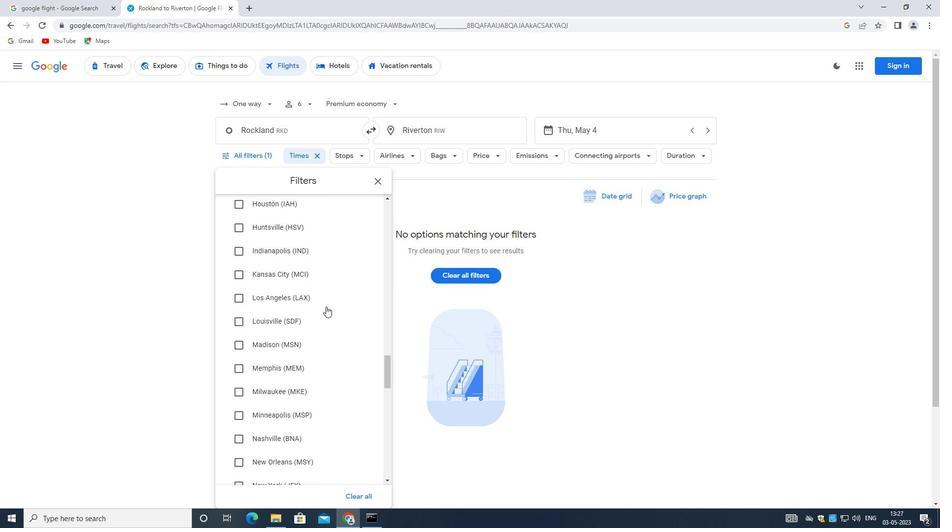 
Action: Mouse scrolled (324, 311) with delta (0, 0)
Screenshot: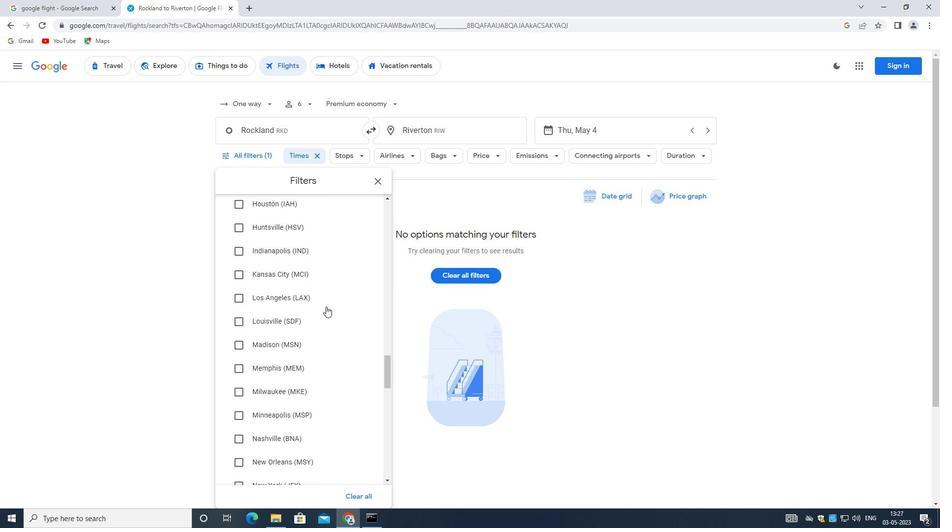 
Action: Mouse moved to (324, 314)
Screenshot: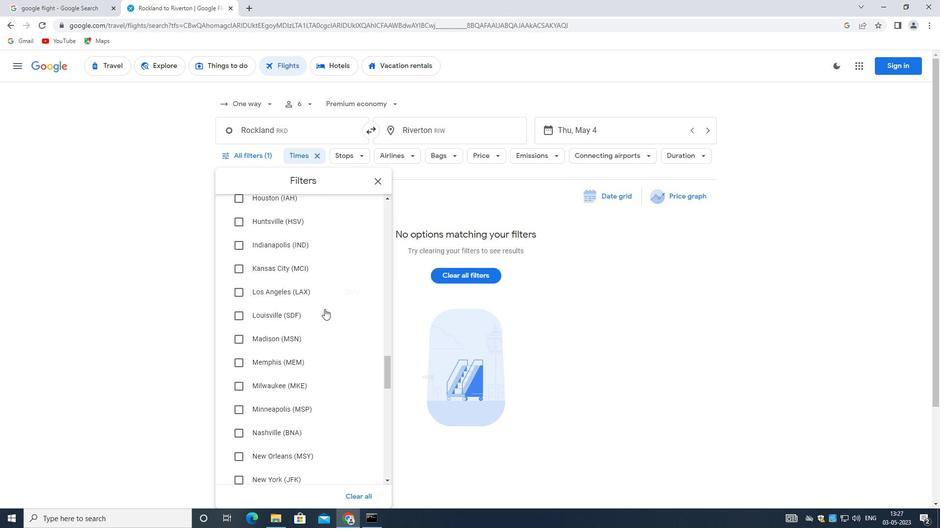 
Action: Mouse scrolled (324, 314) with delta (0, 0)
Screenshot: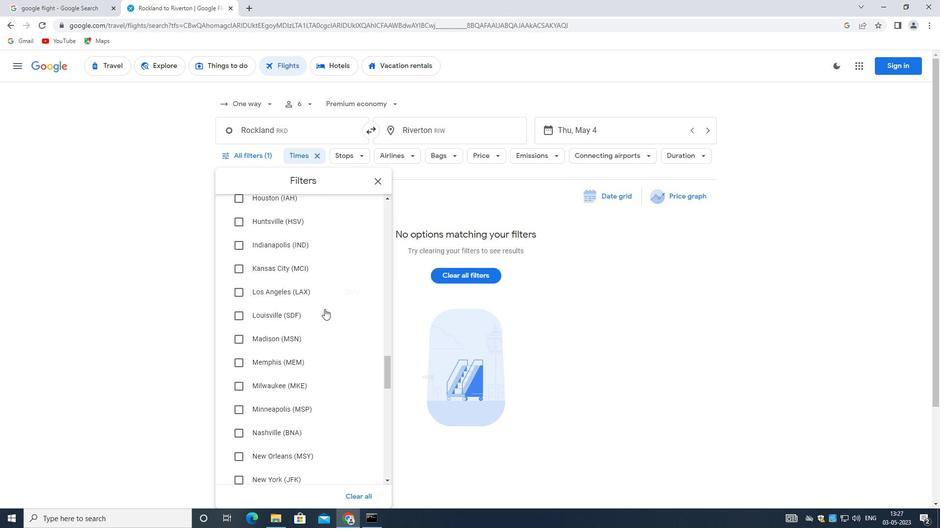 
Action: Mouse moved to (324, 315)
Screenshot: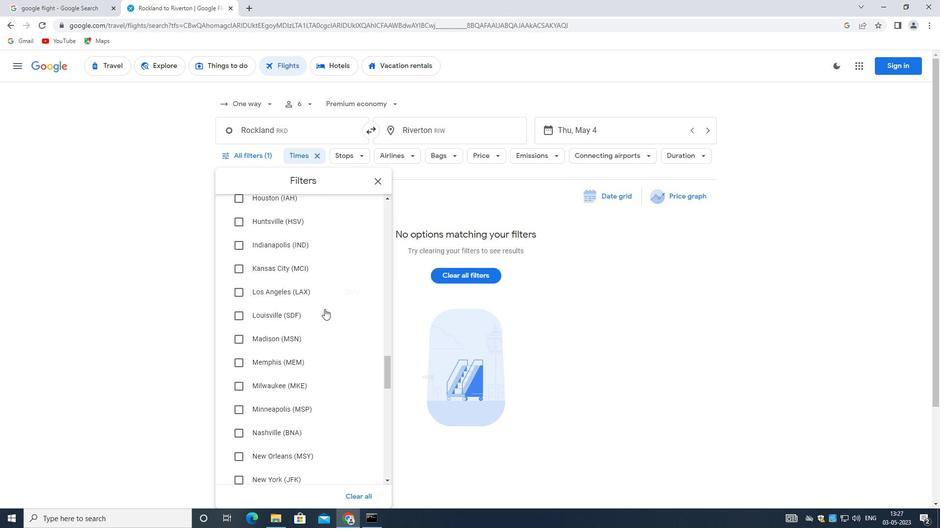 
Action: Mouse scrolled (324, 315) with delta (0, 0)
Screenshot: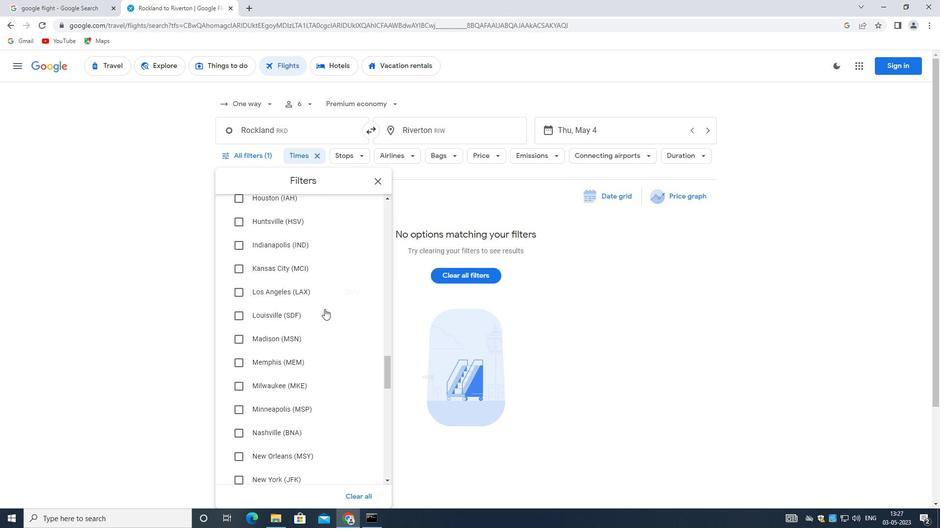 
Action: Mouse moved to (322, 324)
Screenshot: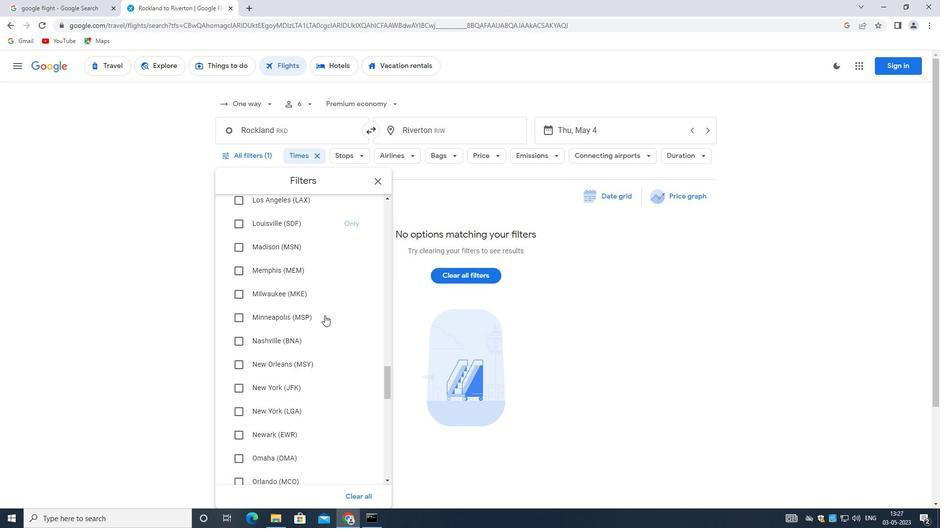 
Action: Mouse scrolled (322, 324) with delta (0, 0)
Screenshot: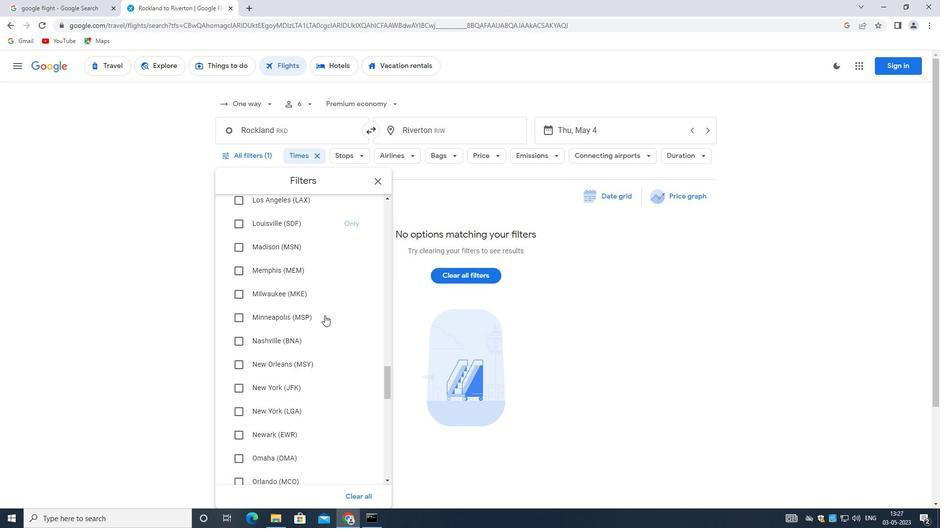 
Action: Mouse moved to (322, 327)
Screenshot: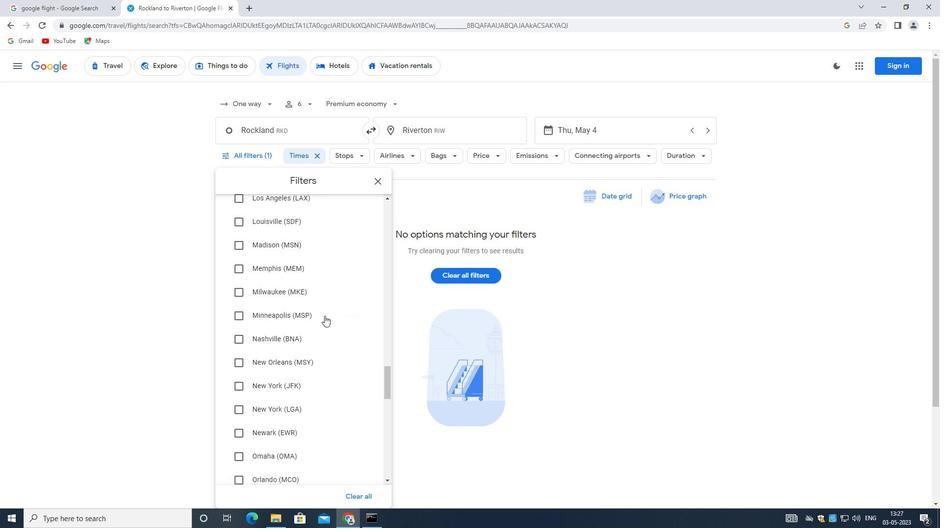 
Action: Mouse scrolled (322, 326) with delta (0, 0)
Screenshot: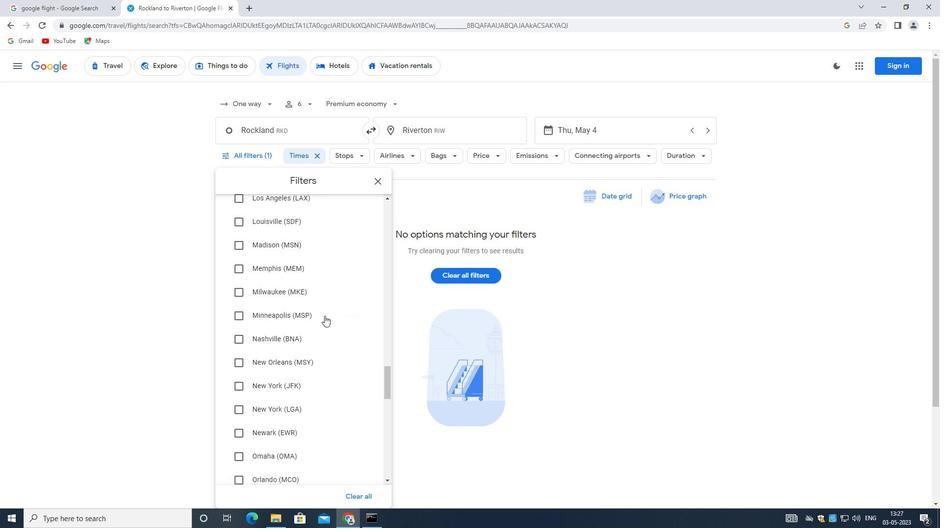 
Action: Mouse moved to (320, 337)
Screenshot: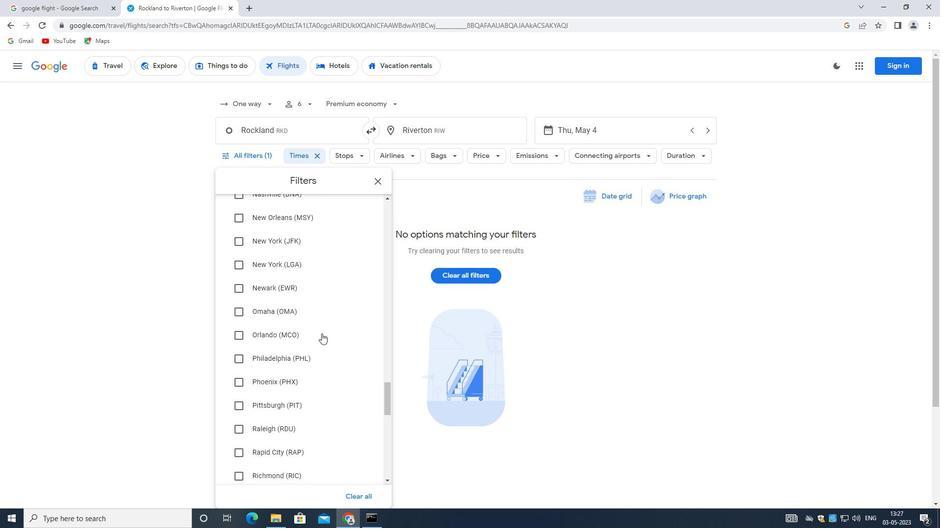 
Action: Mouse scrolled (320, 337) with delta (0, 0)
Screenshot: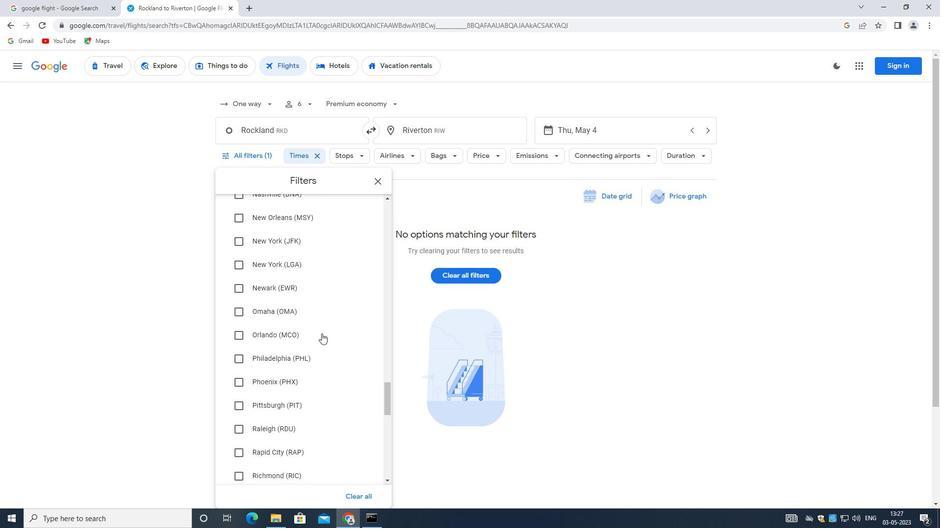 
Action: Mouse moved to (319, 338)
Screenshot: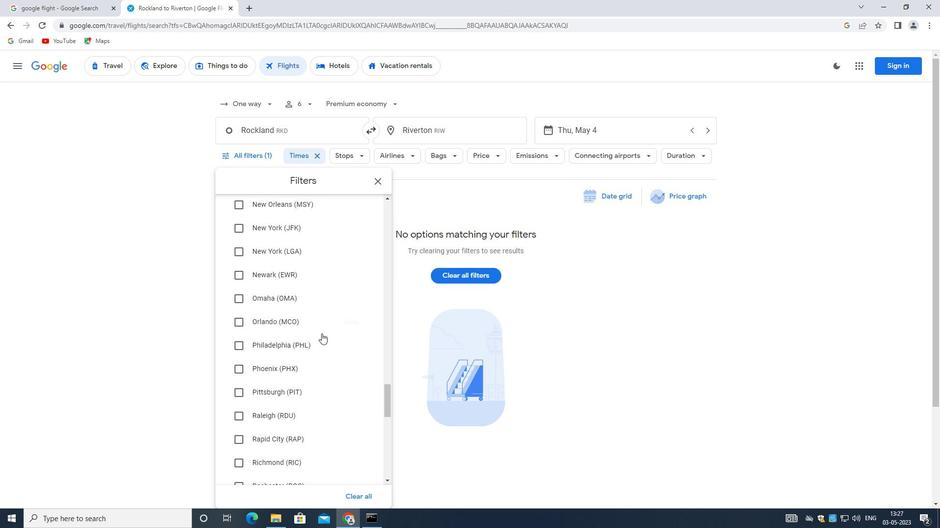 
Action: Mouse scrolled (319, 337) with delta (0, 0)
Screenshot: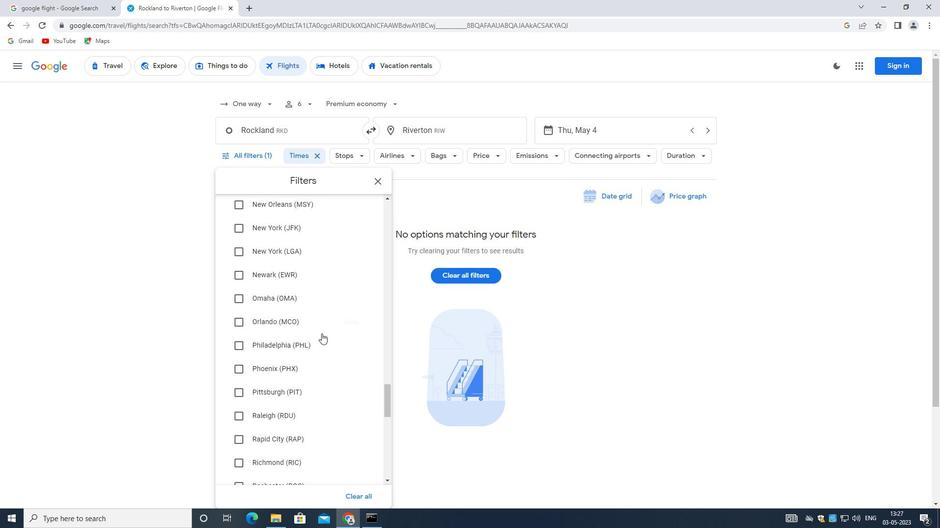 
Action: Mouse moved to (319, 338)
Screenshot: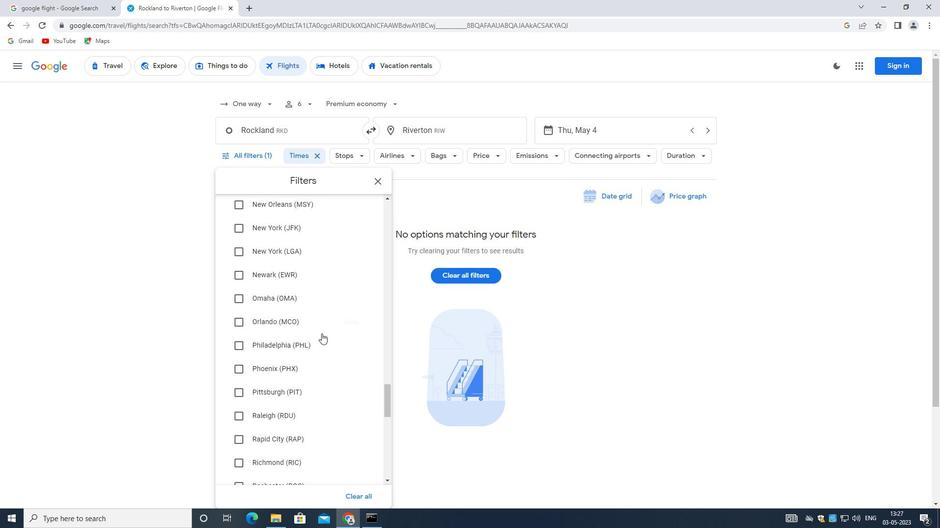 
Action: Mouse scrolled (319, 338) with delta (0, 0)
Screenshot: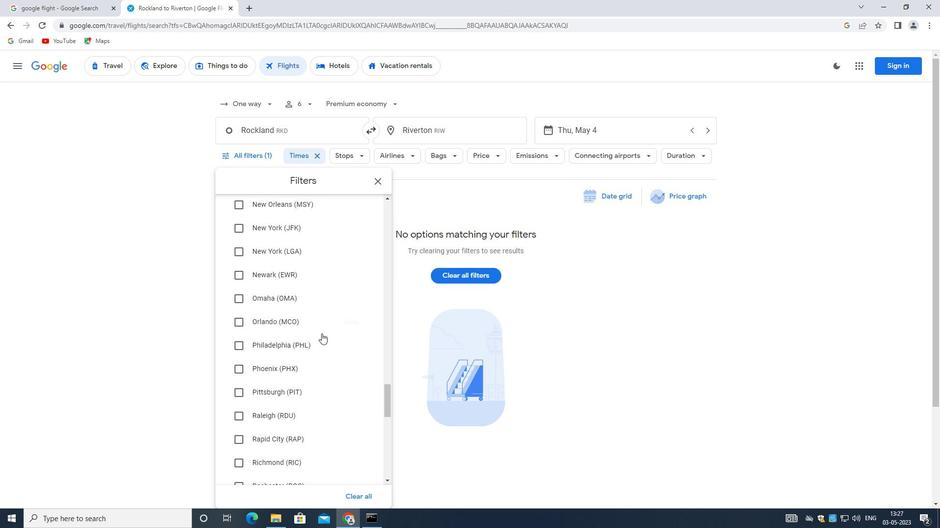 
Action: Mouse scrolled (319, 338) with delta (0, 0)
Screenshot: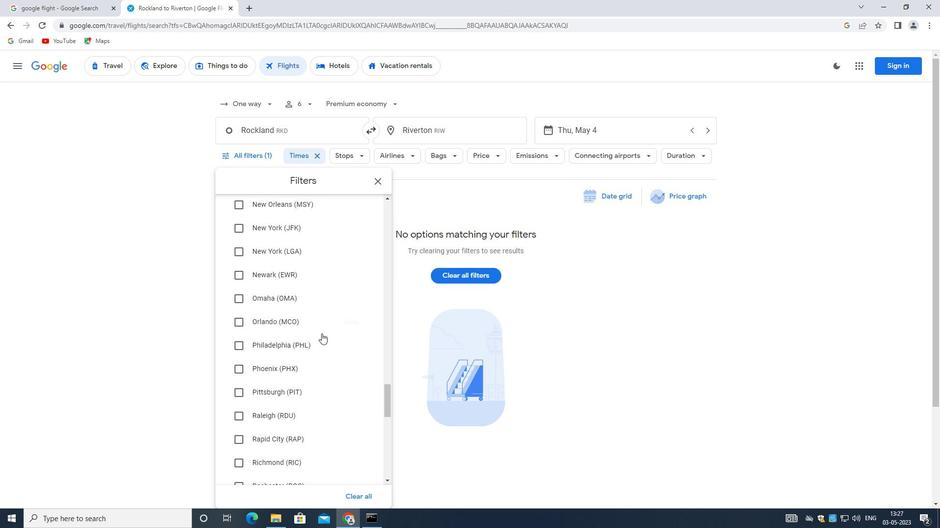 
Action: Mouse moved to (318, 340)
Screenshot: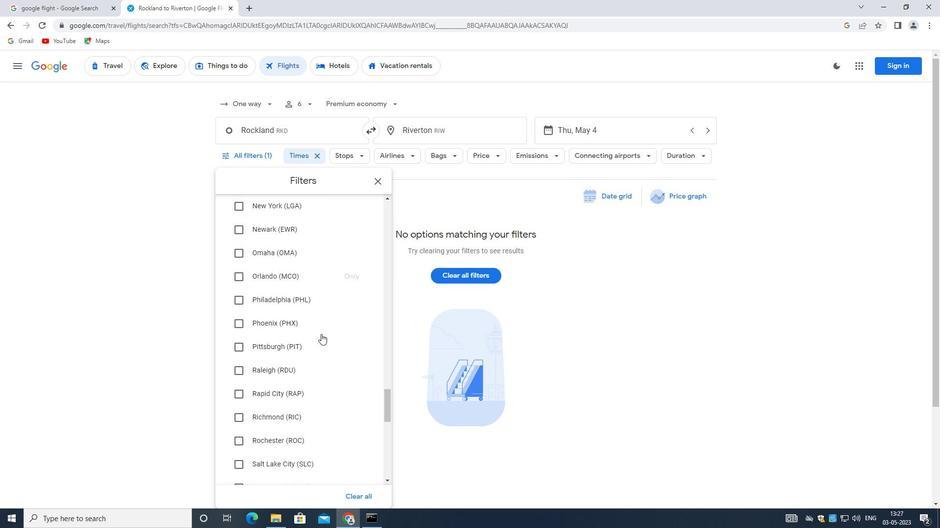 
Action: Mouse scrolled (318, 340) with delta (0, 0)
Screenshot: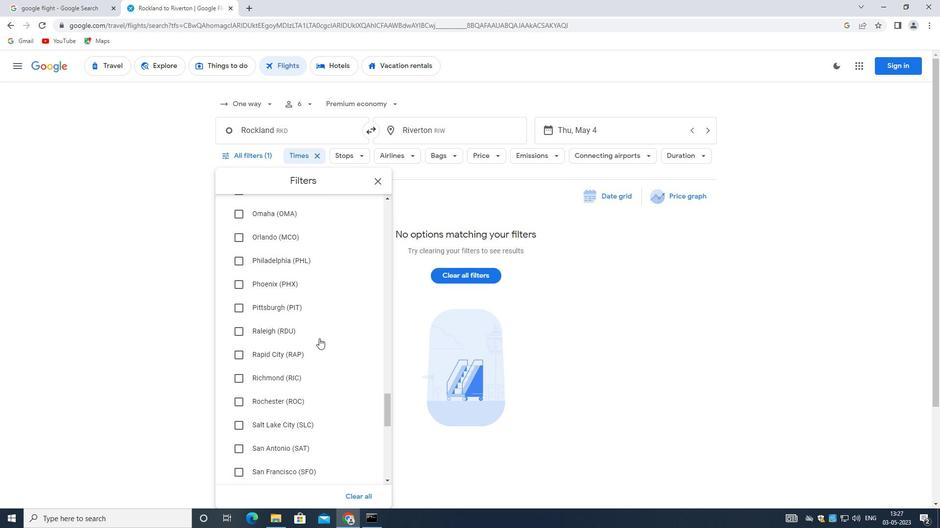 
Action: Mouse scrolled (318, 340) with delta (0, 0)
Screenshot: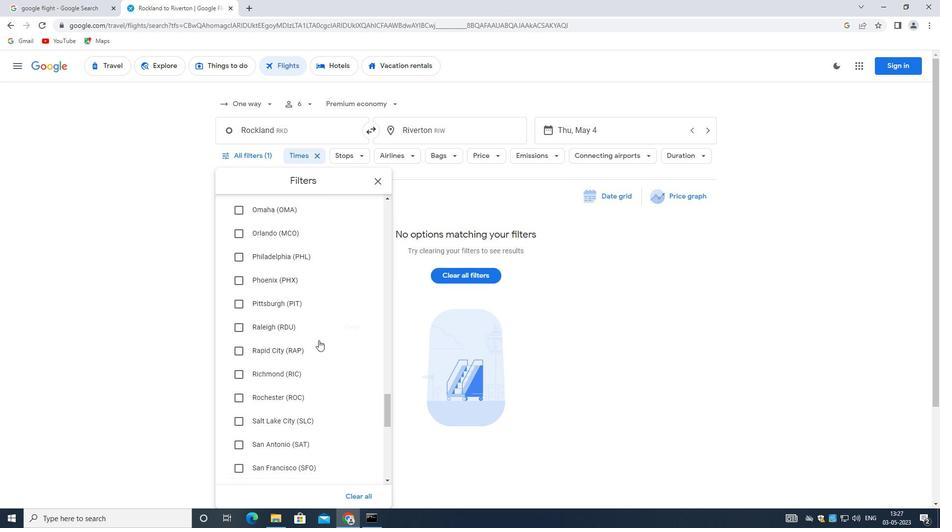 
Action: Mouse scrolled (318, 340) with delta (0, 0)
Screenshot: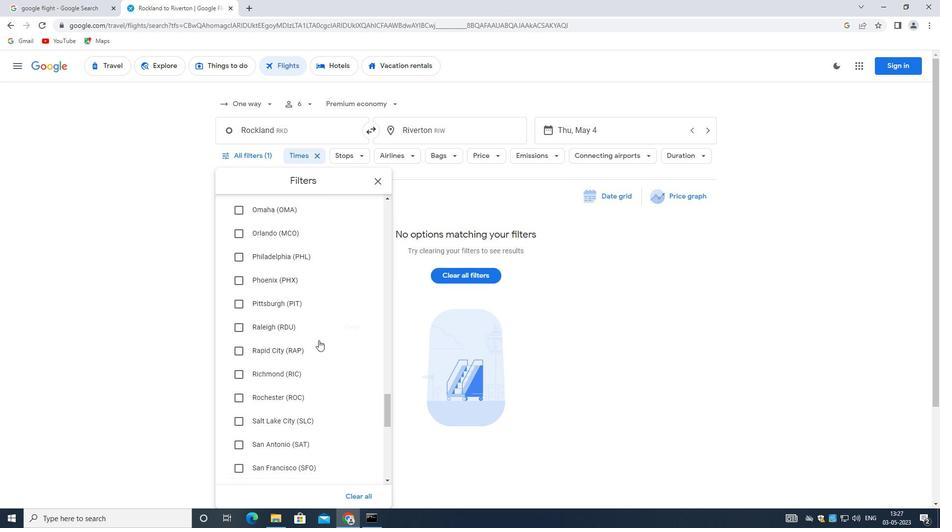 
Action: Mouse scrolled (318, 340) with delta (0, 0)
Screenshot: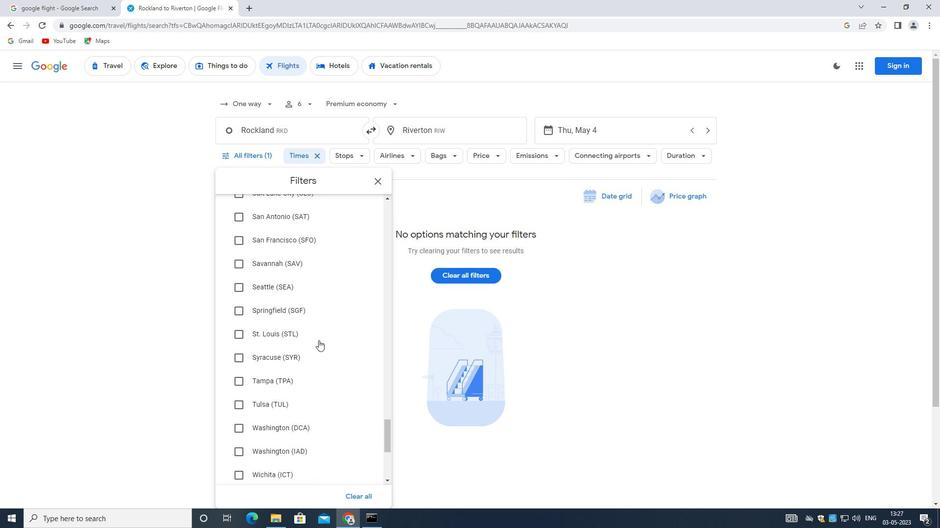 
Action: Mouse scrolled (318, 340) with delta (0, 0)
Screenshot: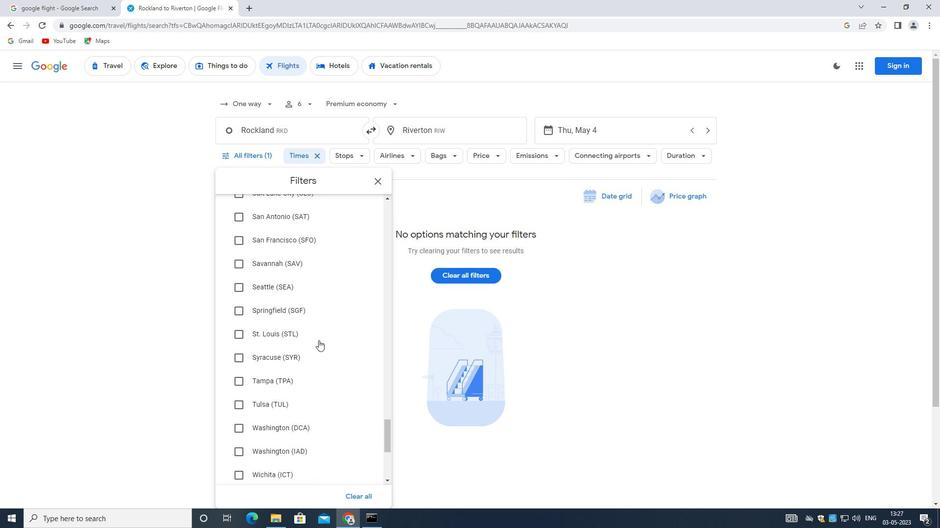 
Action: Mouse scrolled (318, 340) with delta (0, 0)
Screenshot: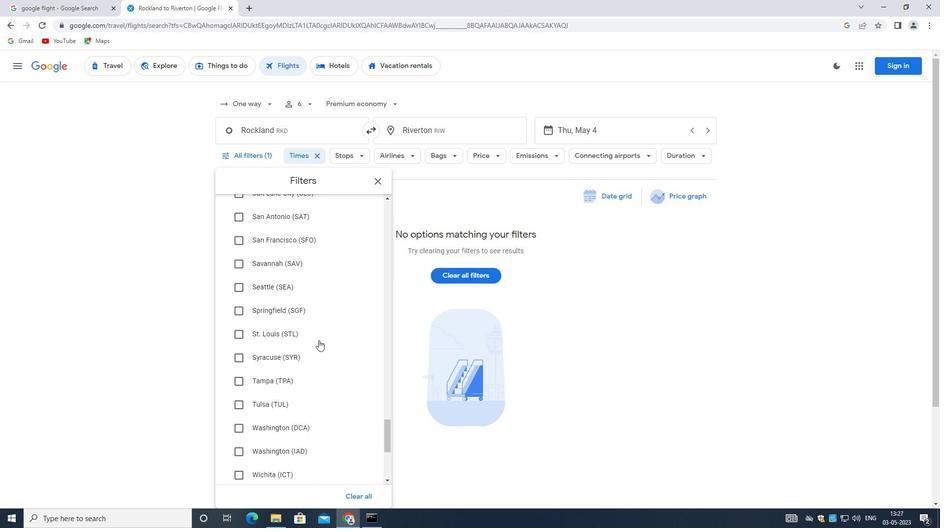 
Action: Mouse scrolled (318, 340) with delta (0, 0)
Screenshot: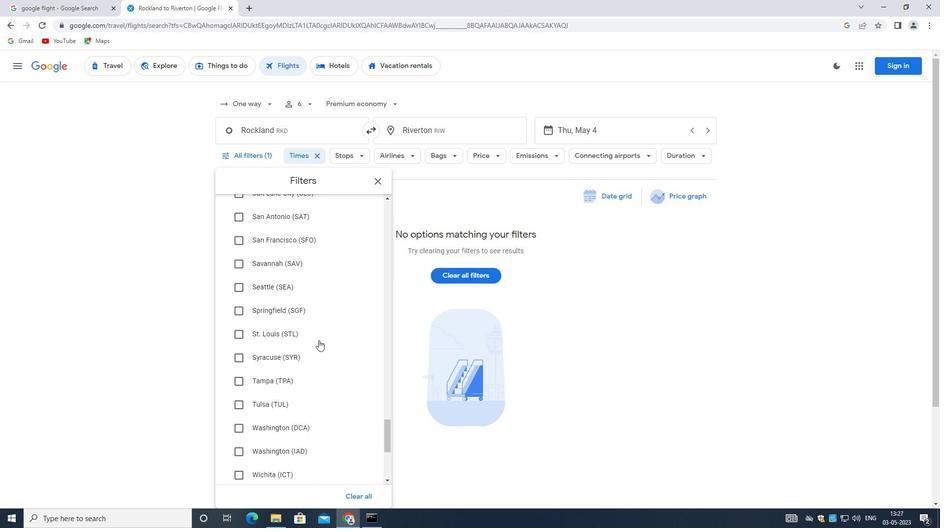 
Action: Mouse moved to (317, 341)
Screenshot: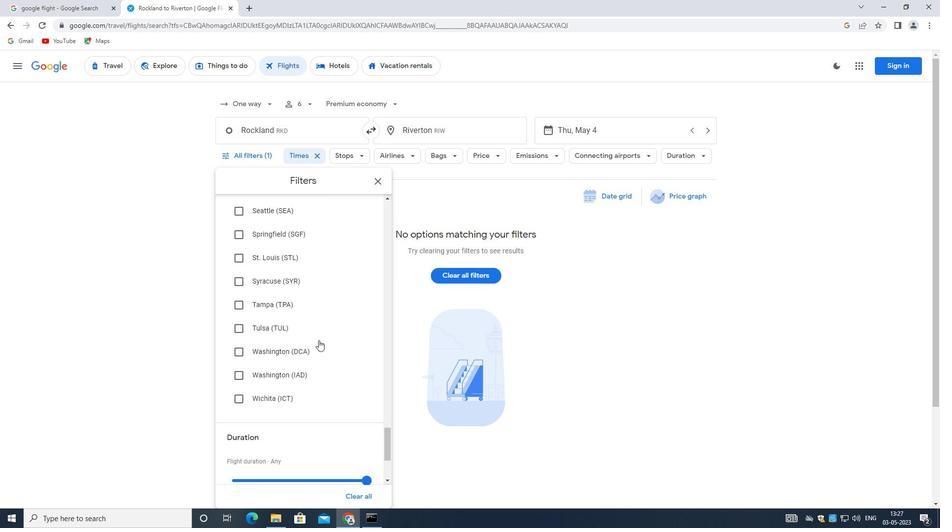 
Action: Mouse scrolled (317, 340) with delta (0, 0)
Screenshot: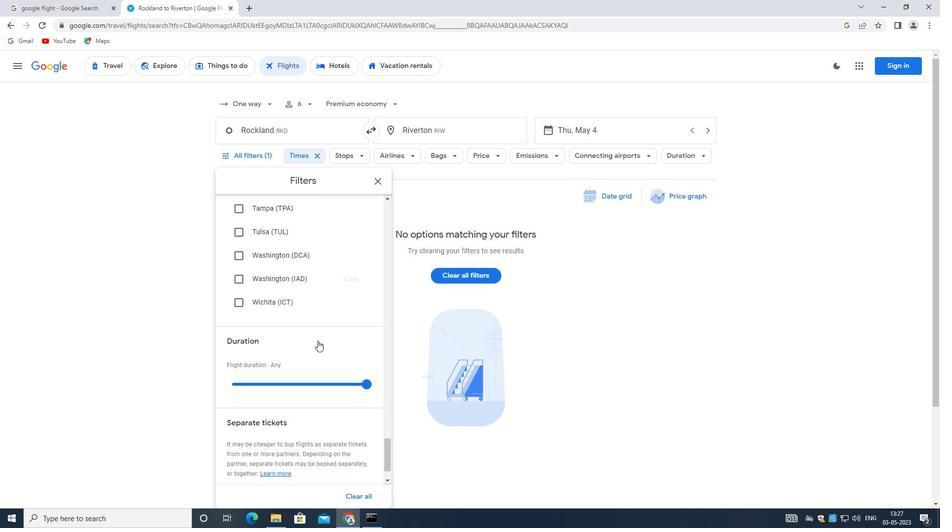 
Action: Mouse scrolled (317, 340) with delta (0, 0)
Screenshot: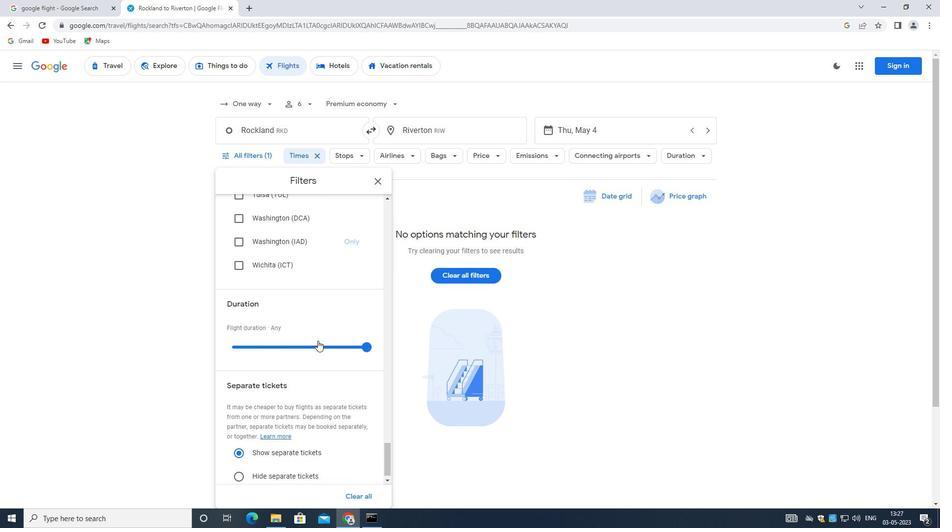 
Action: Mouse scrolled (317, 340) with delta (0, 0)
Screenshot: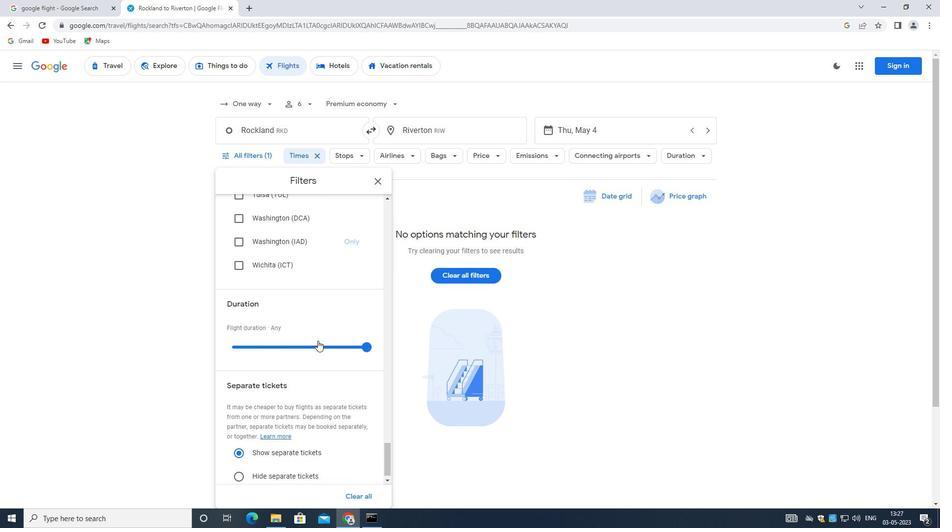 
Action: Mouse scrolled (317, 340) with delta (0, 0)
Screenshot: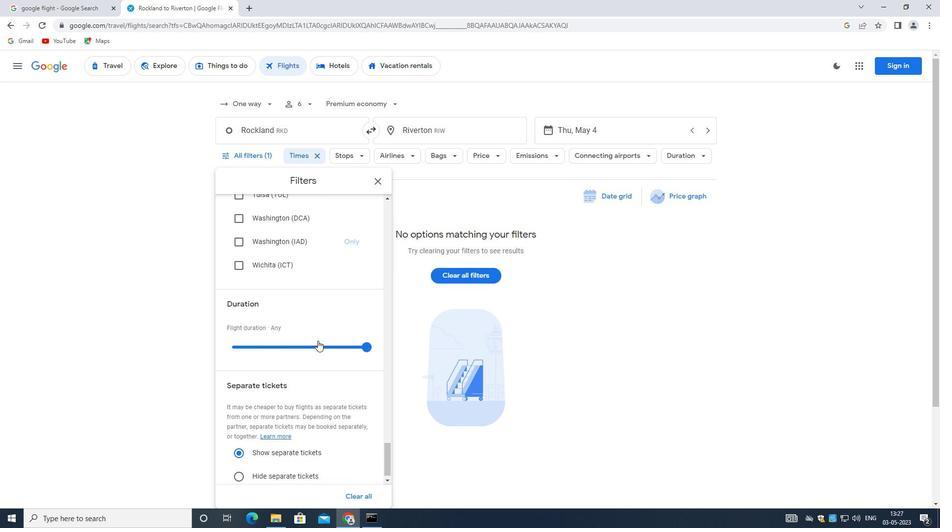
Action: Mouse scrolled (317, 340) with delta (0, 0)
Screenshot: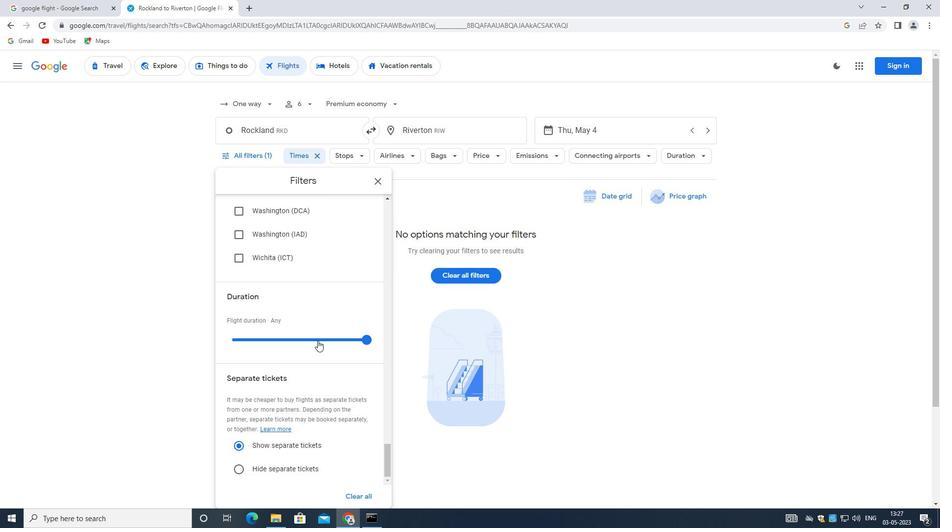 
Action: Mouse scrolled (317, 340) with delta (0, 0)
Screenshot: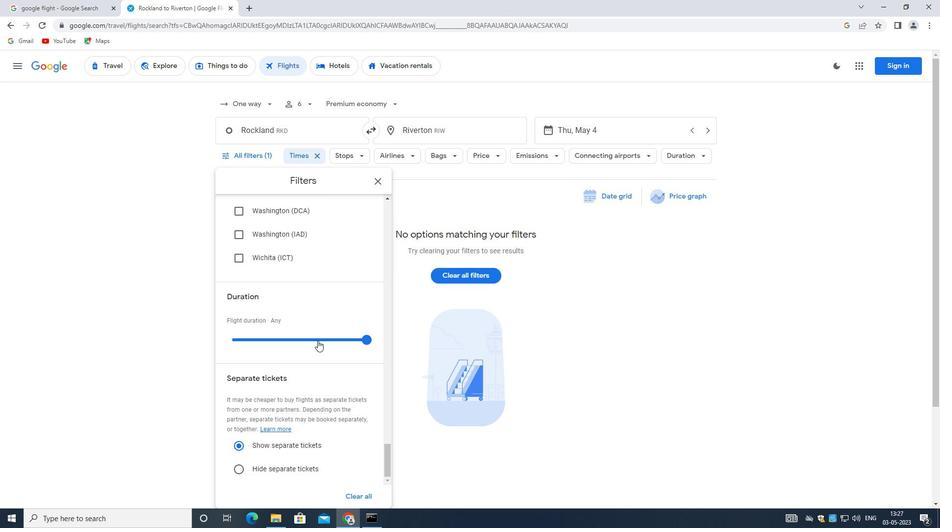 
Action: Mouse scrolled (317, 340) with delta (0, 0)
Screenshot: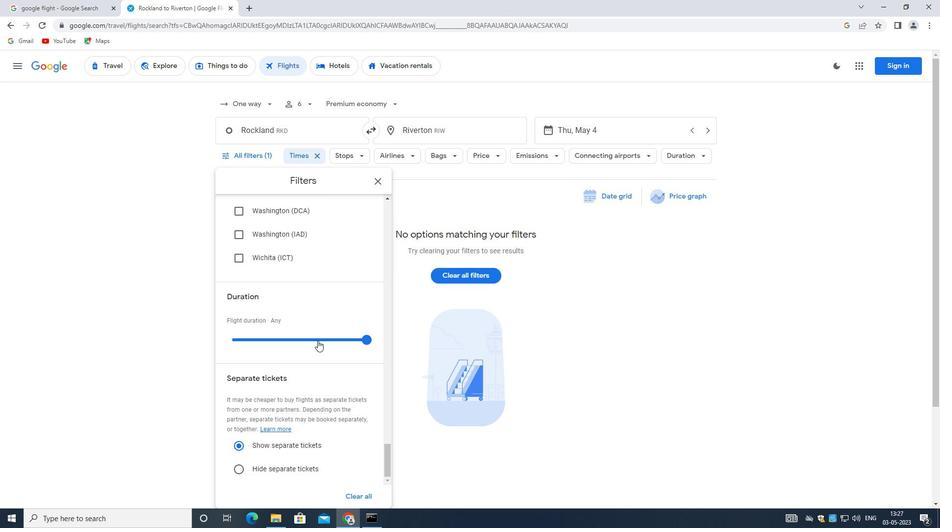 
